 Task: Find connections with filter location Vernier with filter topic #lifecoach with filter profile language English with filter current company Infogain with filter school MIT Institute of Design with filter industry Conservation Programs with filter service category Growth Marketing with filter keywords title Marketing Research Analyst
Action: Mouse moved to (662, 98)
Screenshot: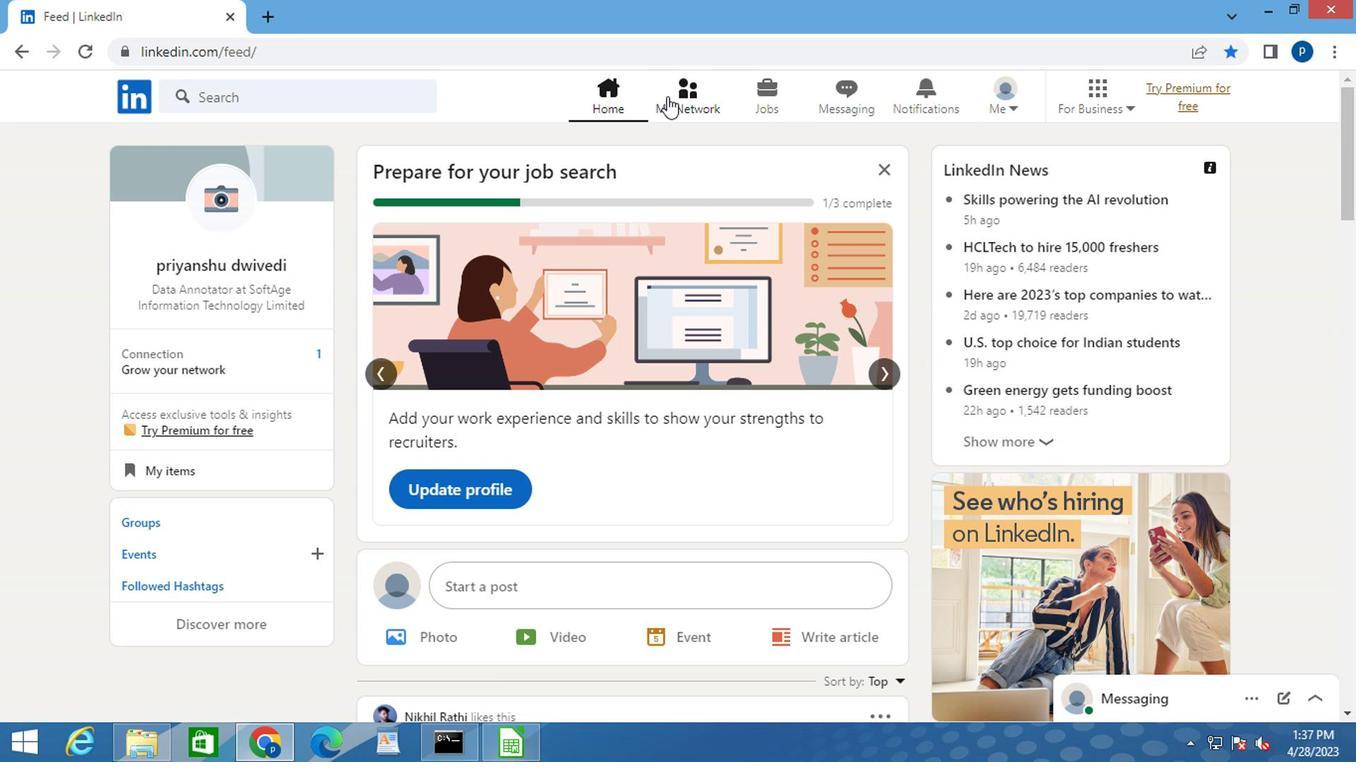 
Action: Mouse pressed left at (662, 98)
Screenshot: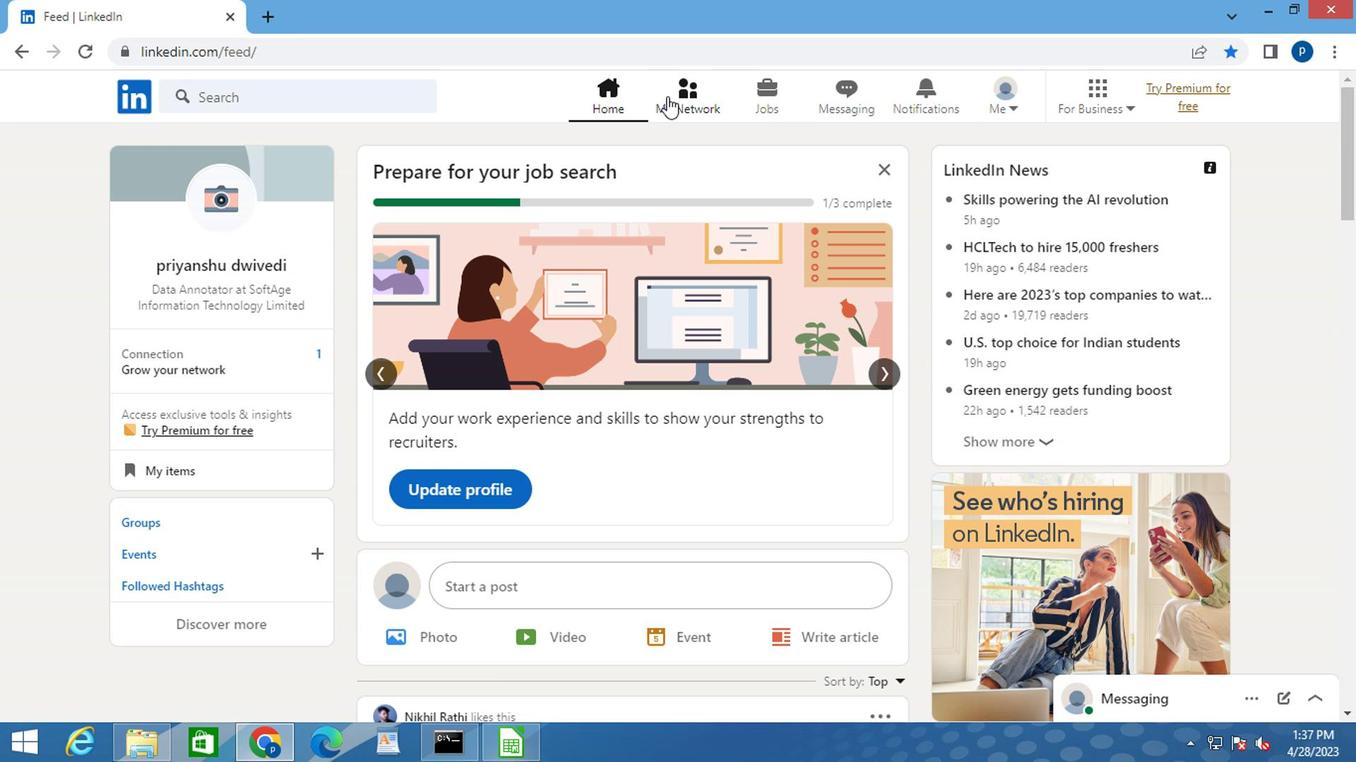 
Action: Mouse moved to (207, 211)
Screenshot: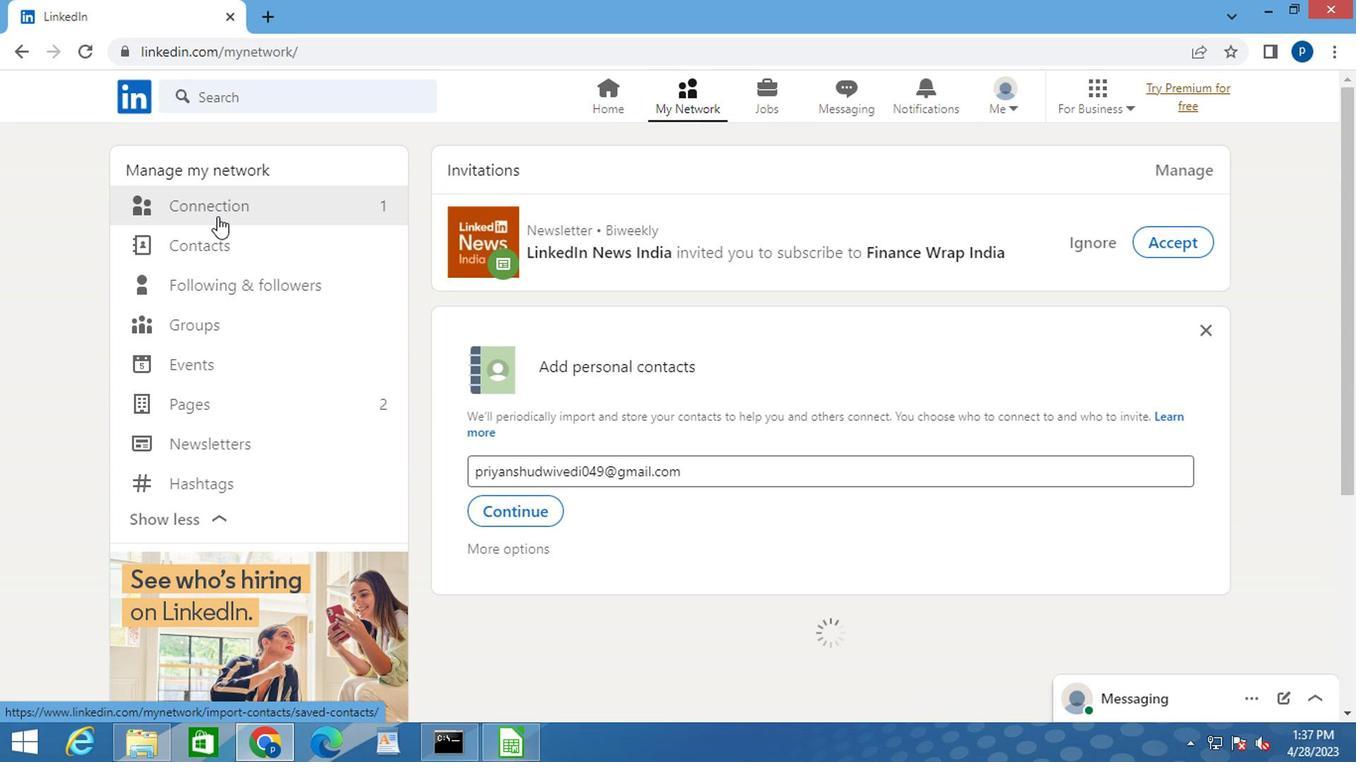 
Action: Mouse pressed left at (207, 211)
Screenshot: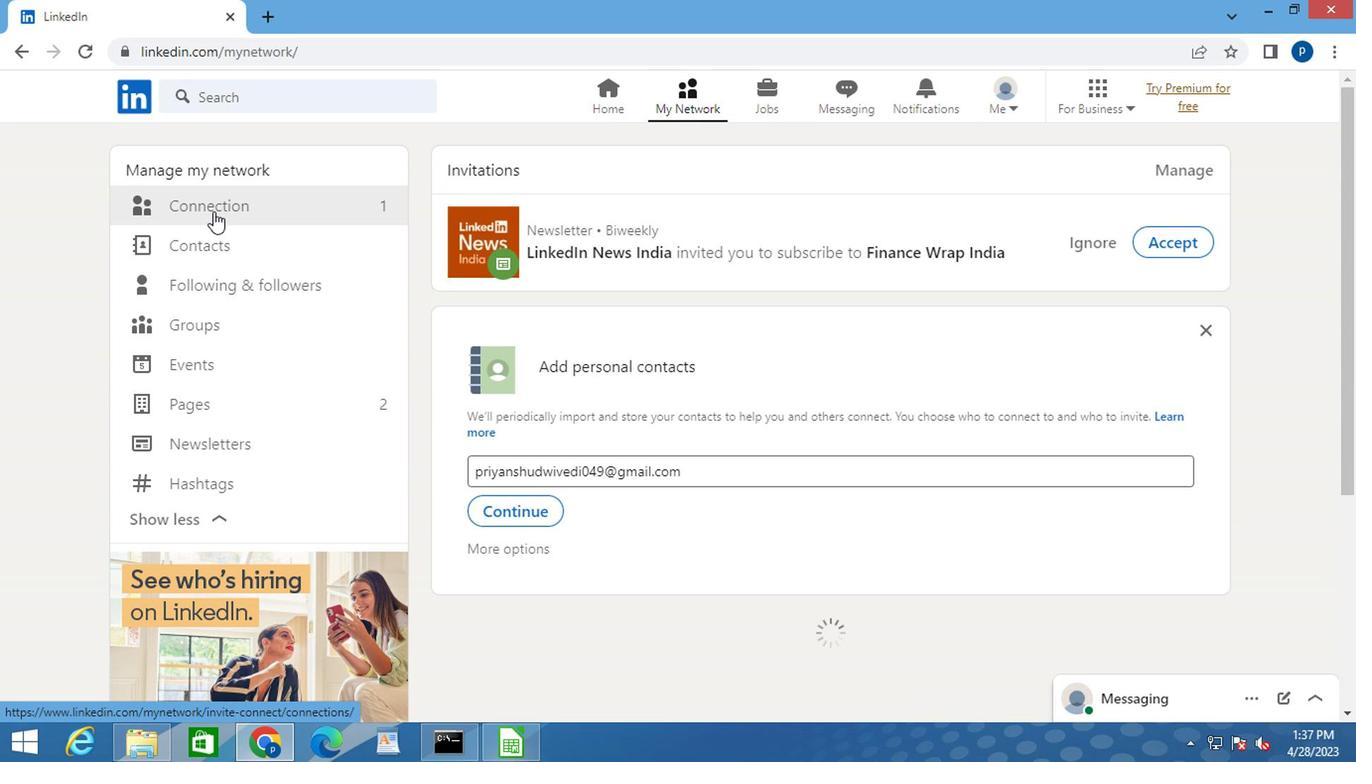 
Action: Mouse moved to (841, 213)
Screenshot: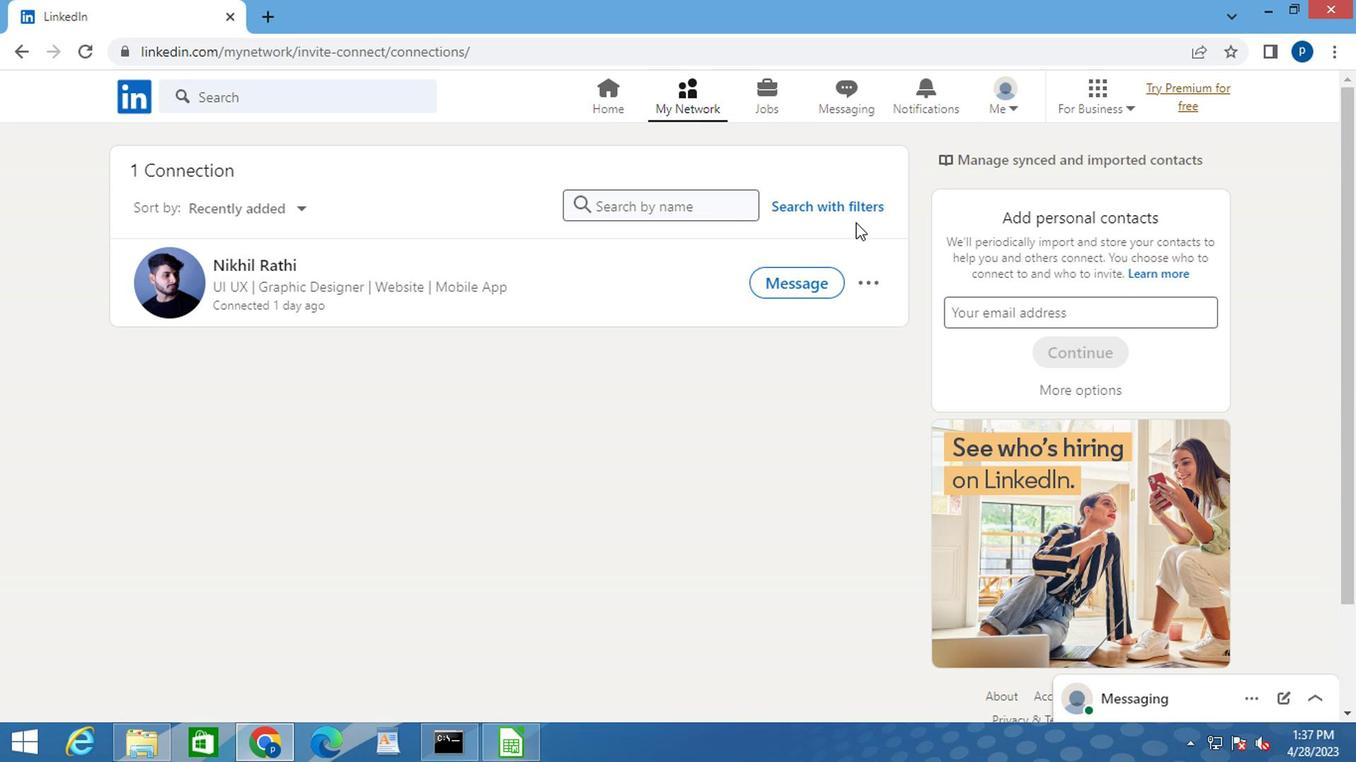 
Action: Mouse pressed left at (841, 213)
Screenshot: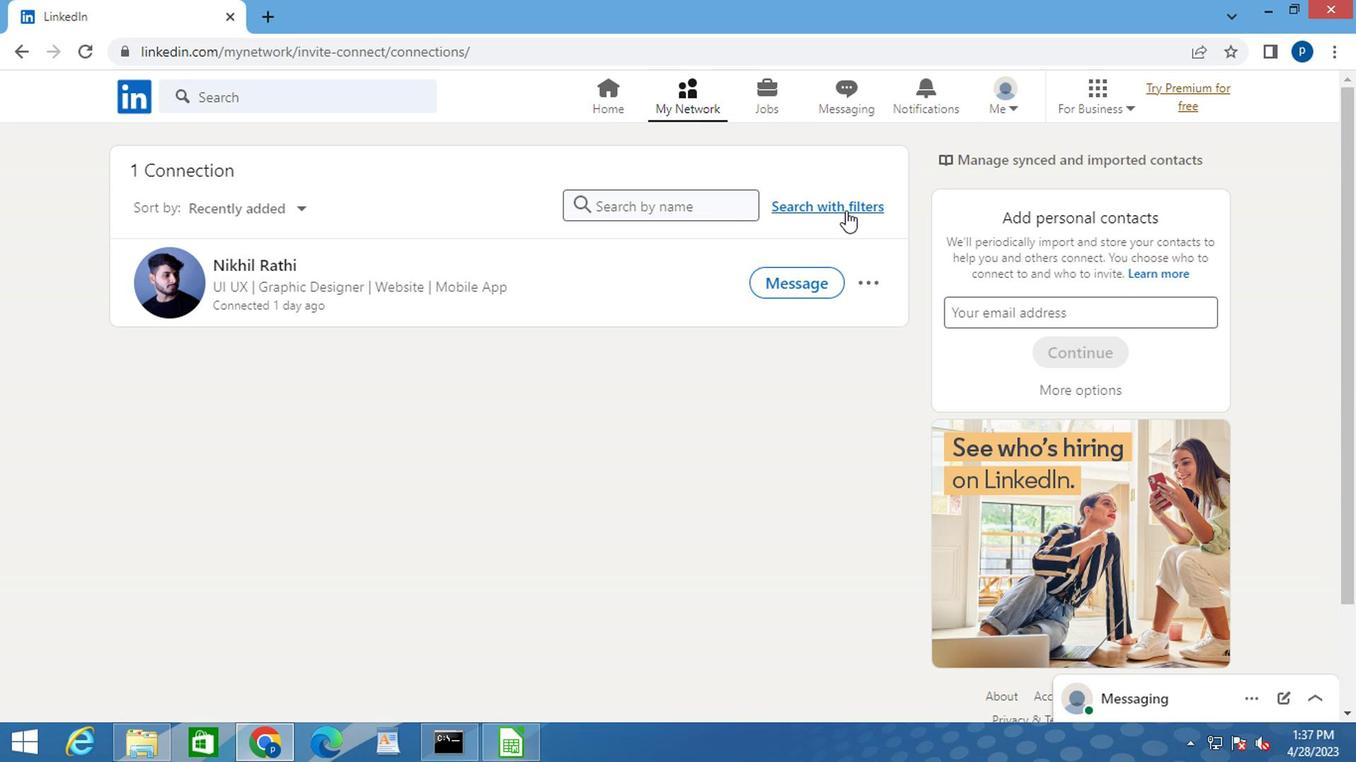 
Action: Mouse moved to (746, 158)
Screenshot: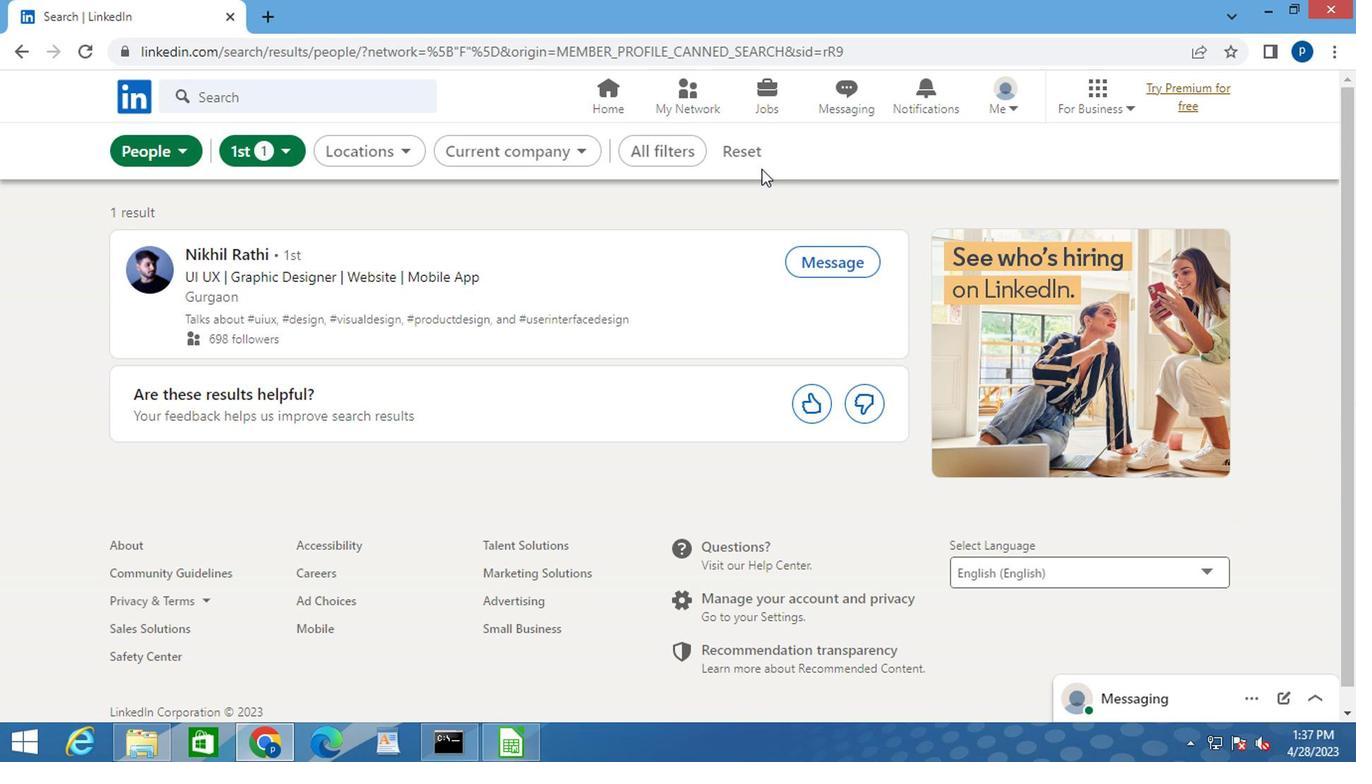 
Action: Mouse pressed left at (746, 158)
Screenshot: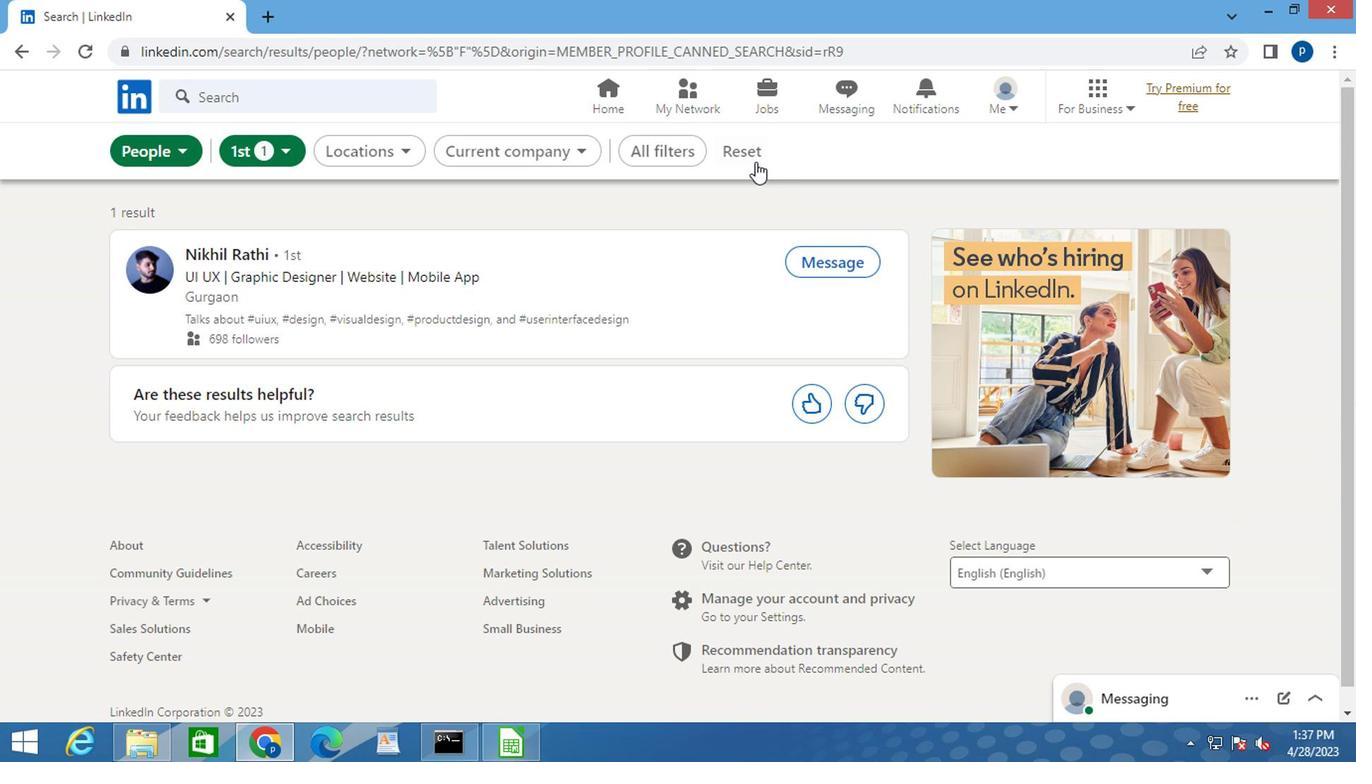 
Action: Mouse moved to (726, 158)
Screenshot: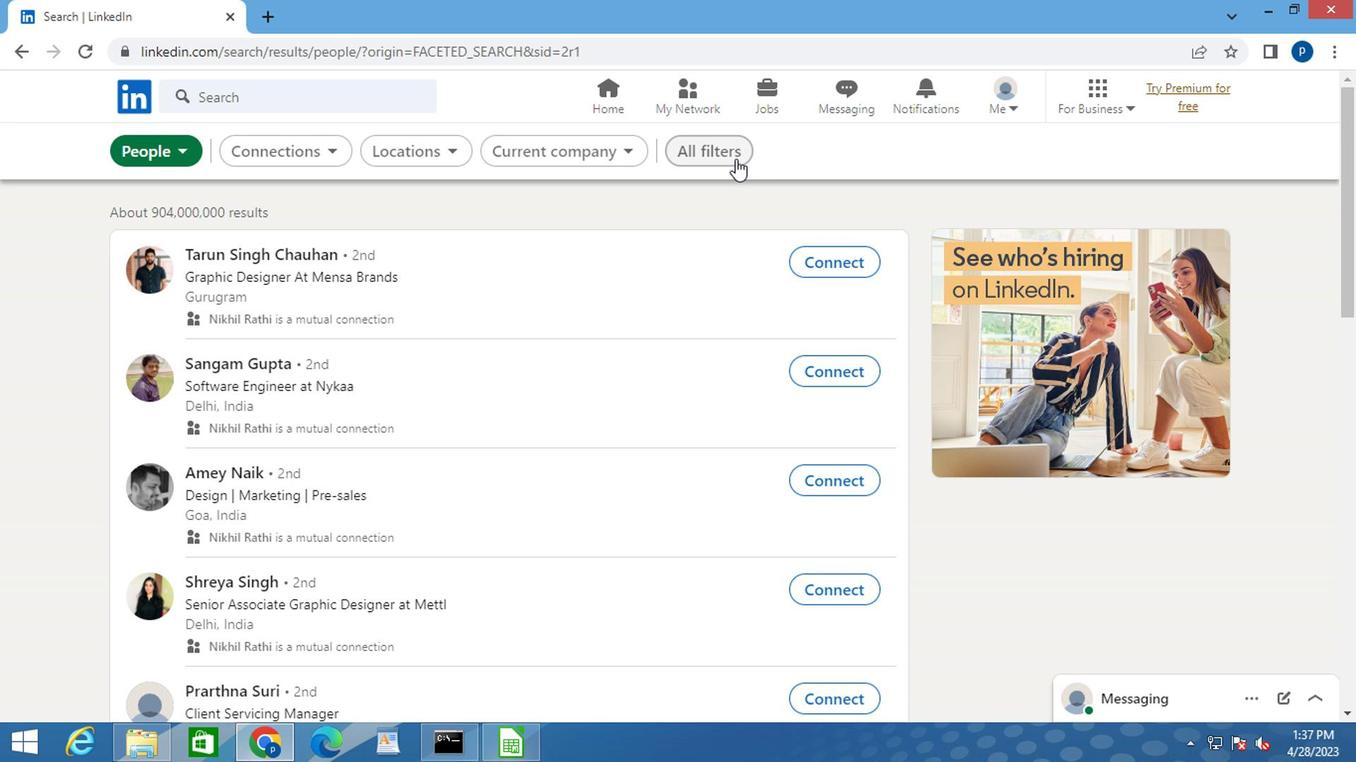 
Action: Mouse pressed left at (726, 158)
Screenshot: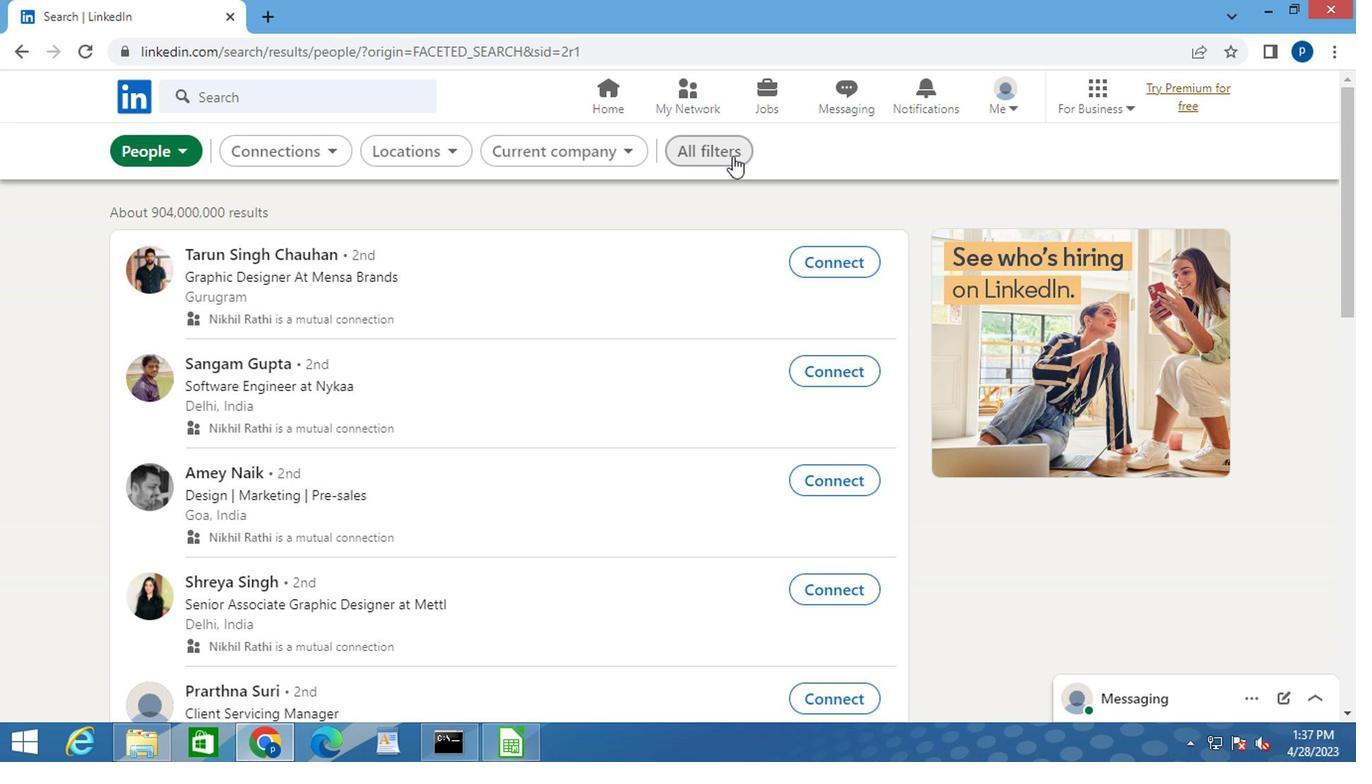 
Action: Mouse moved to (1030, 468)
Screenshot: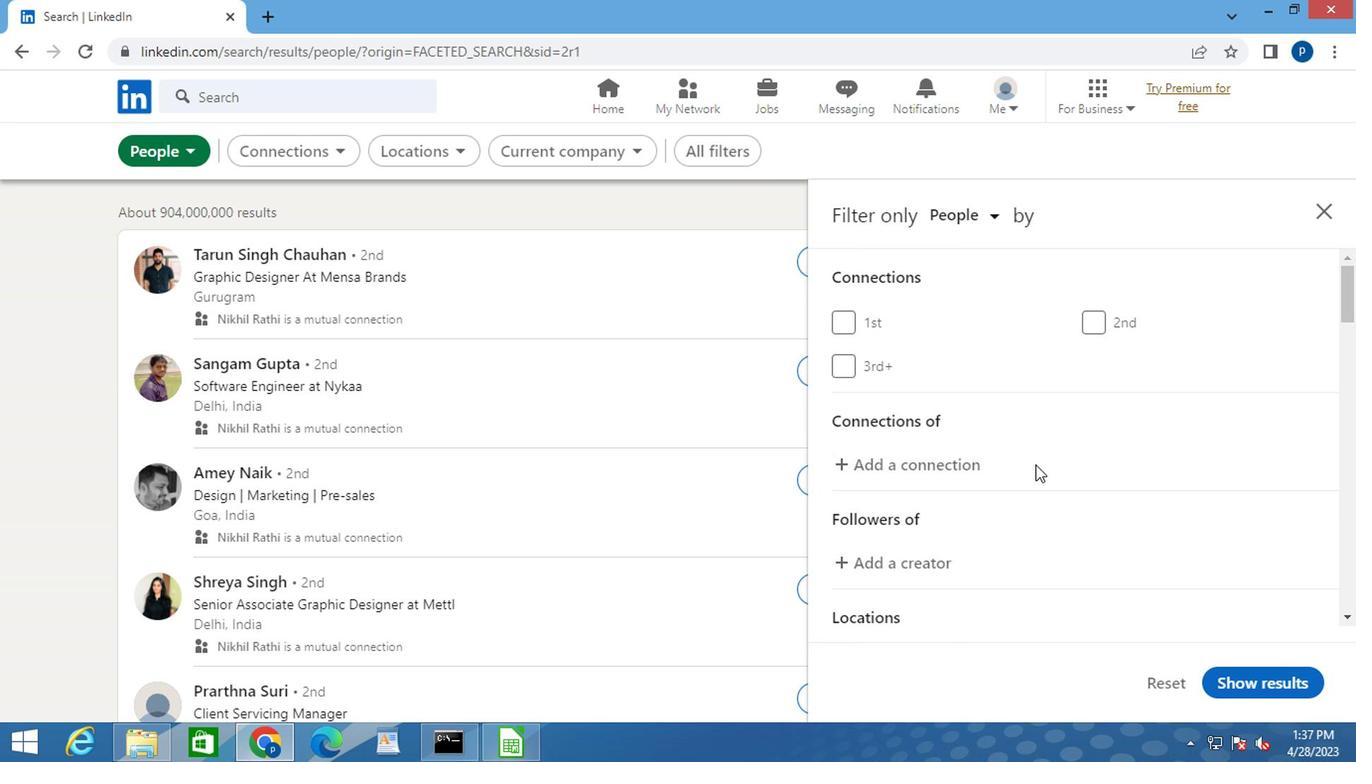 
Action: Mouse scrolled (1030, 466) with delta (0, -1)
Screenshot: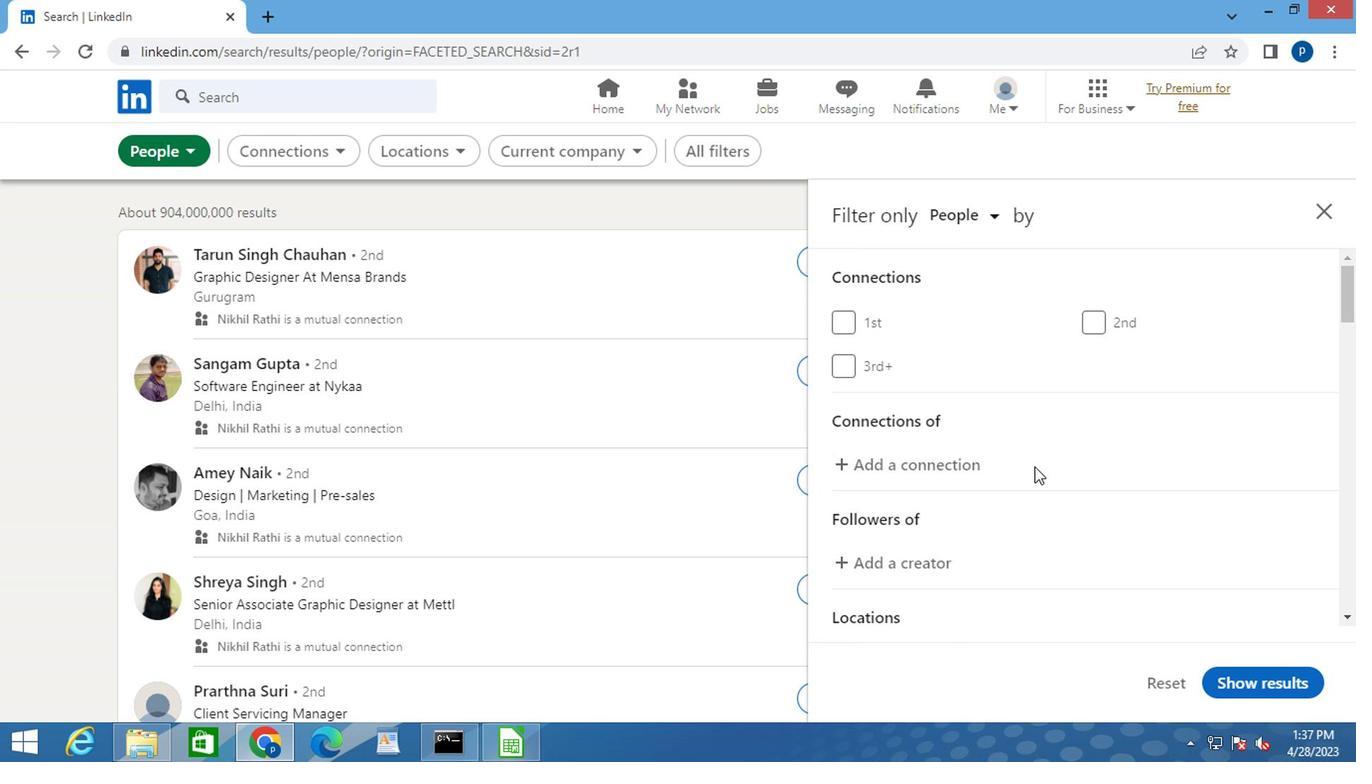 
Action: Mouse scrolled (1030, 466) with delta (0, -1)
Screenshot: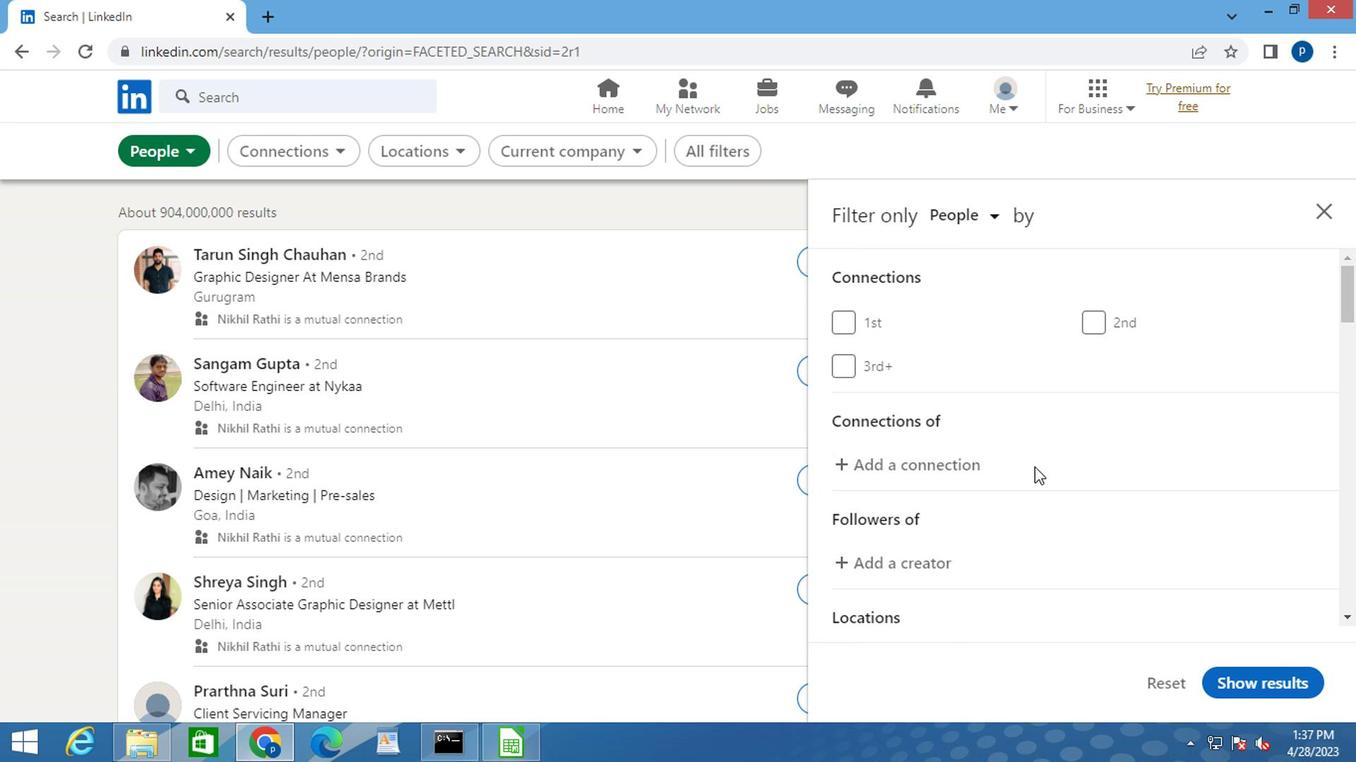 
Action: Mouse moved to (1028, 468)
Screenshot: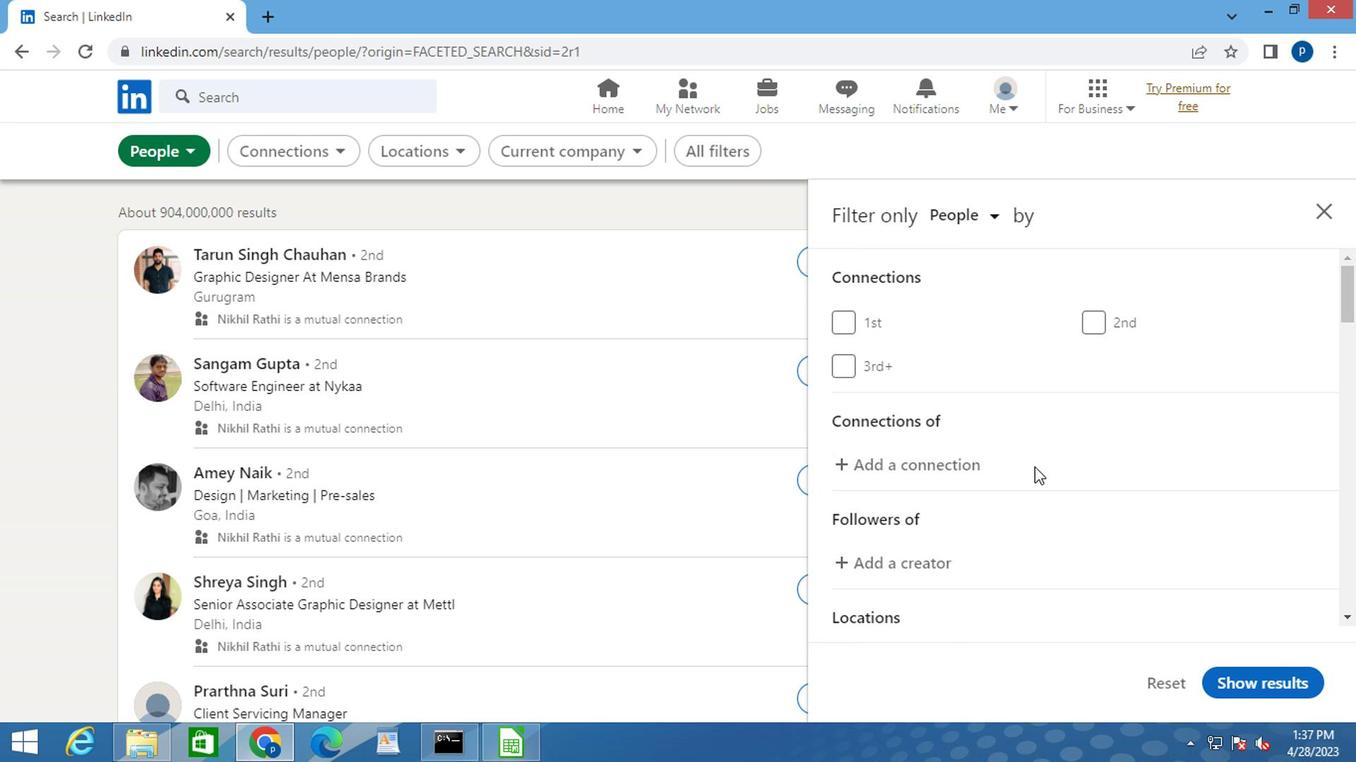 
Action: Mouse scrolled (1028, 468) with delta (0, 0)
Screenshot: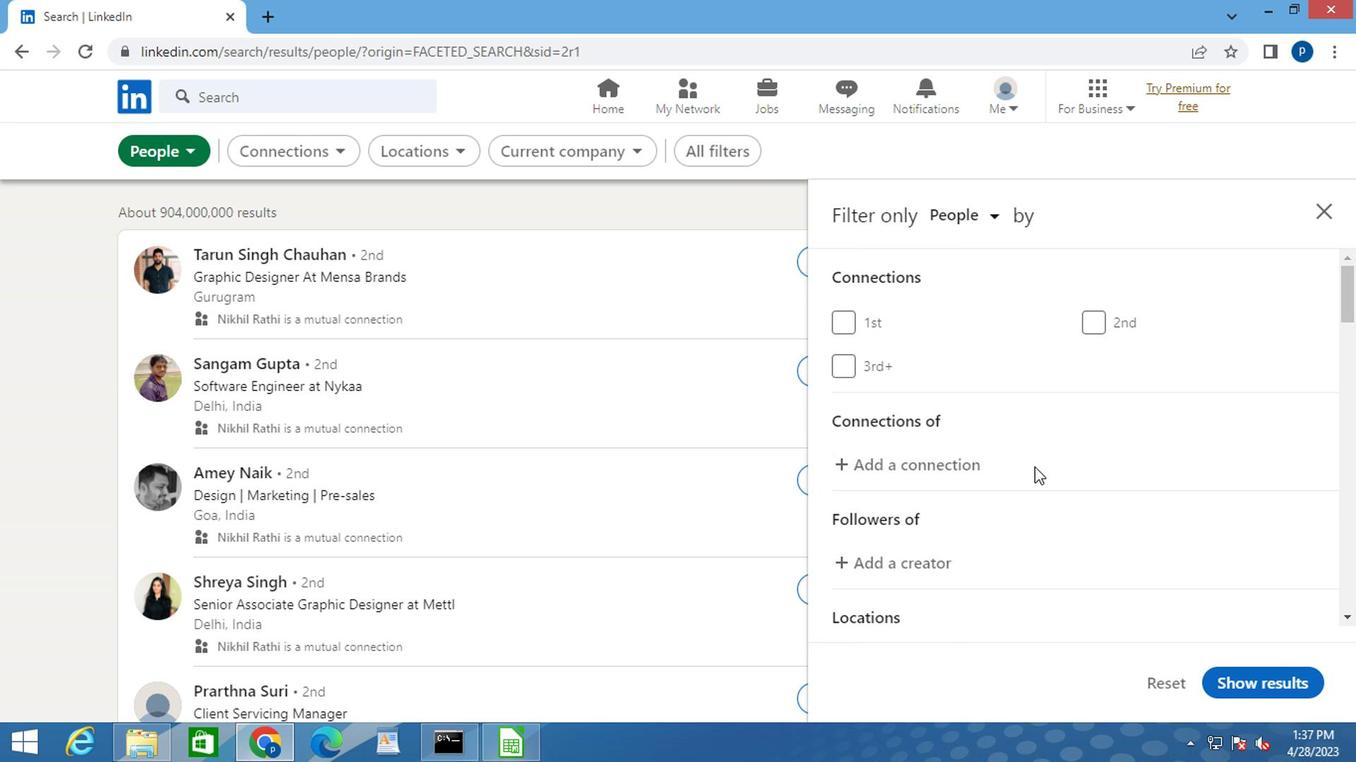 
Action: Mouse moved to (1117, 454)
Screenshot: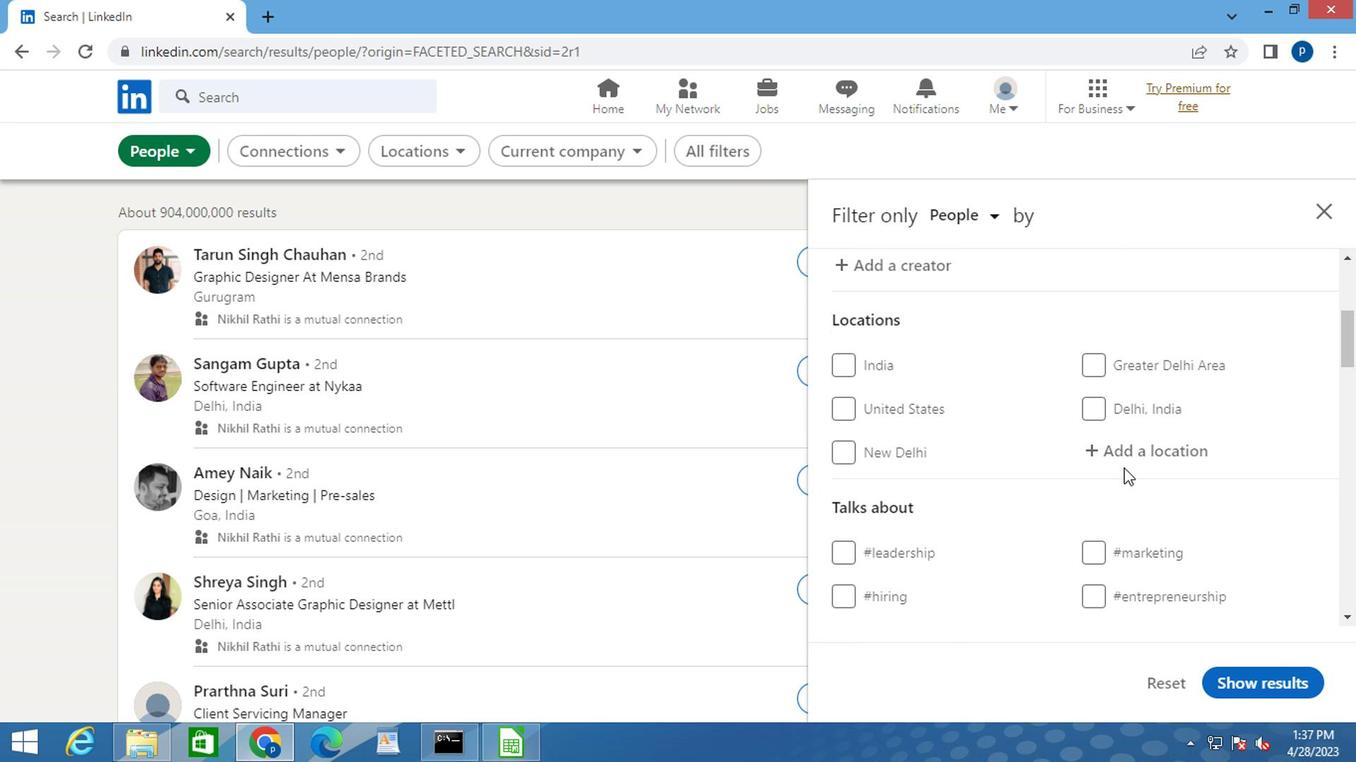 
Action: Mouse pressed left at (1117, 454)
Screenshot: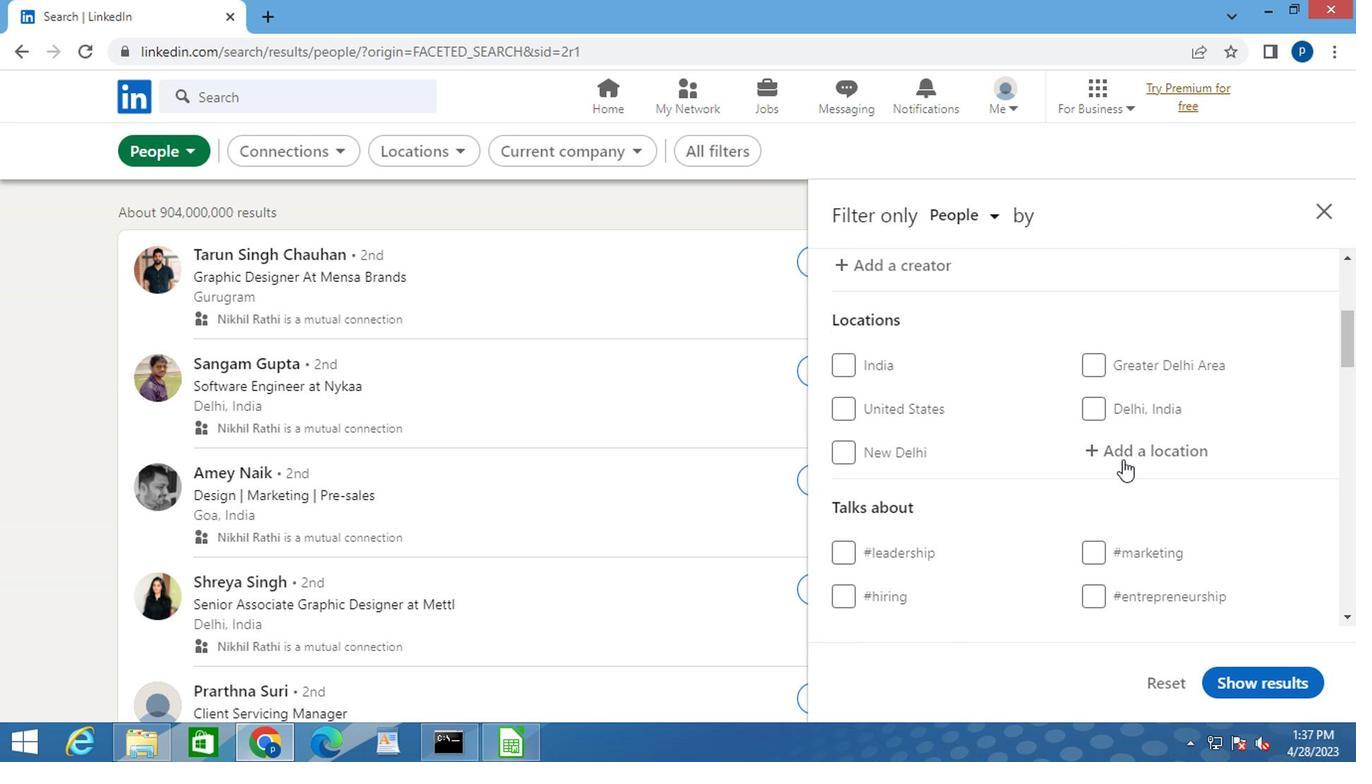 
Action: Key pressed v<Key.caps_lock>ernier
Screenshot: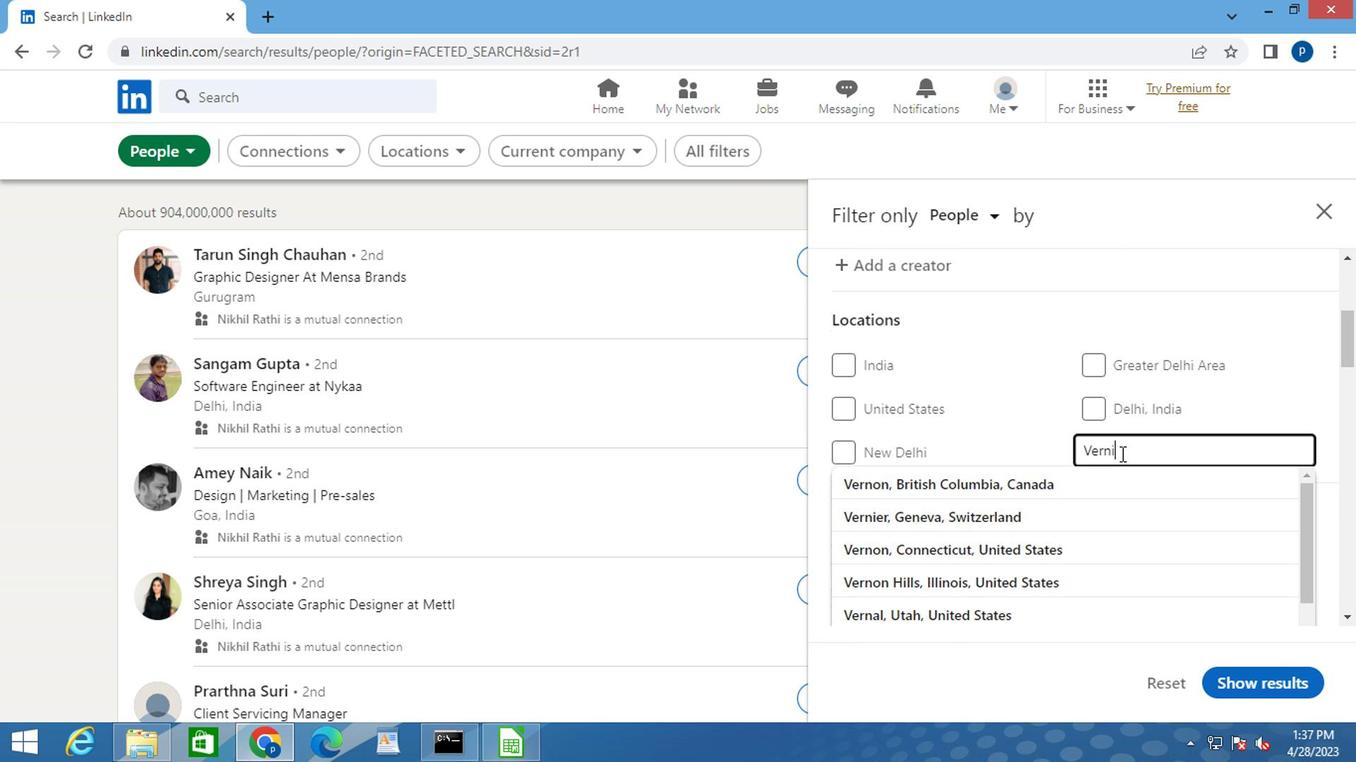 
Action: Mouse moved to (971, 485)
Screenshot: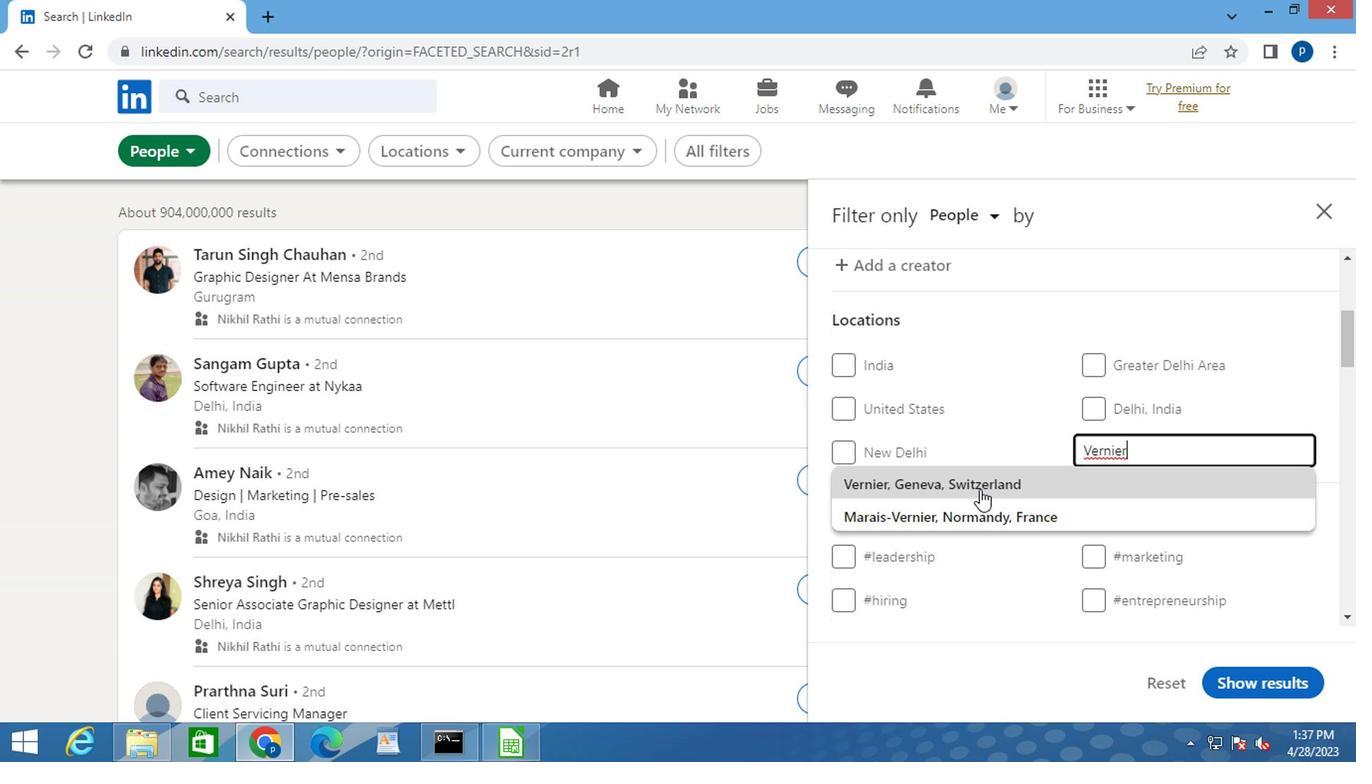 
Action: Mouse pressed left at (971, 485)
Screenshot: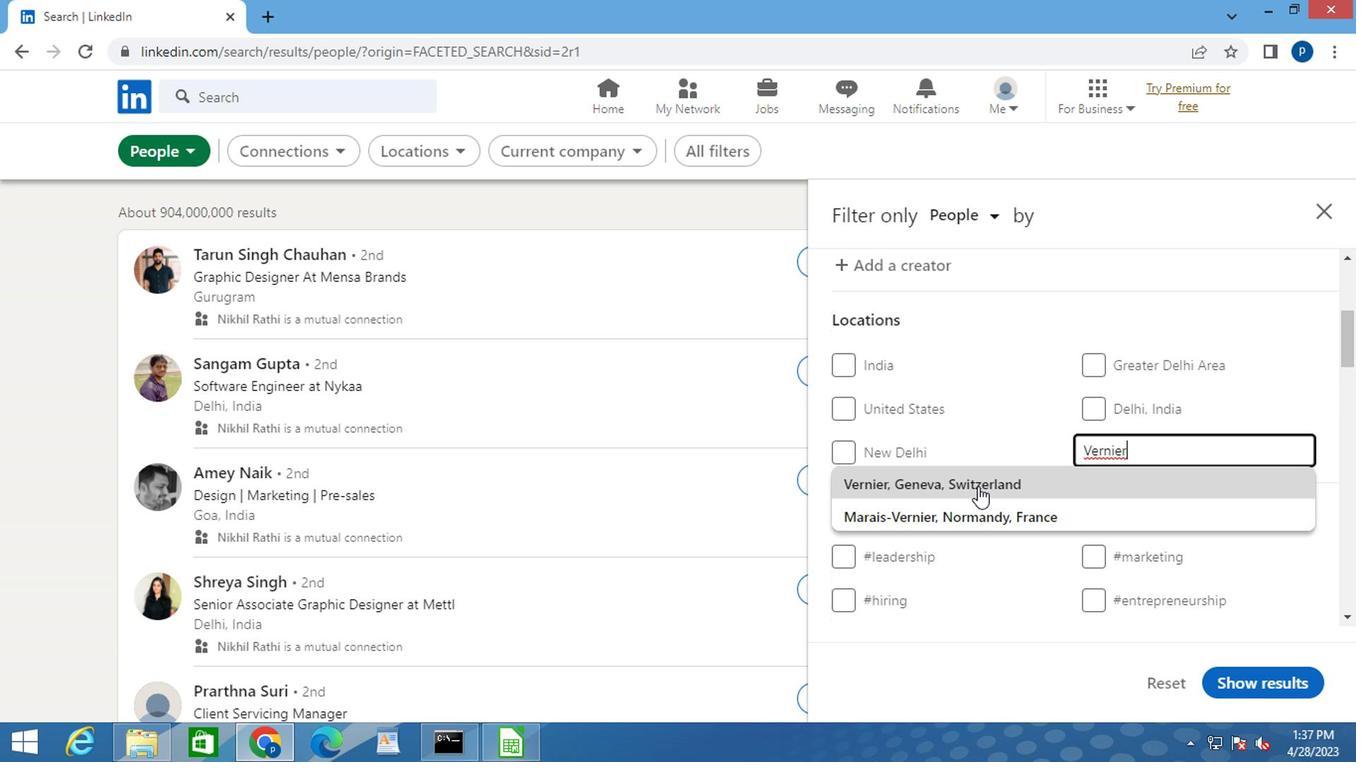 
Action: Mouse moved to (973, 485)
Screenshot: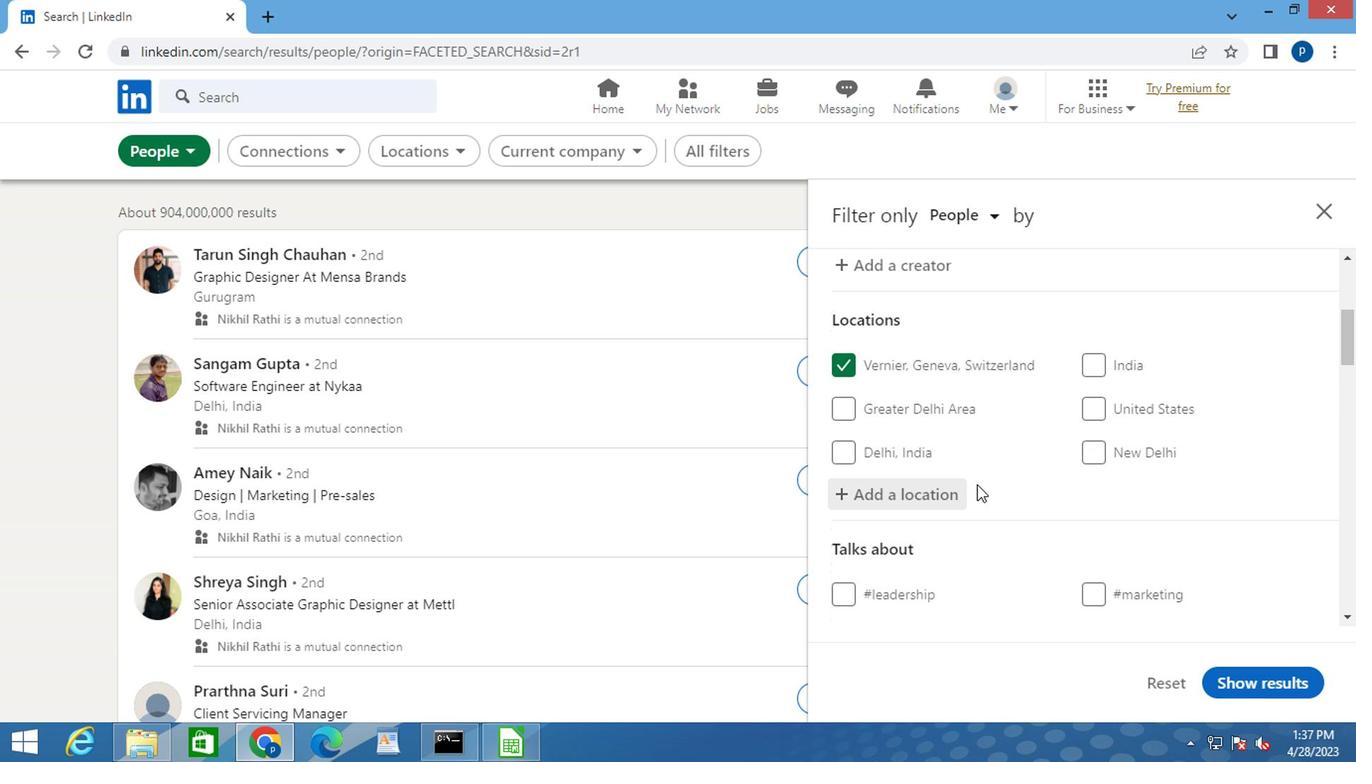 
Action: Mouse scrolled (973, 483) with delta (0, -1)
Screenshot: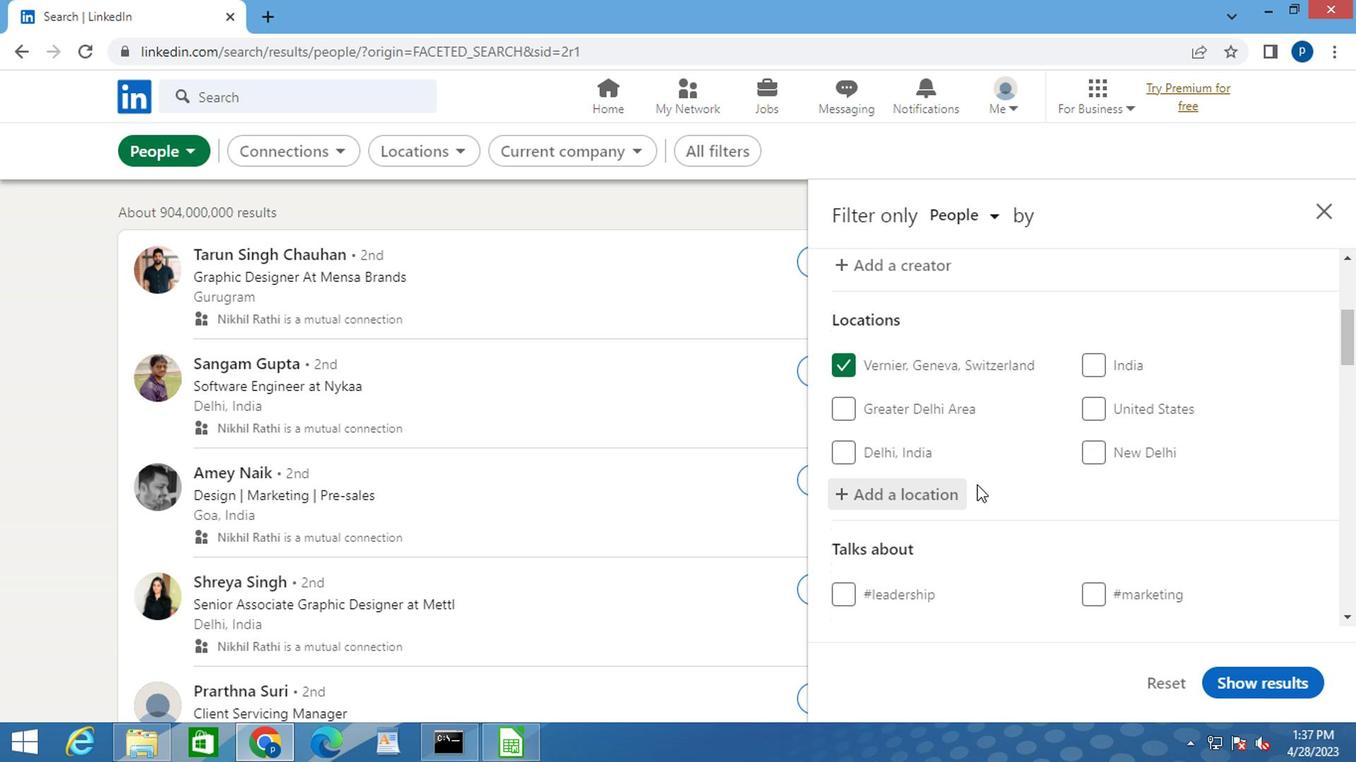 
Action: Mouse moved to (973, 485)
Screenshot: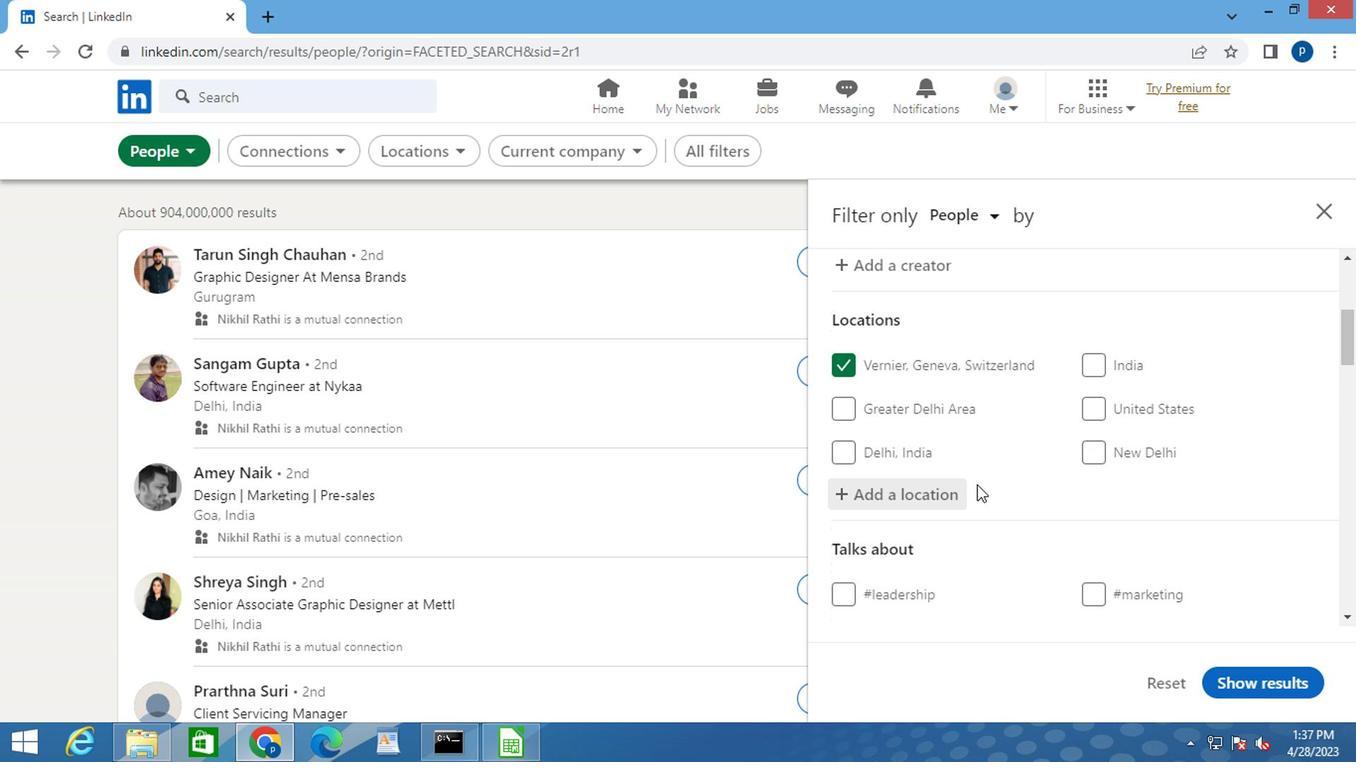 
Action: Mouse scrolled (973, 485) with delta (0, 0)
Screenshot: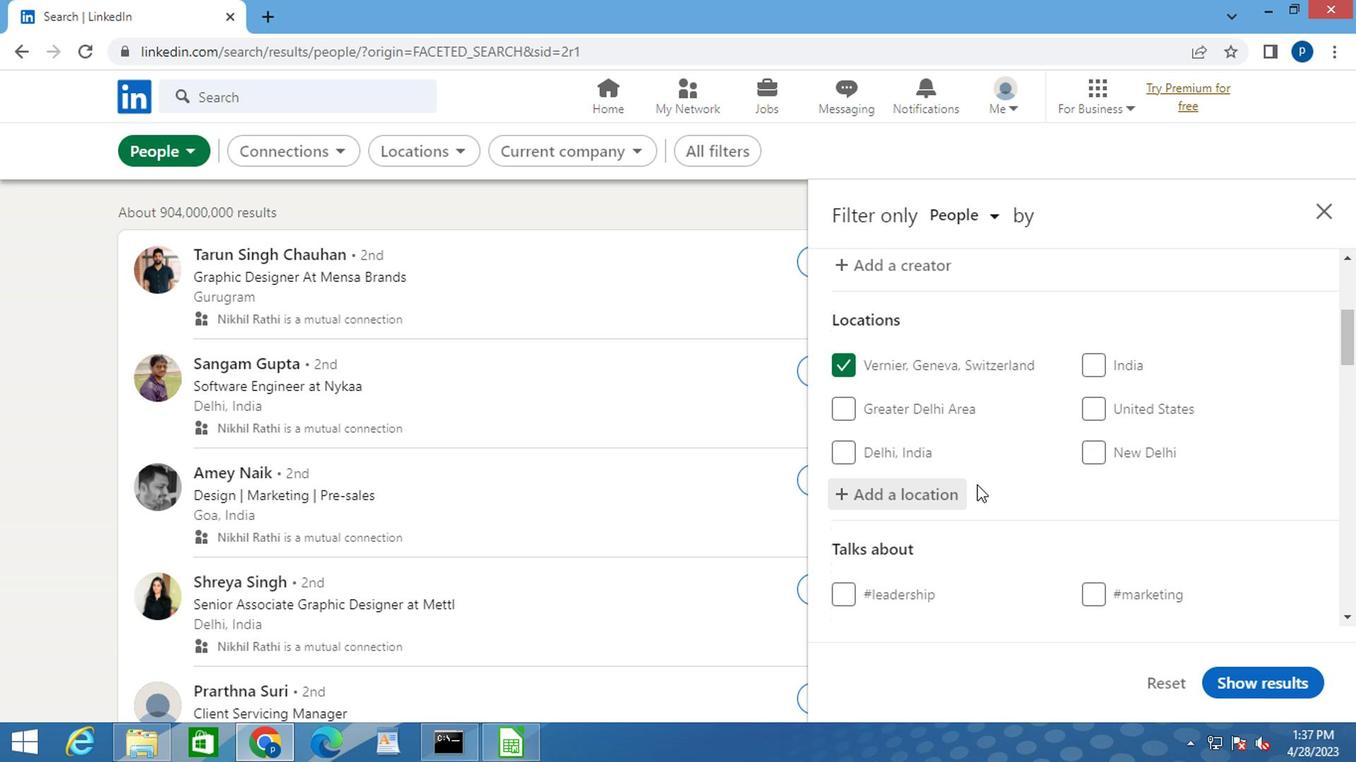 
Action: Mouse moved to (1108, 488)
Screenshot: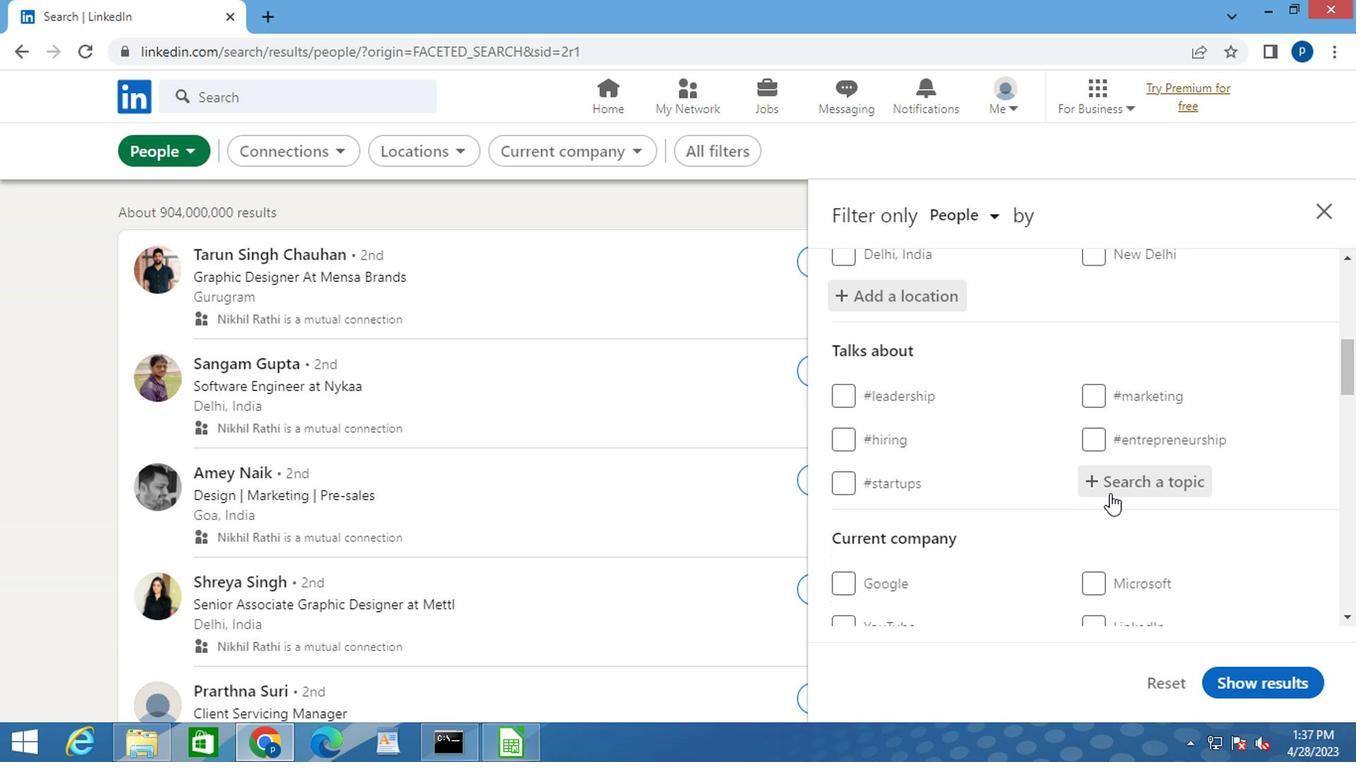 
Action: Mouse pressed left at (1108, 488)
Screenshot: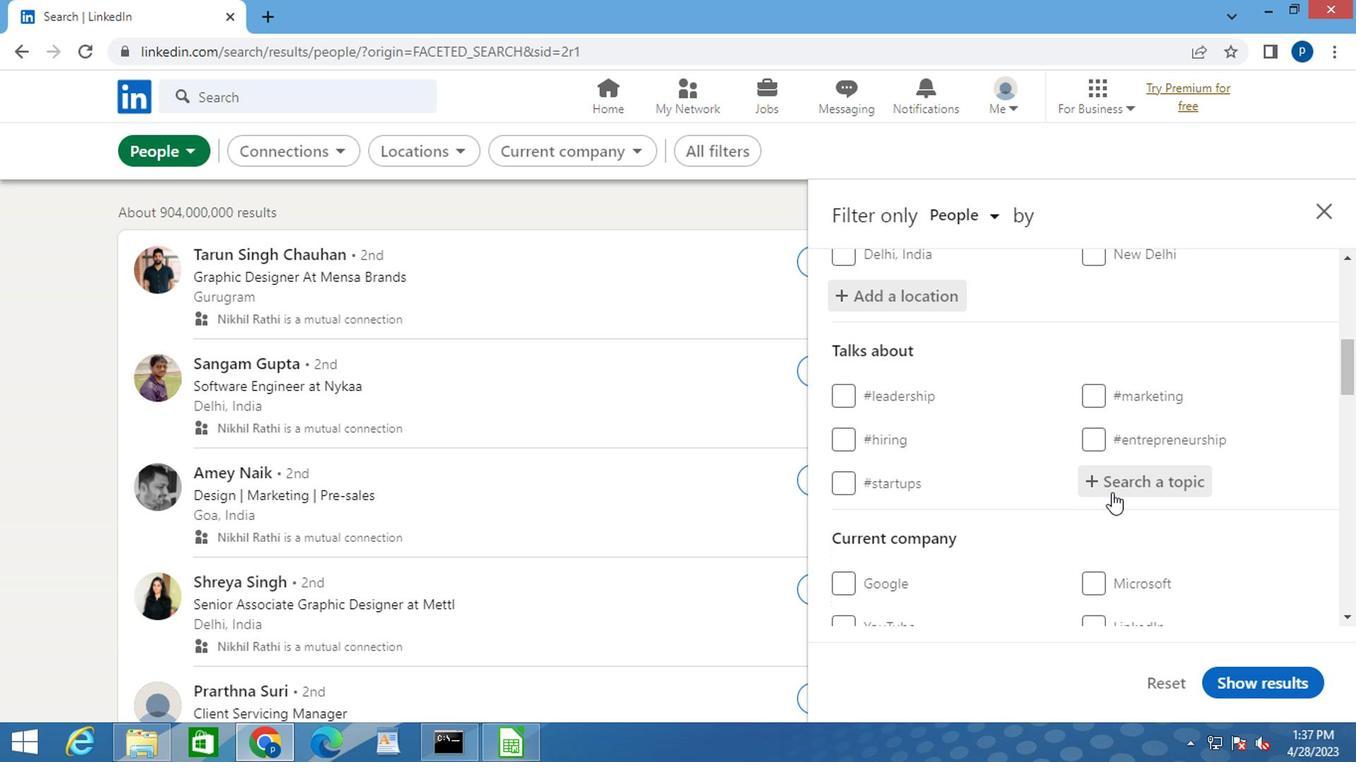 
Action: Key pressed <Key.shift>#LIFECOACH
Screenshot: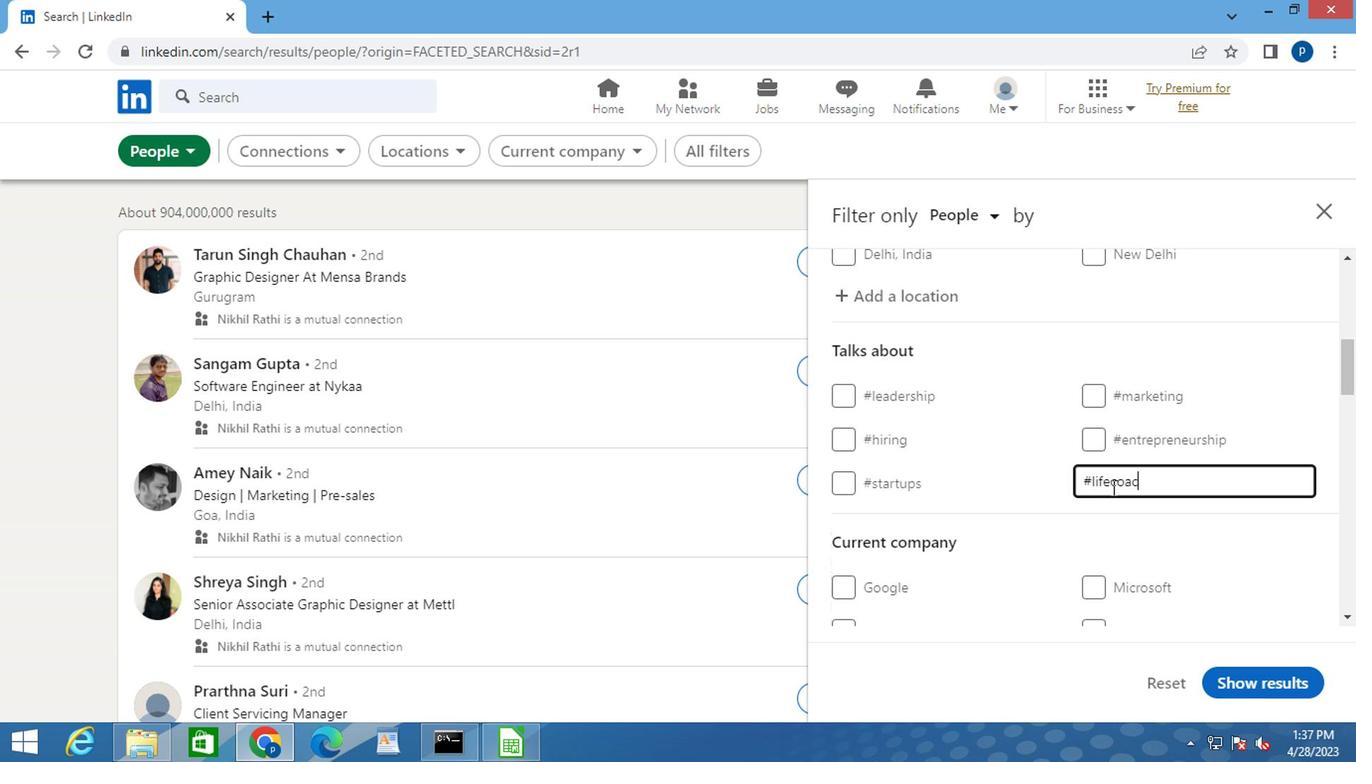 
Action: Mouse moved to (959, 520)
Screenshot: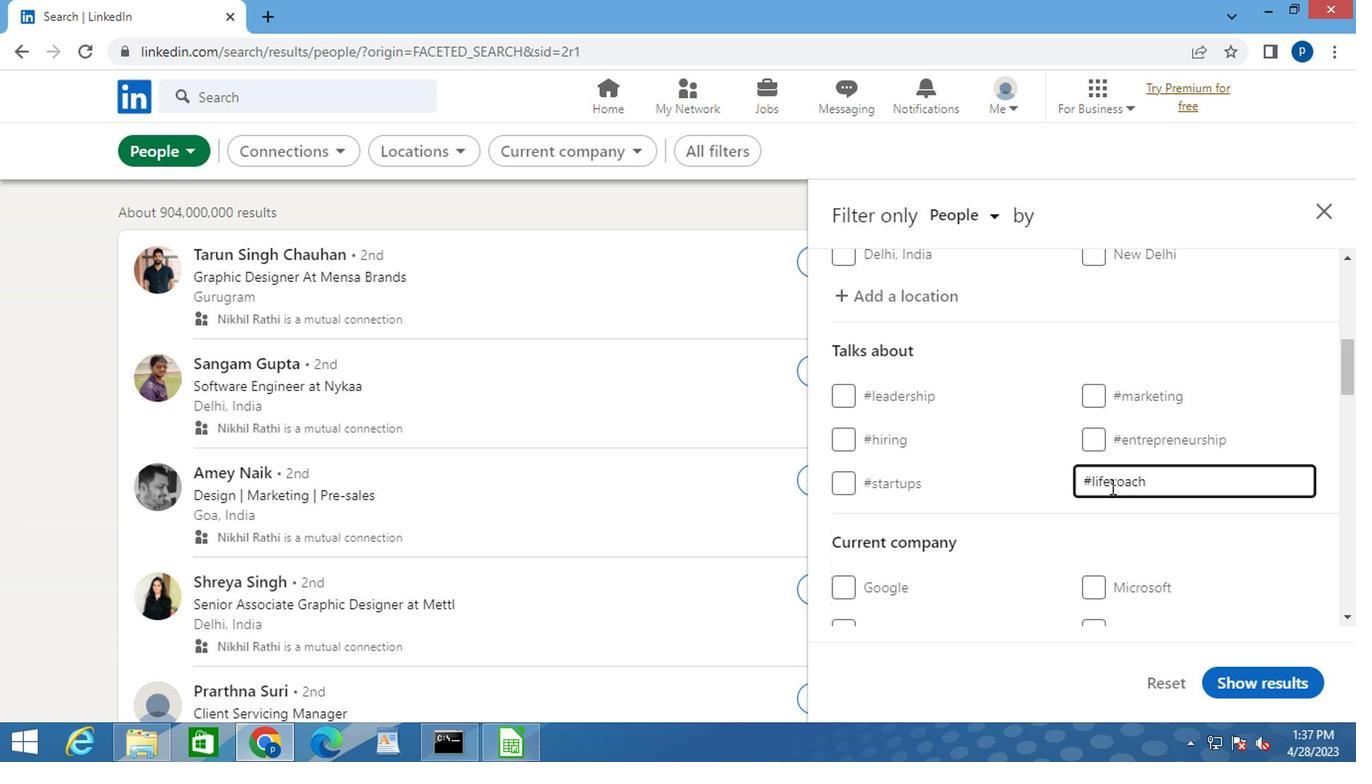 
Action: Mouse scrolled (959, 519) with delta (0, -1)
Screenshot: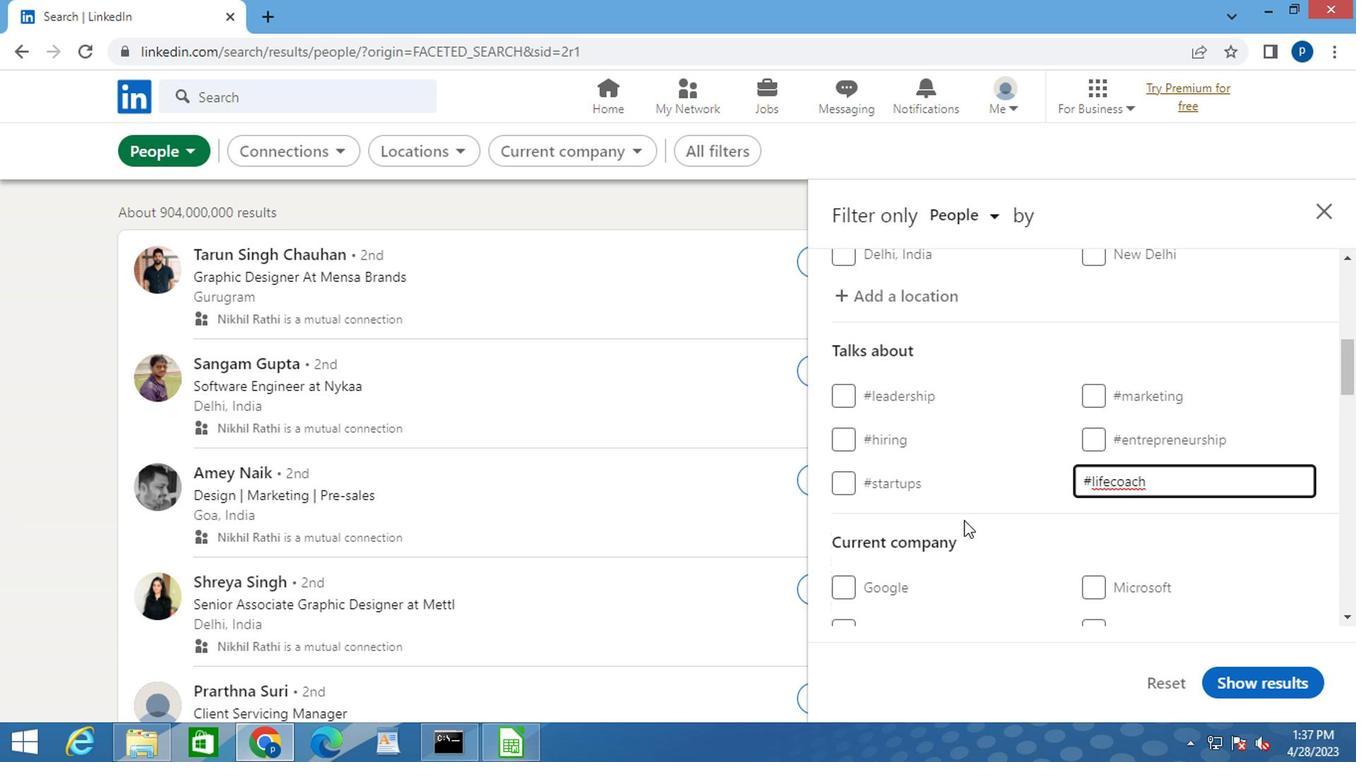 
Action: Mouse scrolled (959, 519) with delta (0, -1)
Screenshot: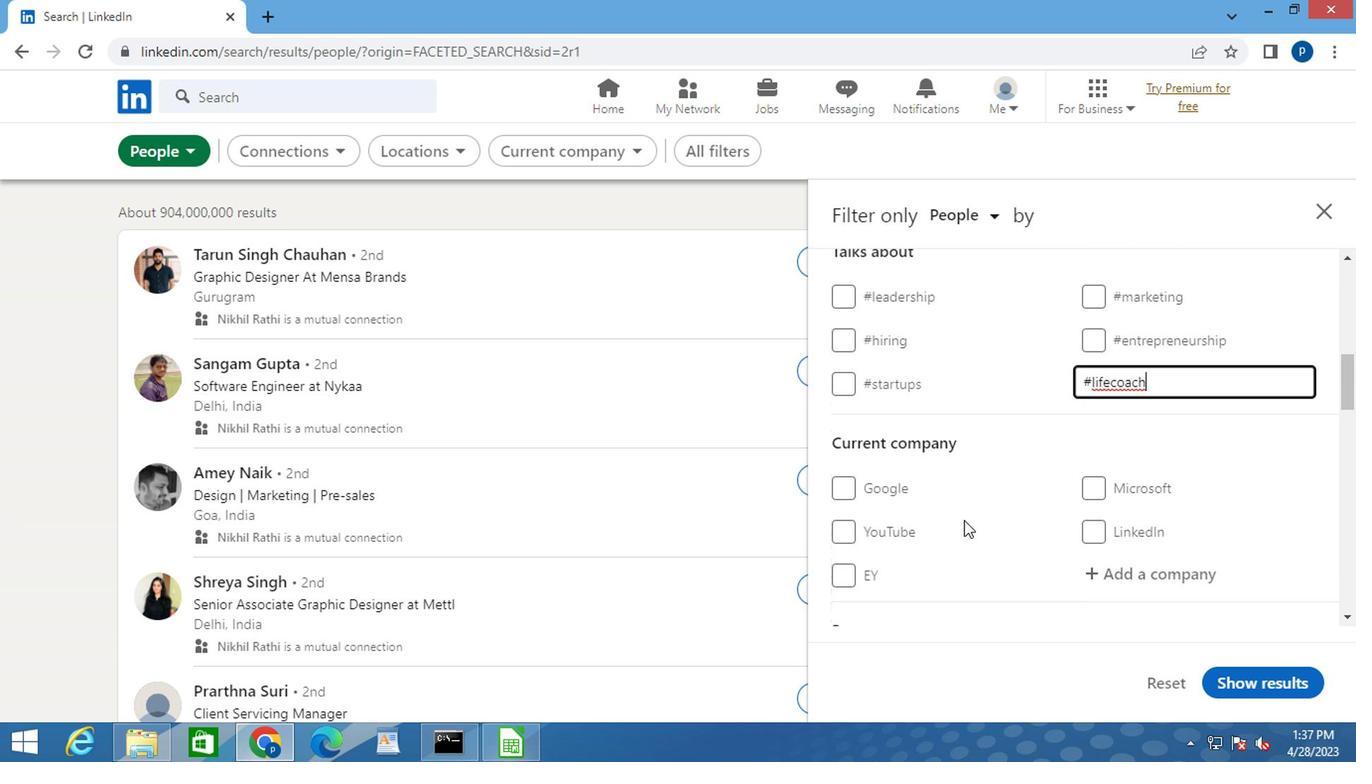 
Action: Mouse scrolled (959, 519) with delta (0, -1)
Screenshot: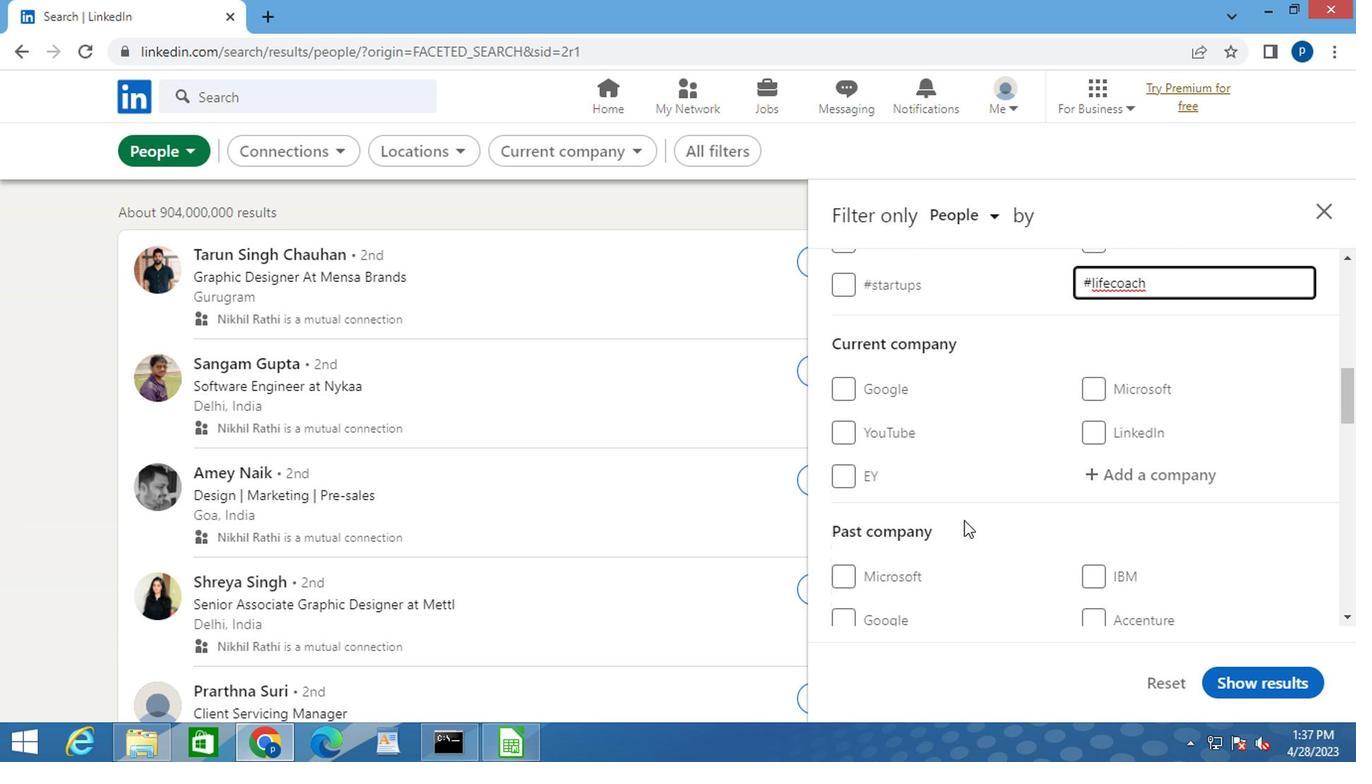 
Action: Mouse scrolled (959, 519) with delta (0, -1)
Screenshot: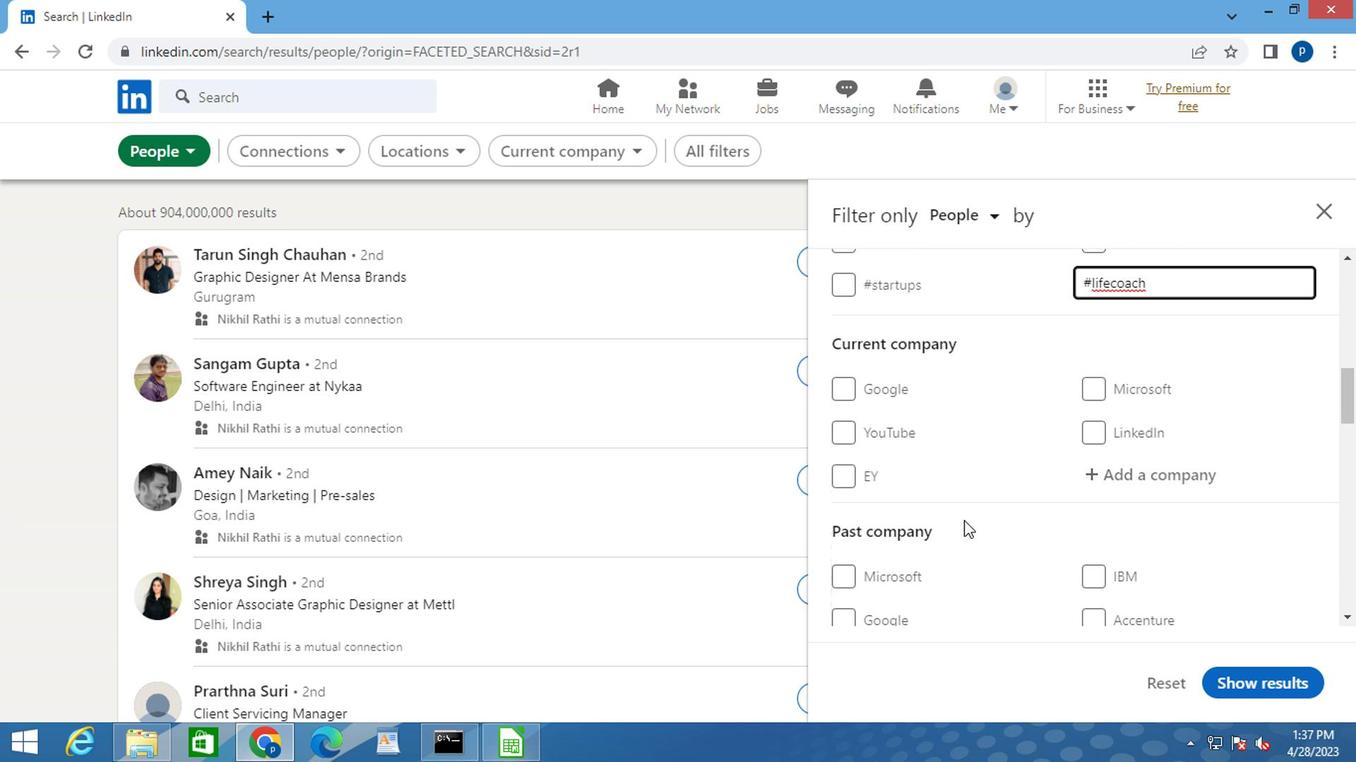 
Action: Mouse scrolled (959, 519) with delta (0, -1)
Screenshot: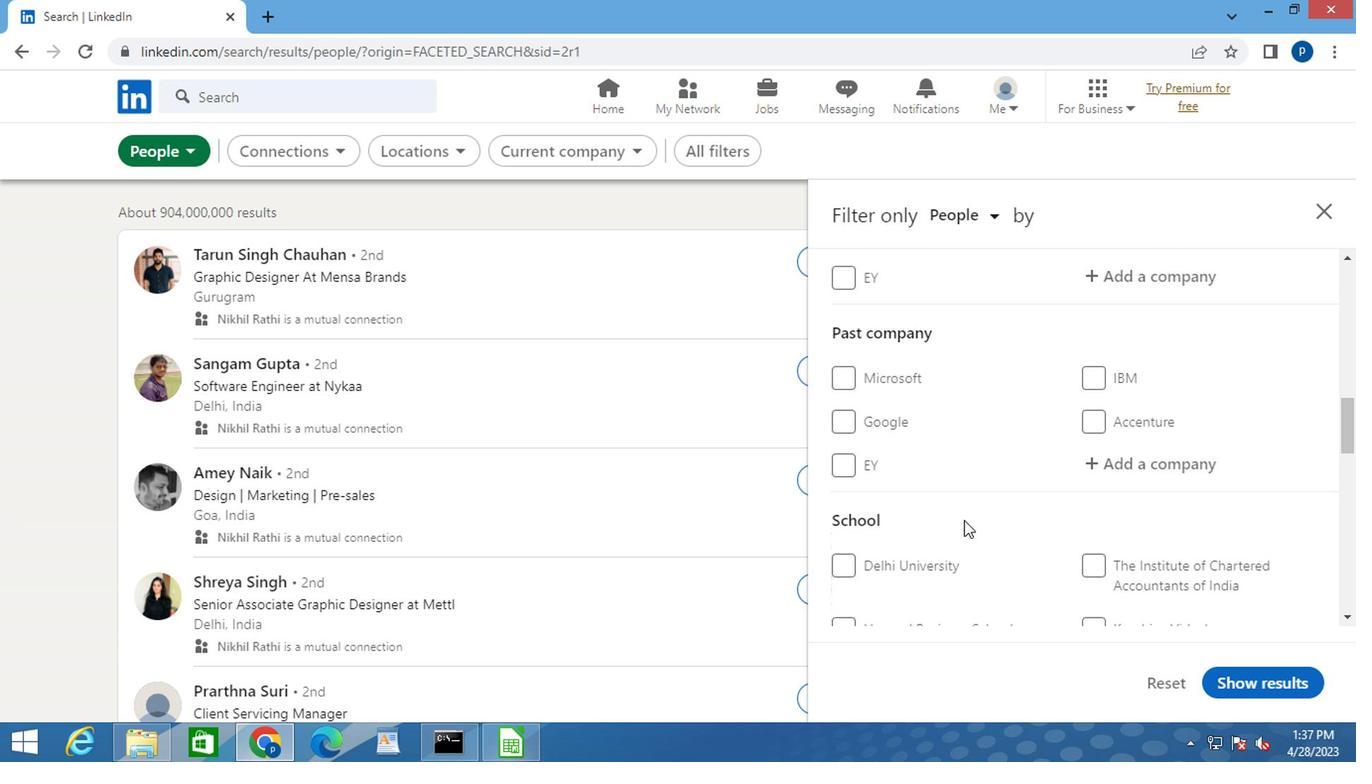 
Action: Mouse moved to (959, 516)
Screenshot: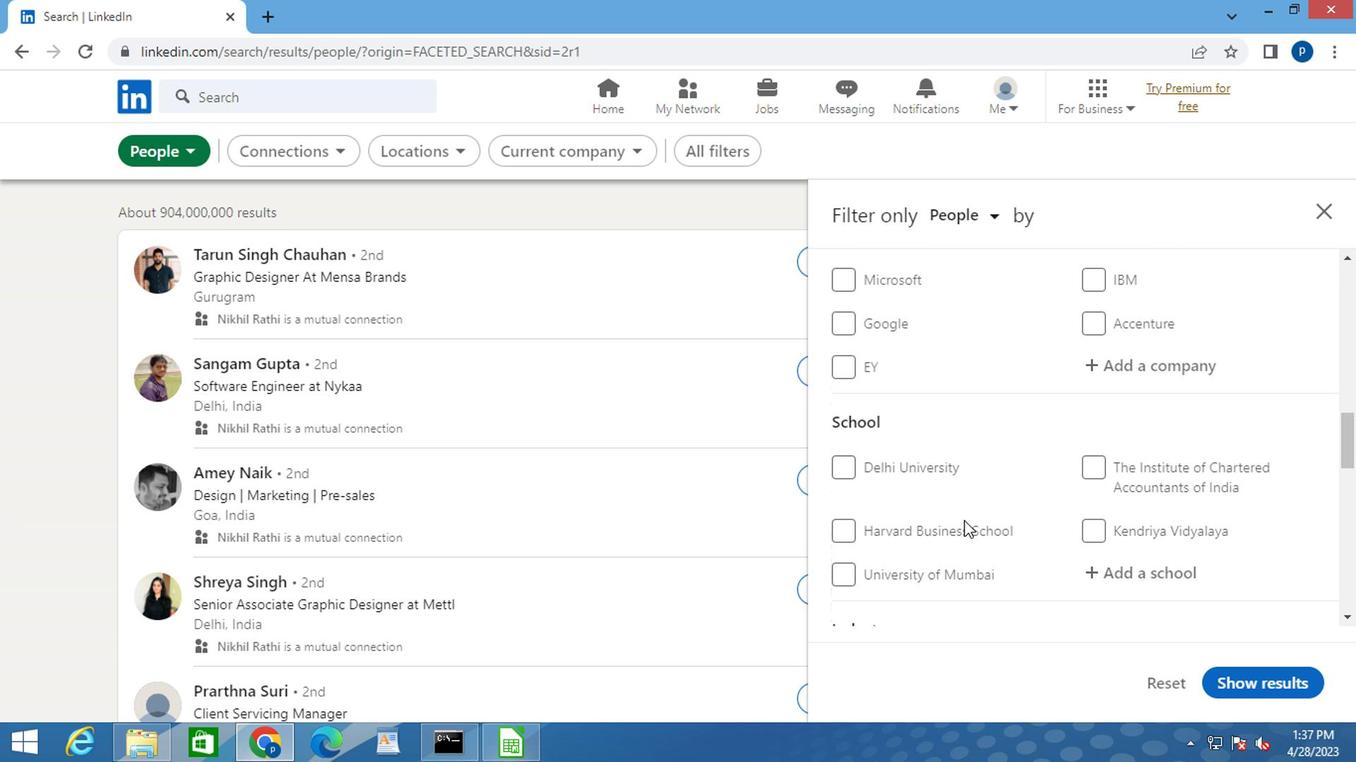 
Action: Mouse scrolled (959, 515) with delta (0, 0)
Screenshot: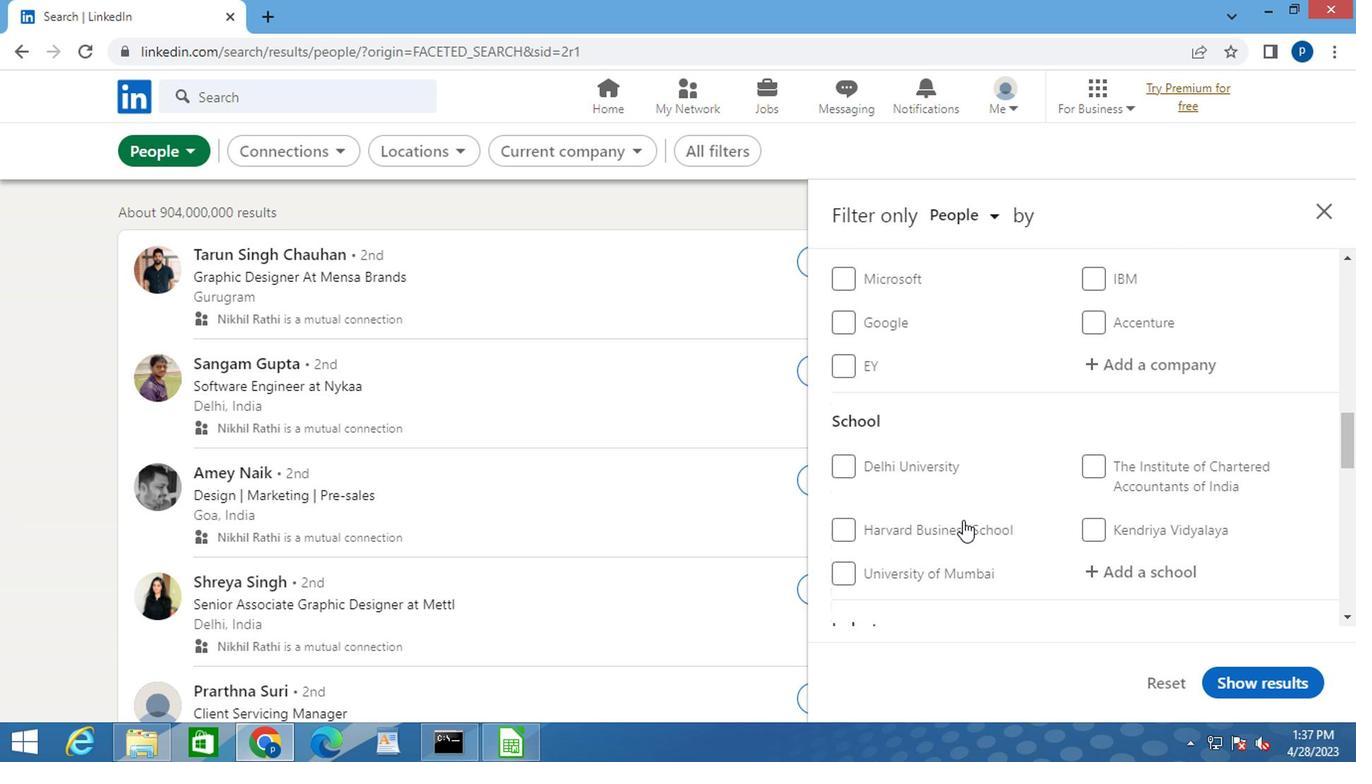 
Action: Mouse scrolled (959, 515) with delta (0, 0)
Screenshot: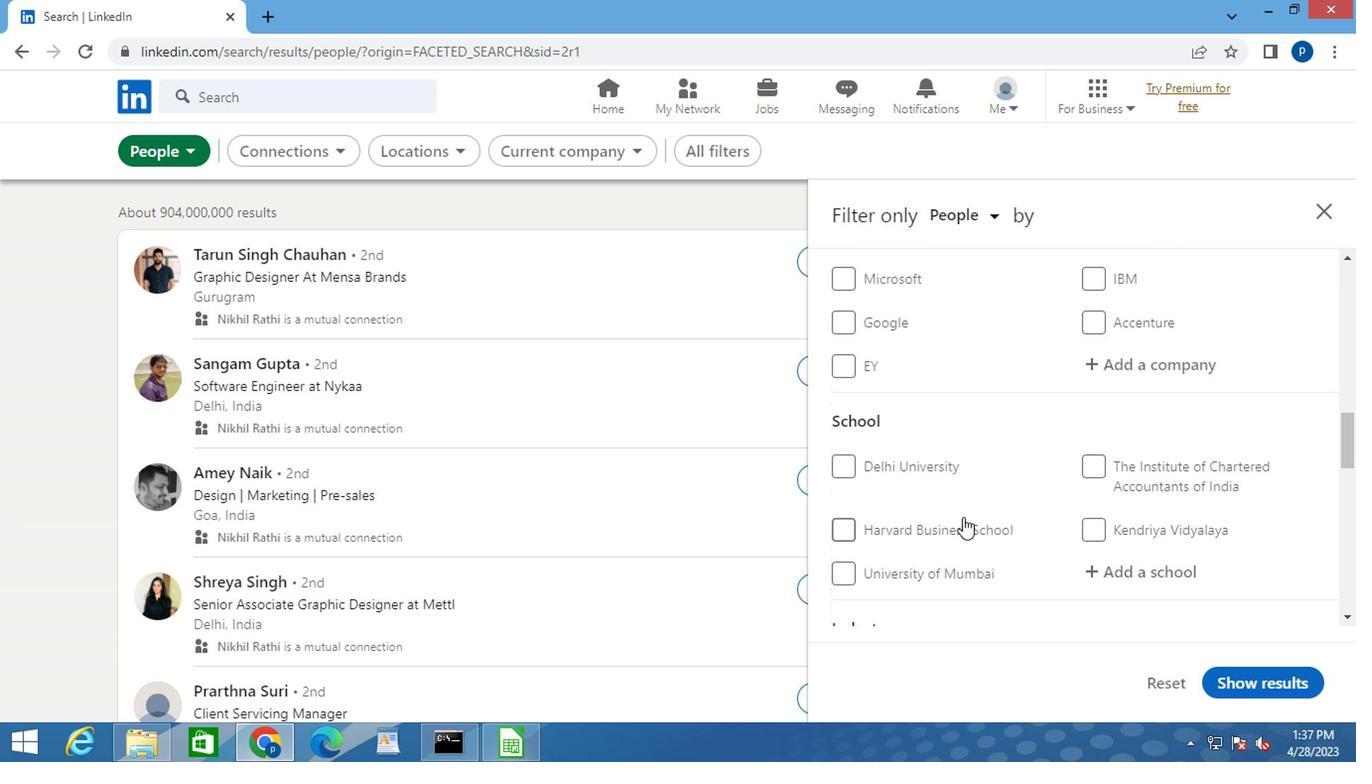 
Action: Mouse scrolled (959, 515) with delta (0, 0)
Screenshot: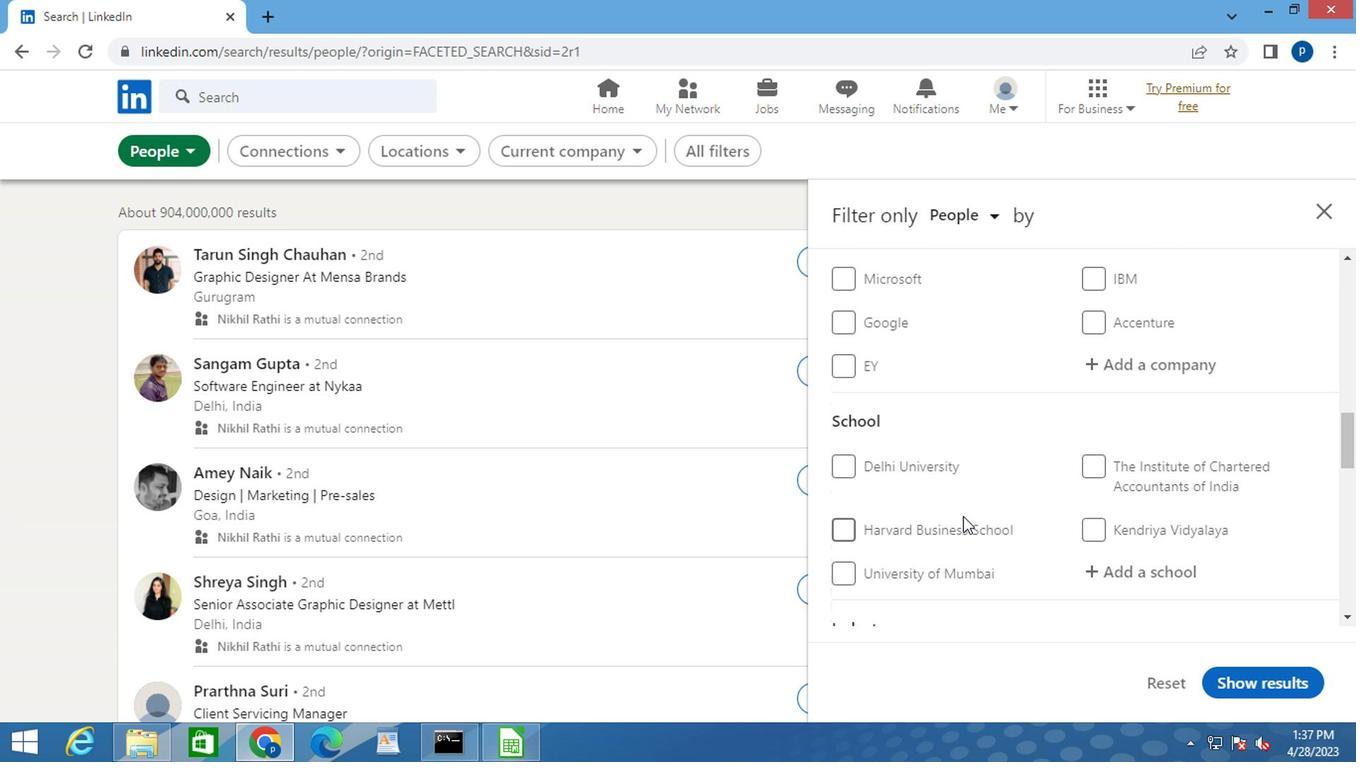 
Action: Mouse moved to (849, 596)
Screenshot: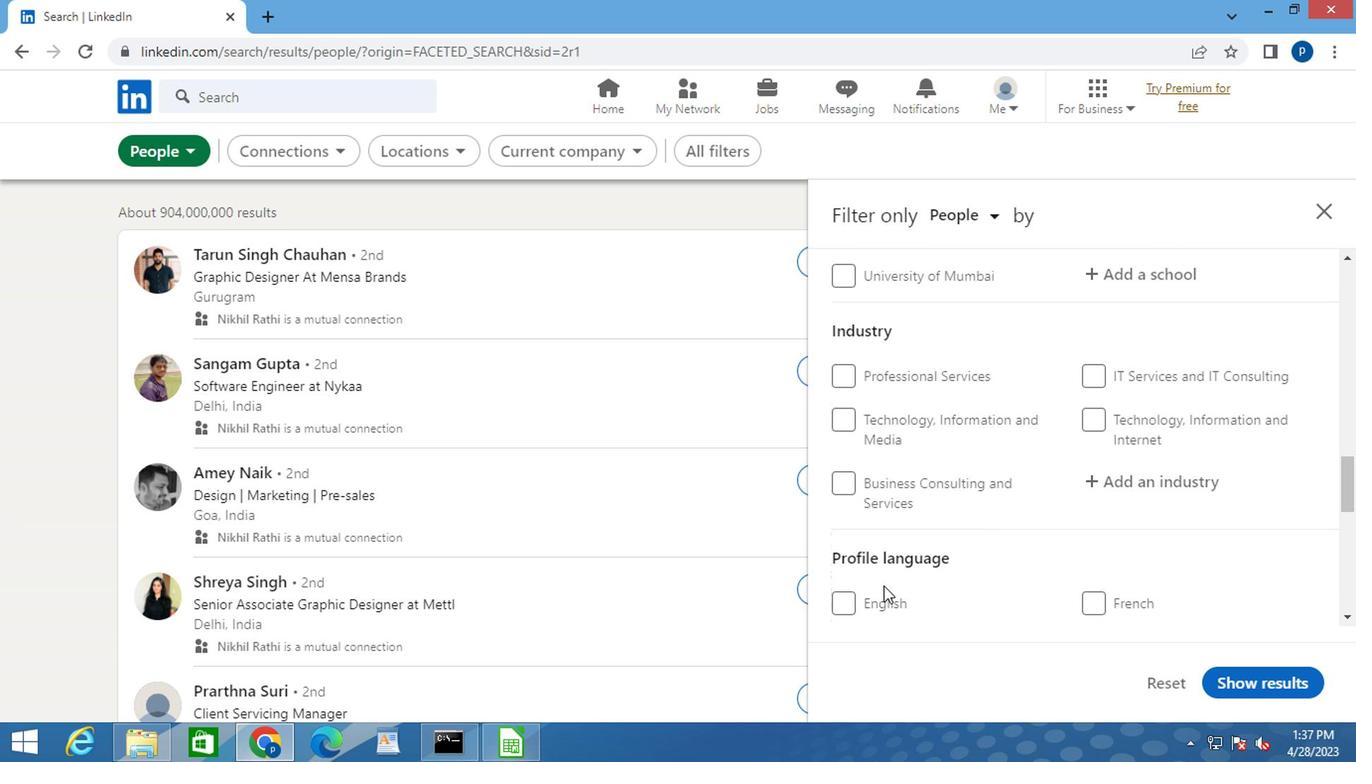 
Action: Mouse pressed left at (849, 596)
Screenshot: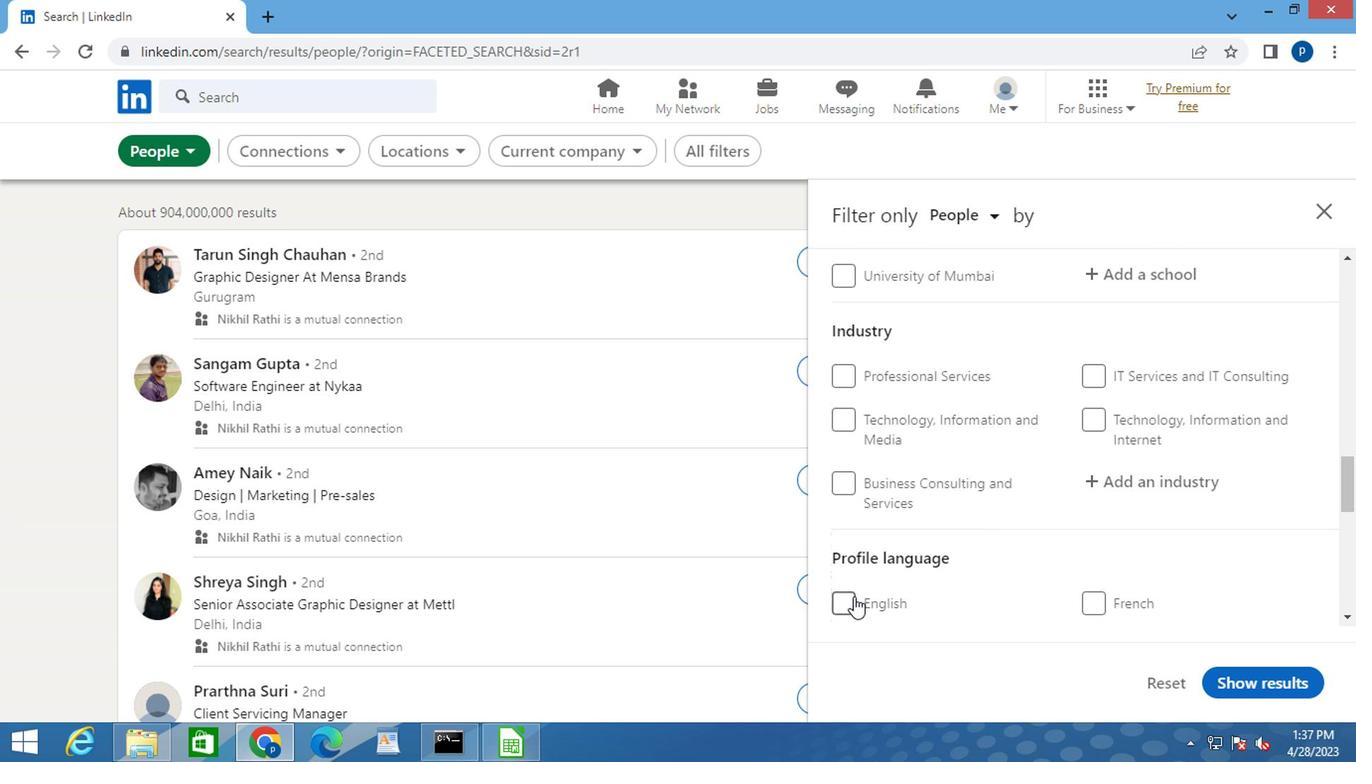 
Action: Mouse moved to (932, 526)
Screenshot: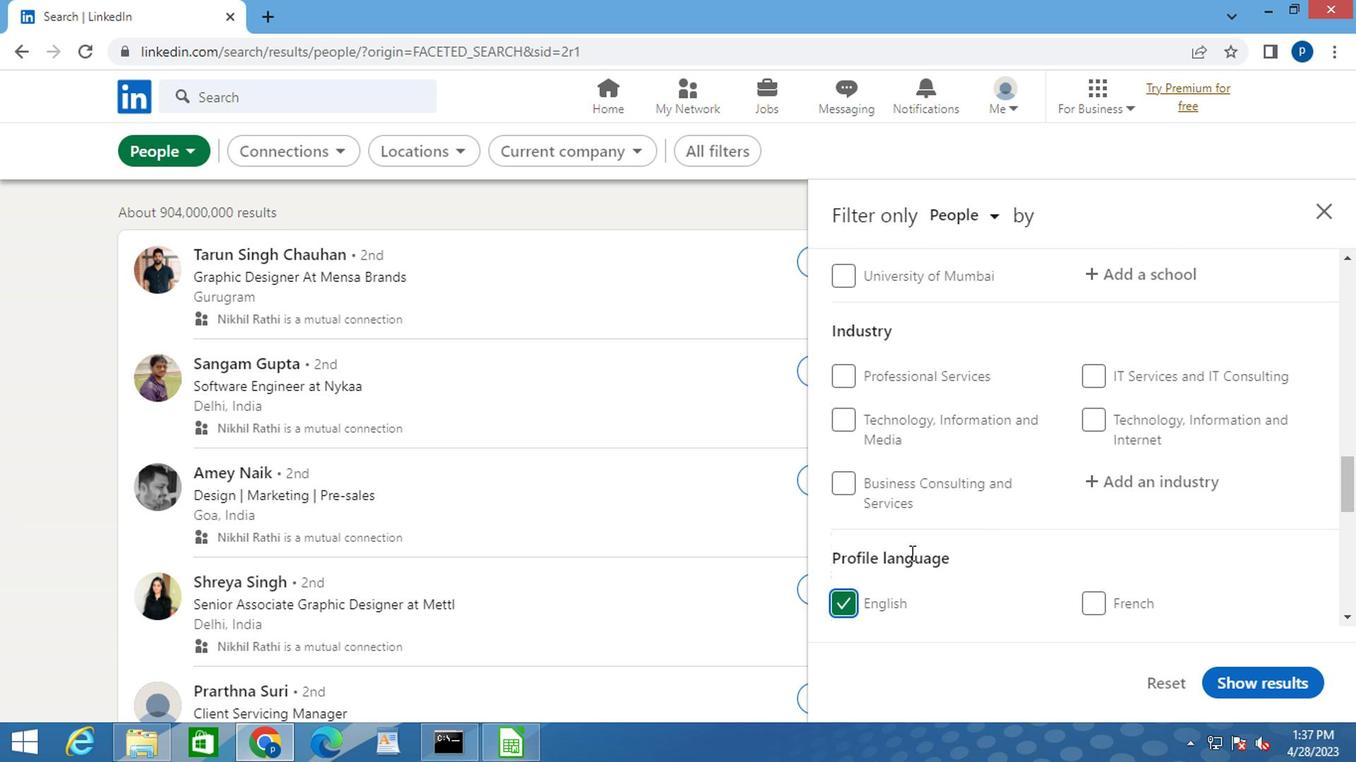 
Action: Mouse scrolled (932, 528) with delta (0, 1)
Screenshot: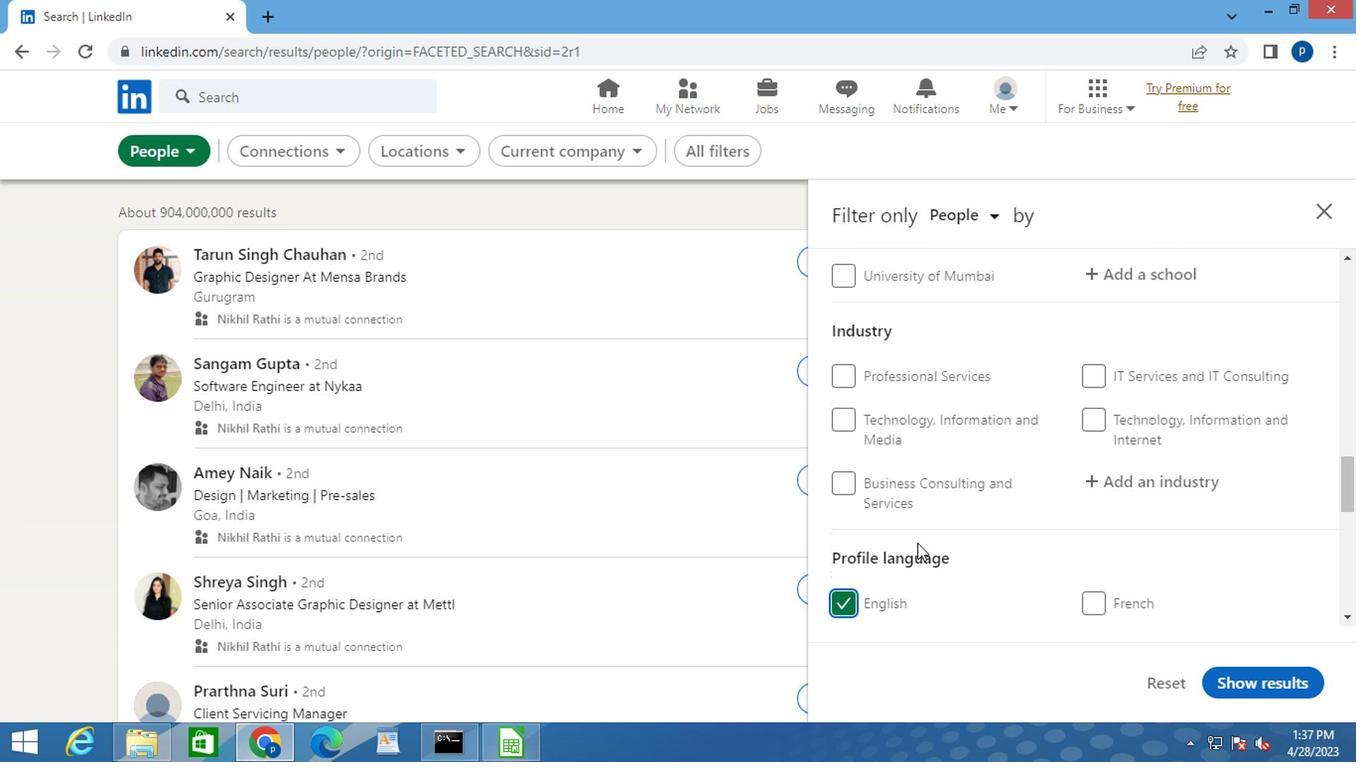 
Action: Mouse scrolled (932, 528) with delta (0, 1)
Screenshot: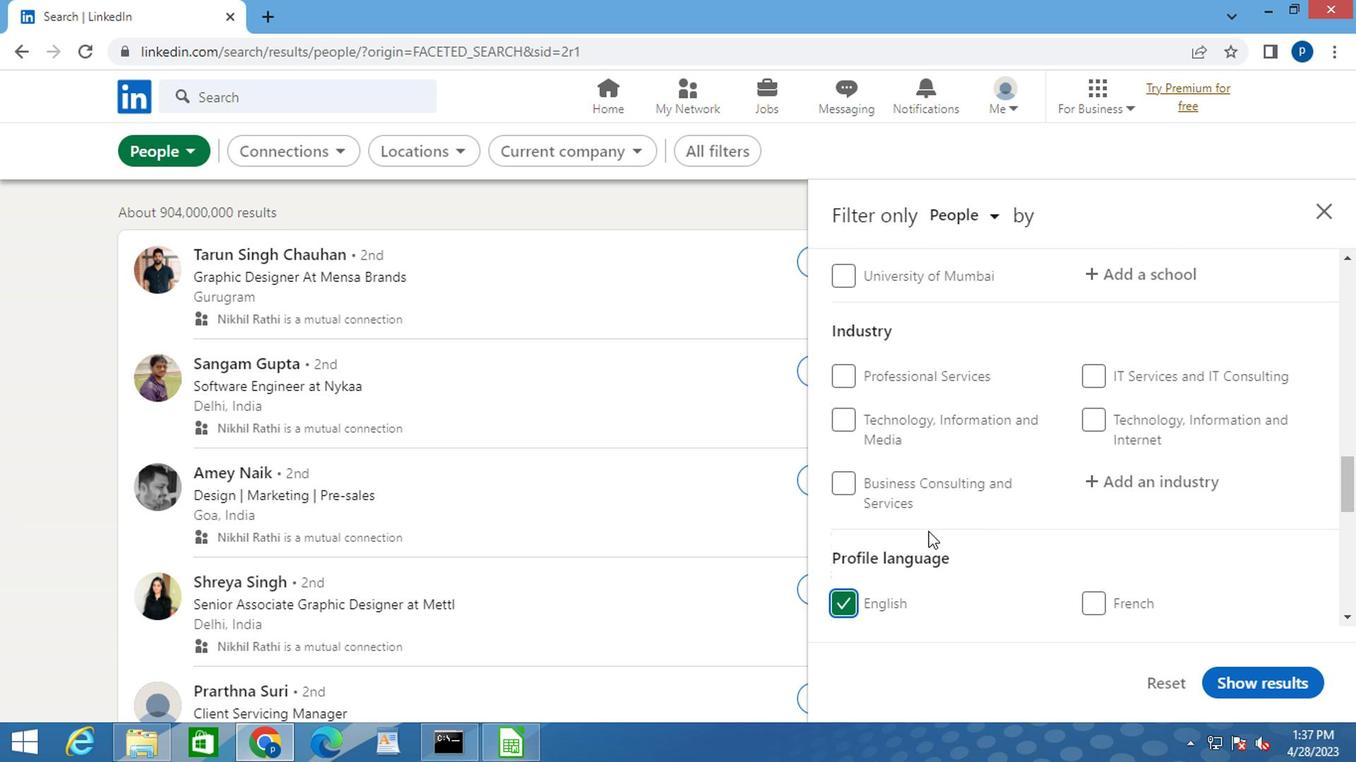 
Action: Mouse moved to (993, 515)
Screenshot: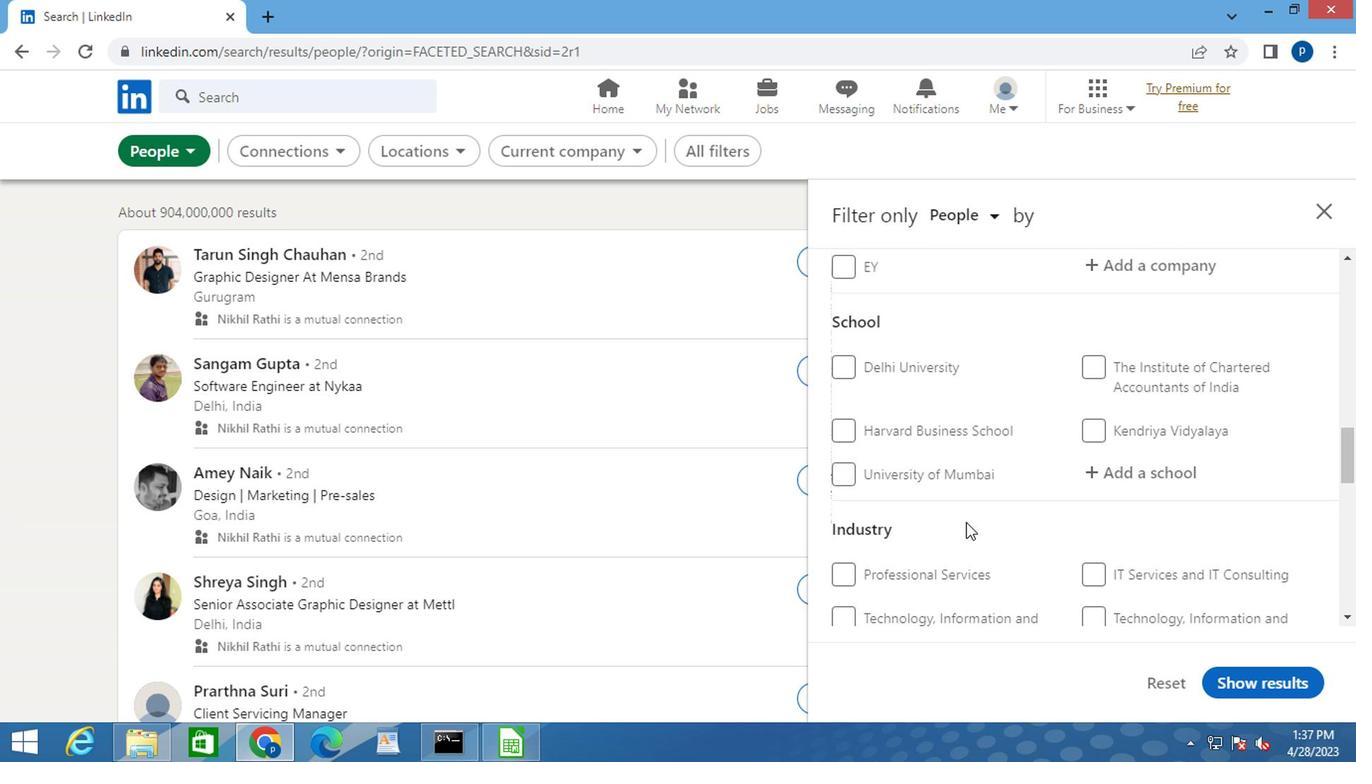 
Action: Mouse scrolled (993, 516) with delta (0, 0)
Screenshot: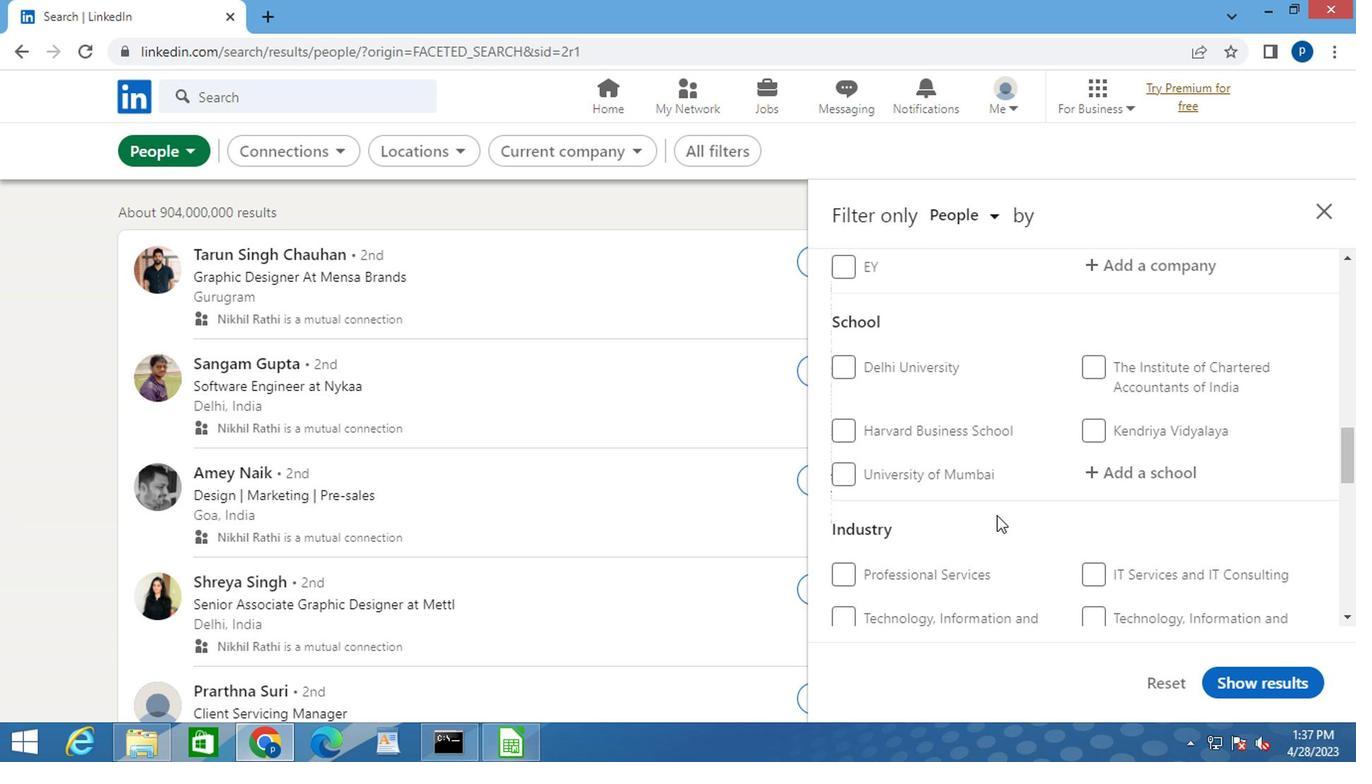 
Action: Mouse scrolled (993, 516) with delta (0, 0)
Screenshot: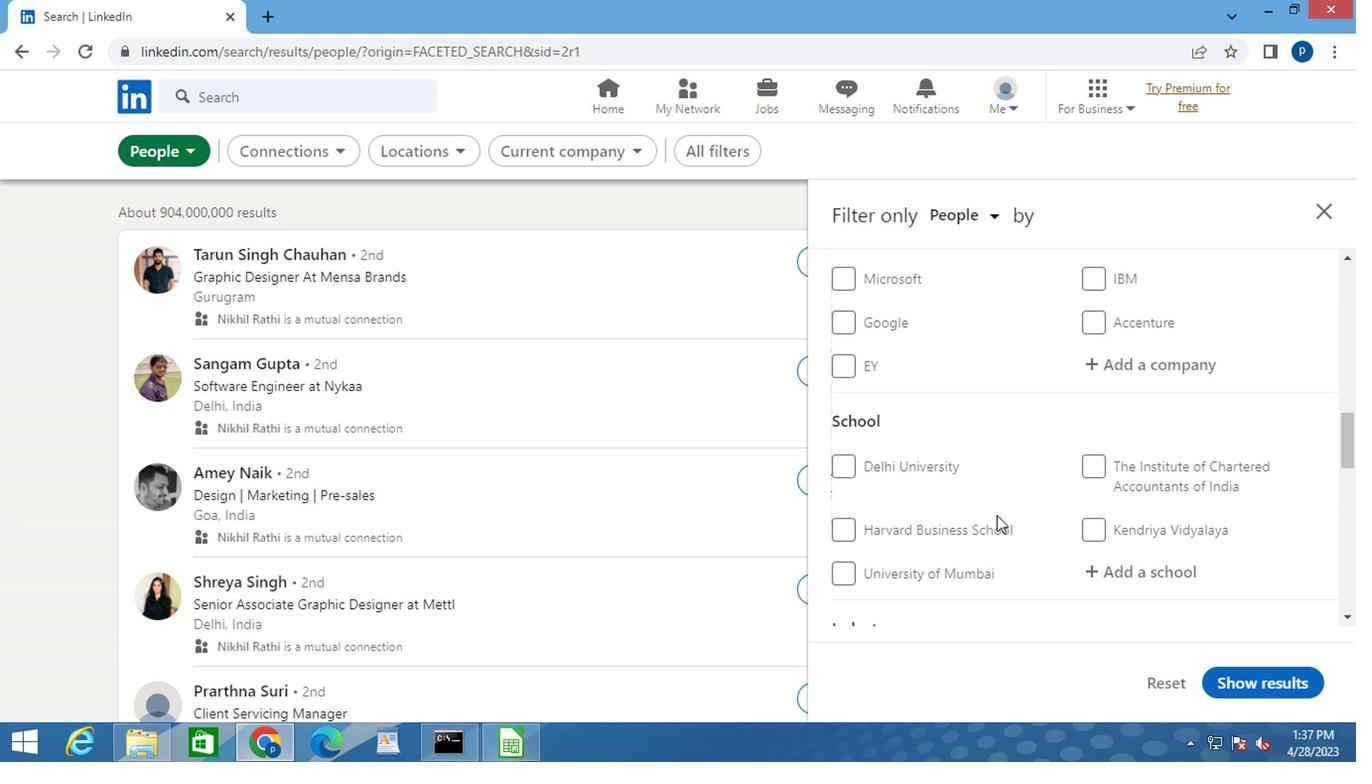 
Action: Mouse scrolled (993, 516) with delta (0, 0)
Screenshot: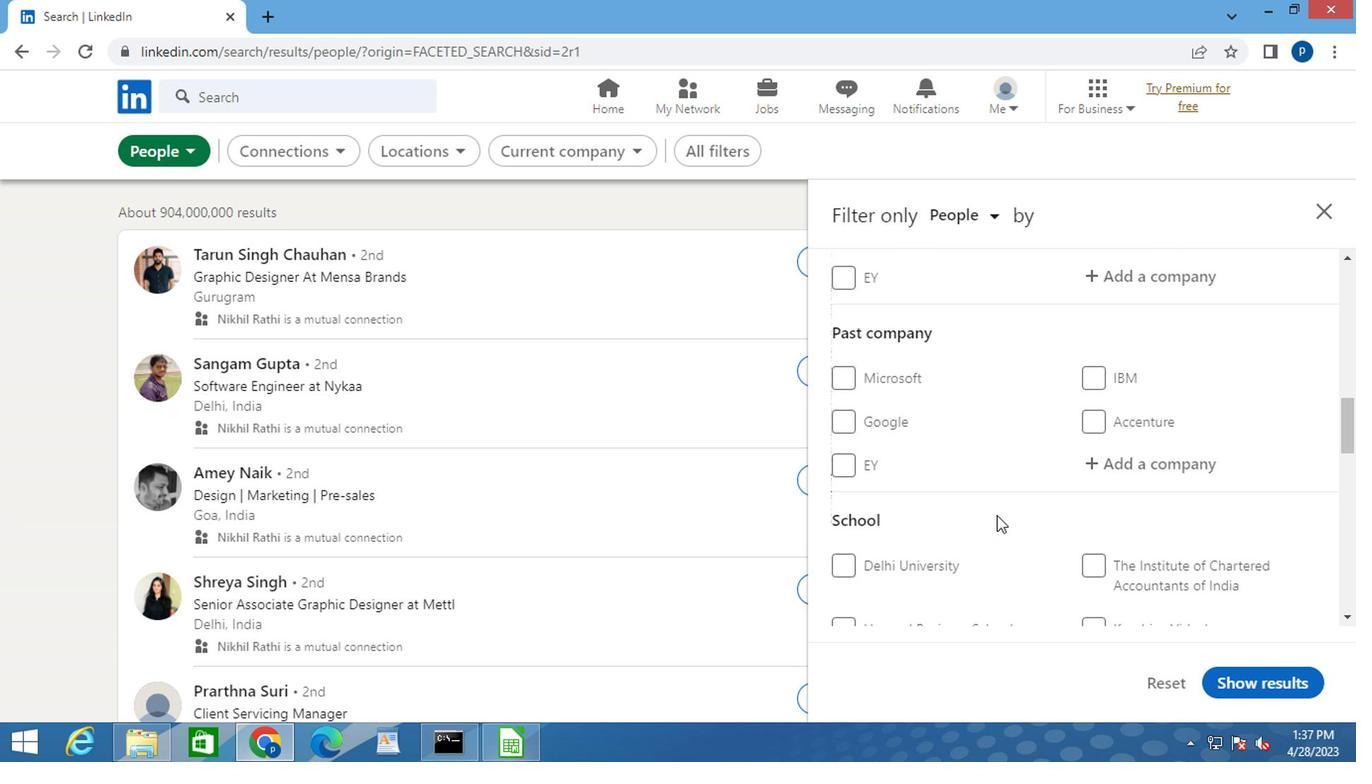 
Action: Mouse scrolled (993, 516) with delta (0, 0)
Screenshot: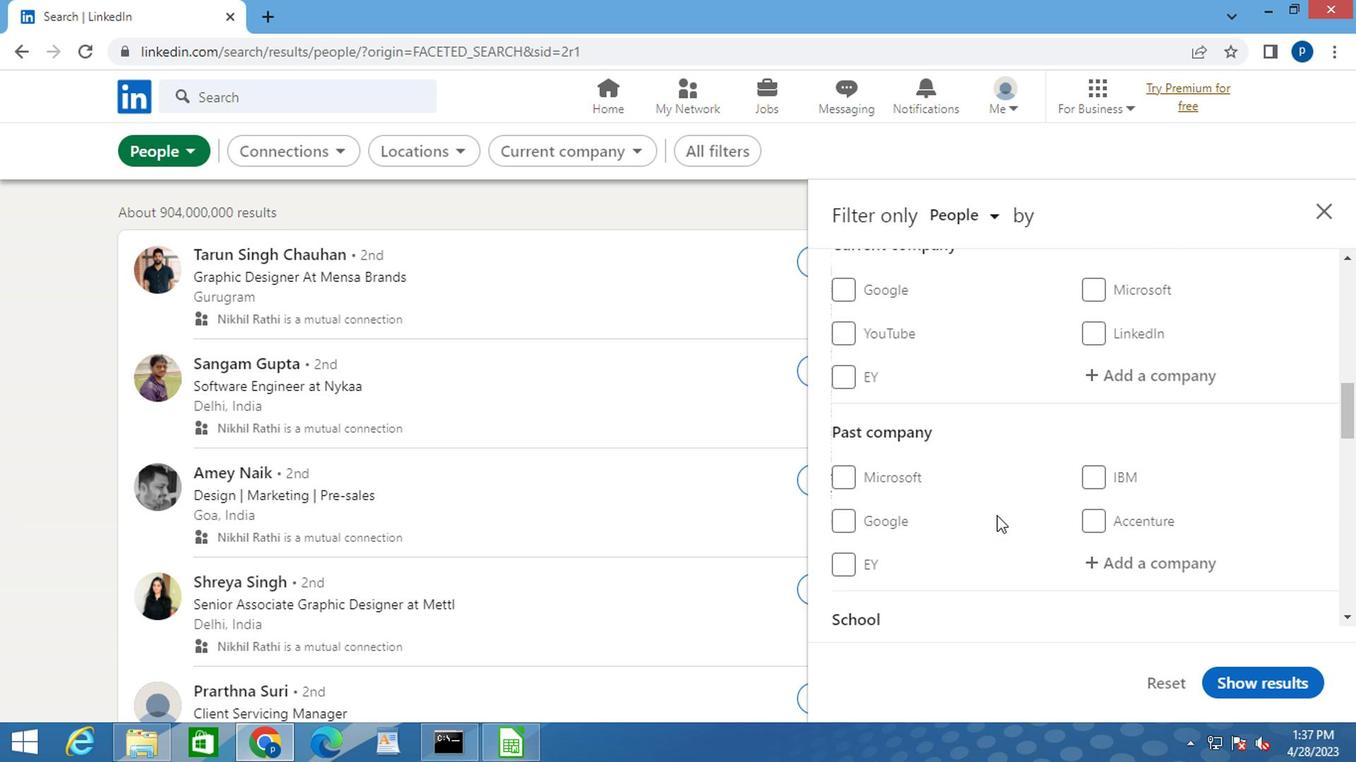 
Action: Mouse moved to (1113, 470)
Screenshot: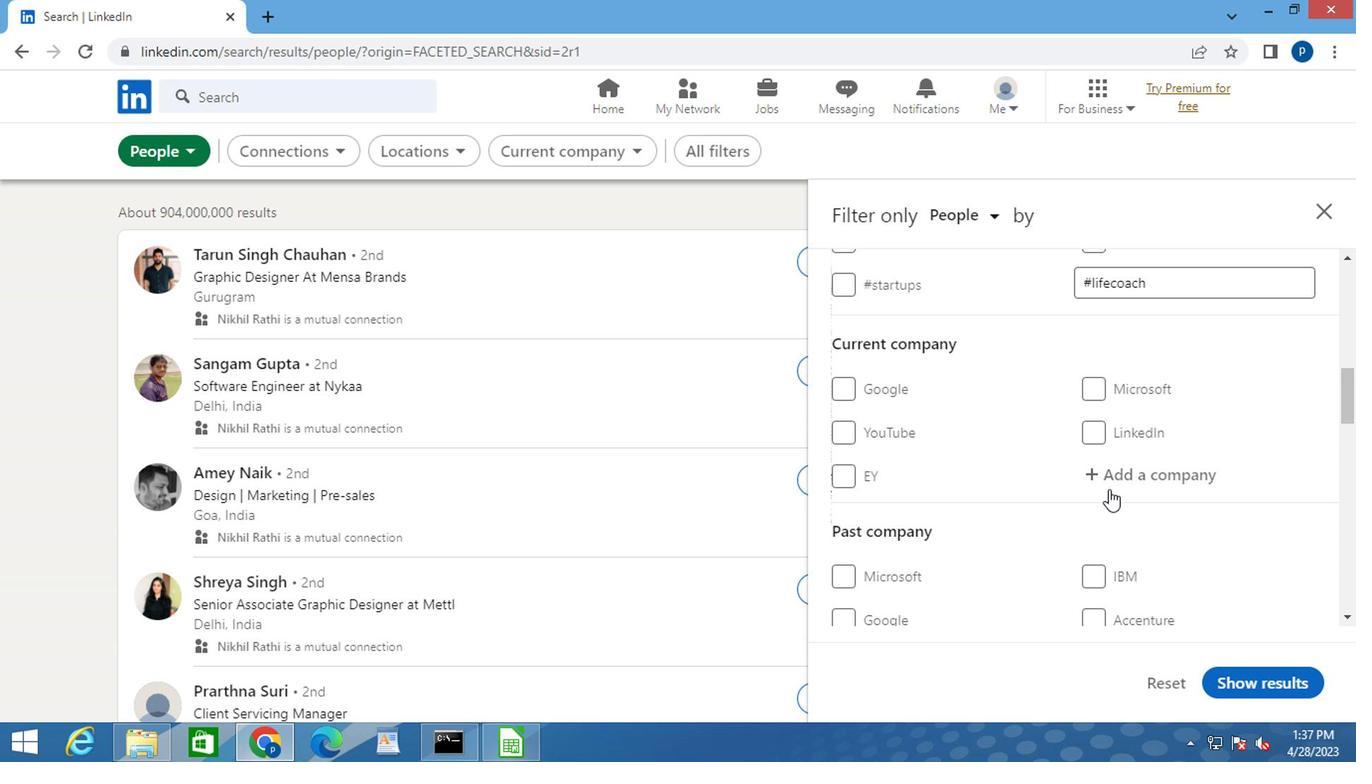 
Action: Mouse pressed left at (1113, 470)
Screenshot: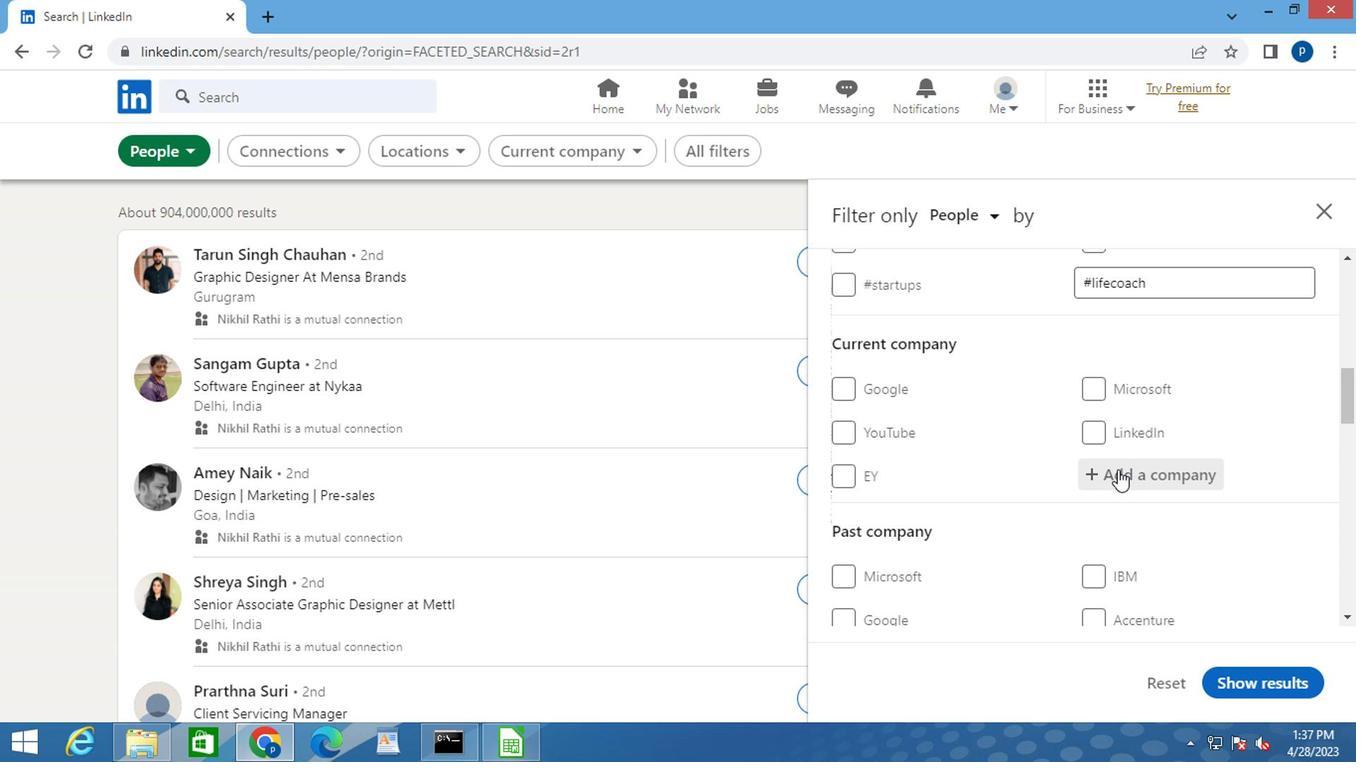 
Action: Key pressed <Key.caps_lock>I<Key.caps_lock>NFOGAIN
Screenshot: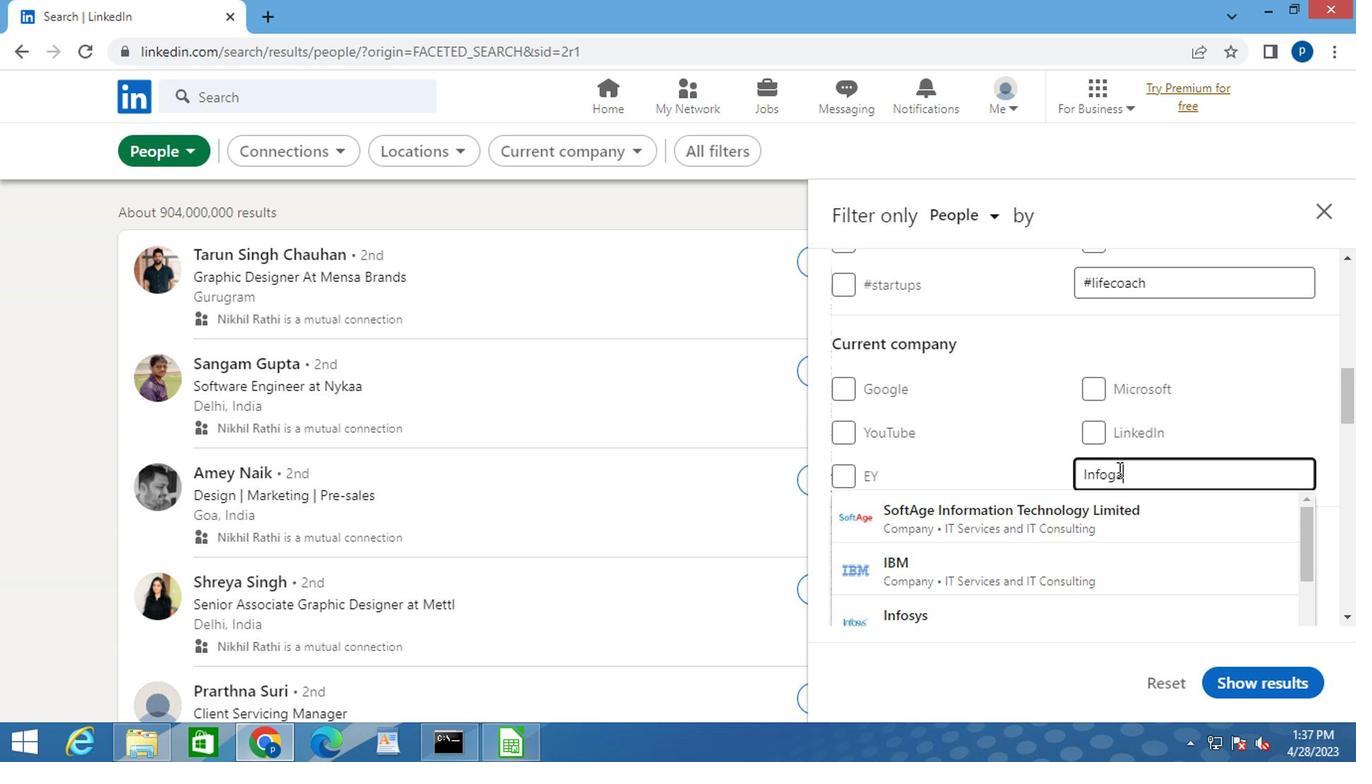 
Action: Mouse moved to (990, 523)
Screenshot: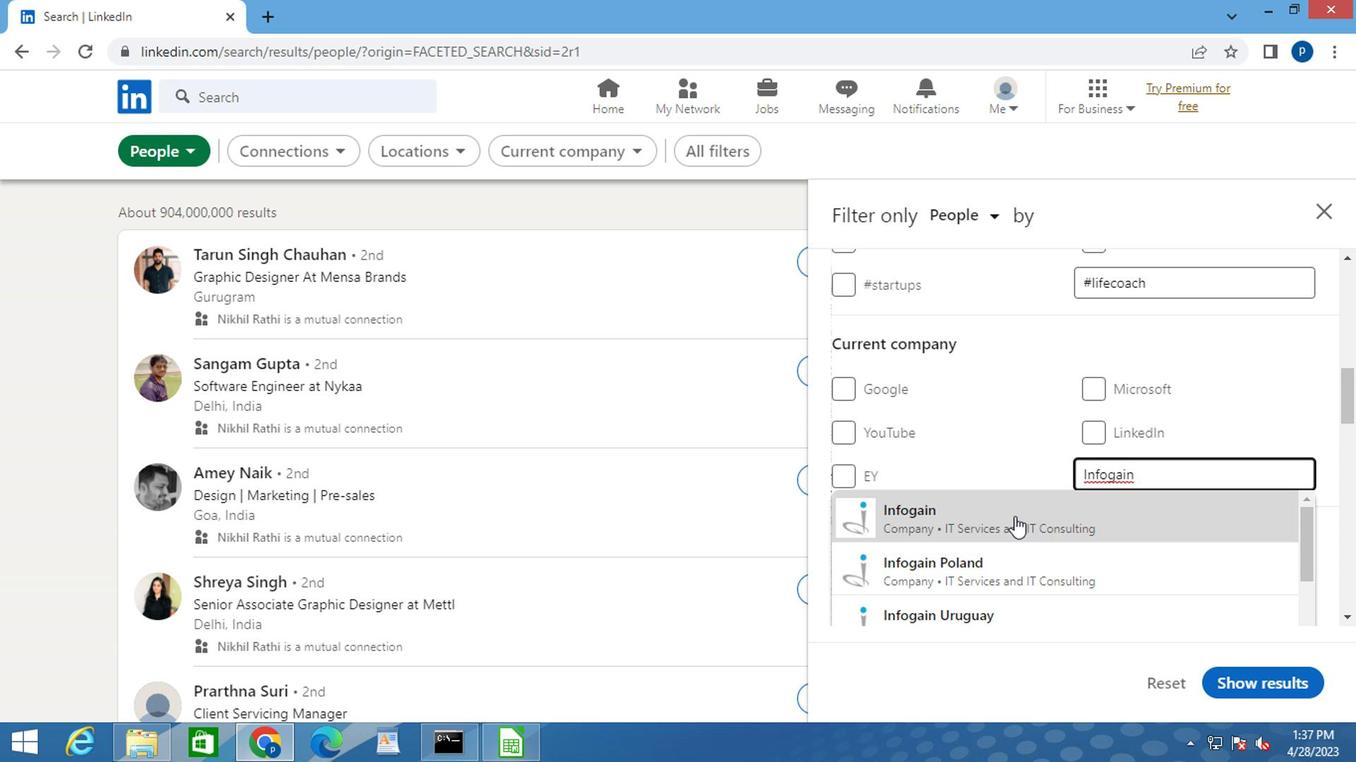 
Action: Mouse pressed left at (990, 523)
Screenshot: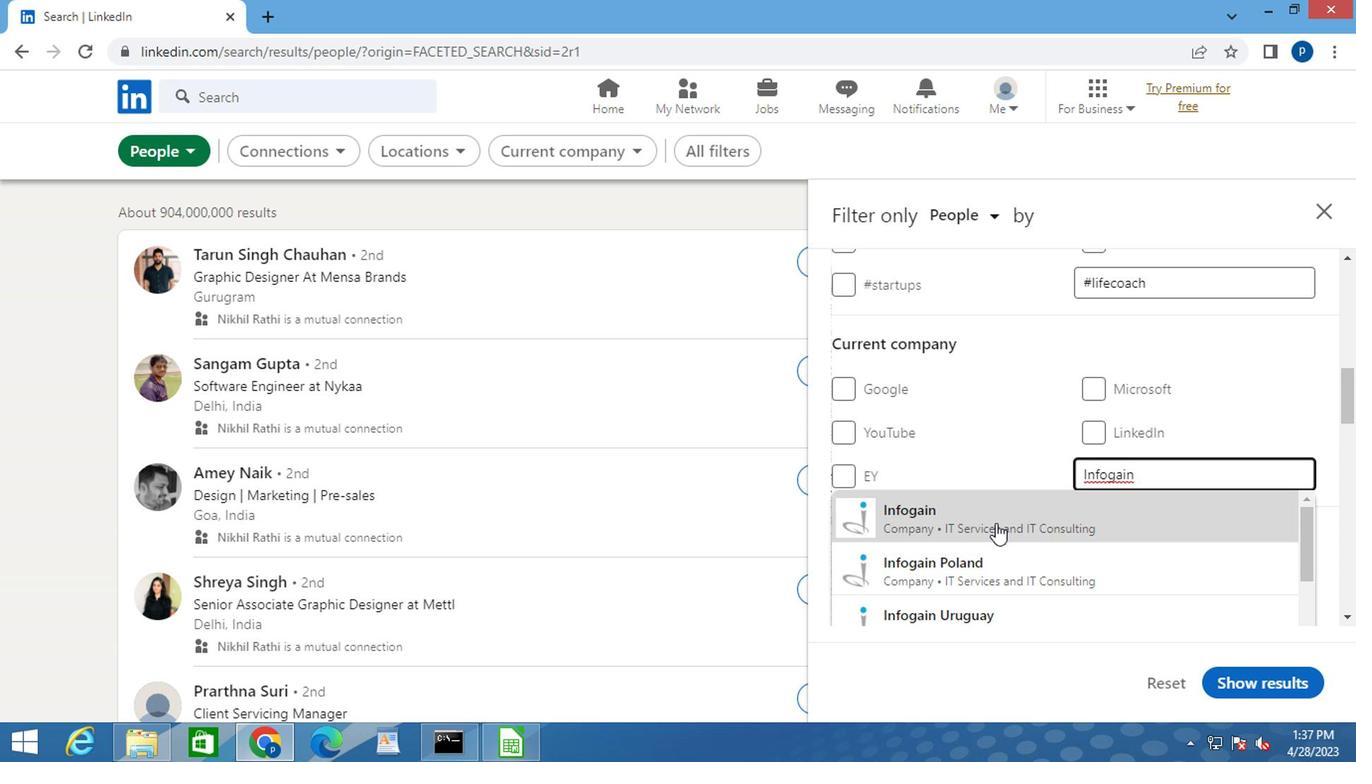 
Action: Mouse moved to (991, 498)
Screenshot: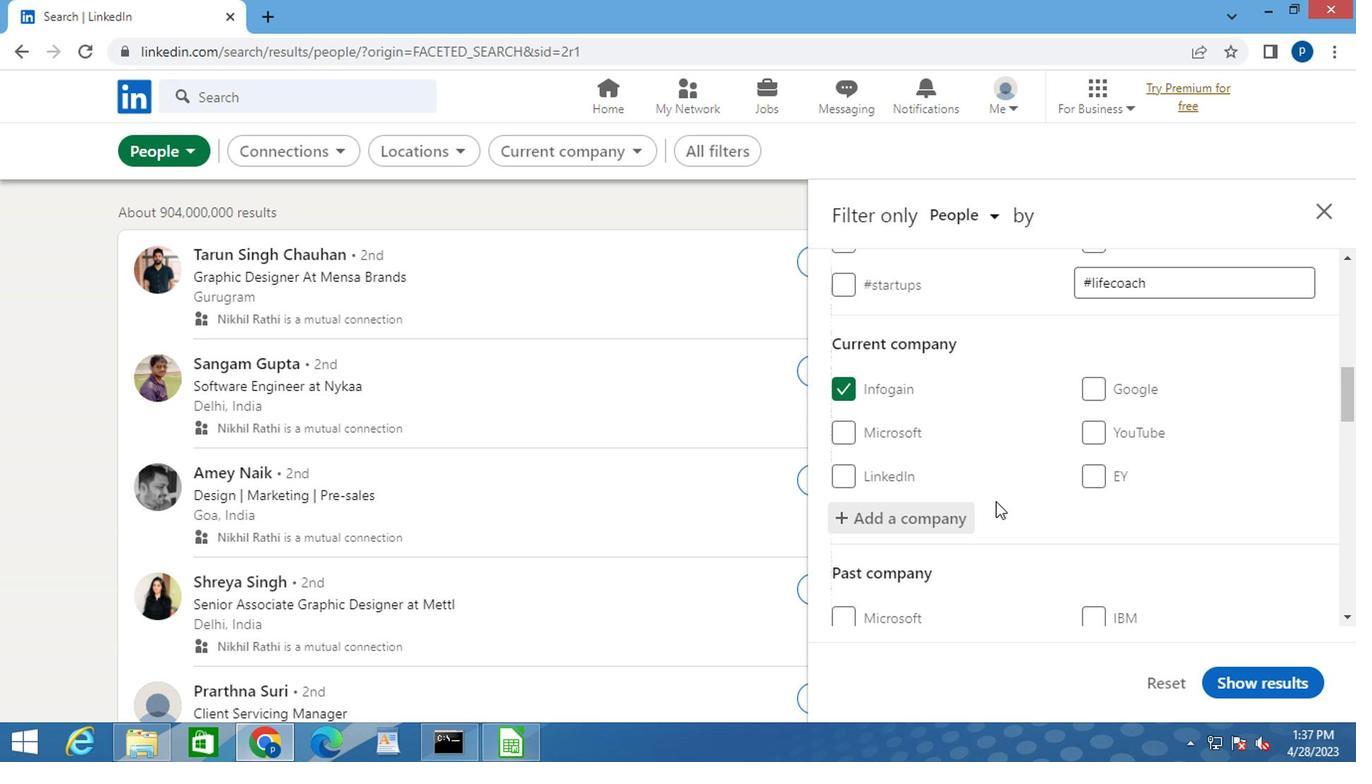 
Action: Mouse scrolled (991, 497) with delta (0, 0)
Screenshot: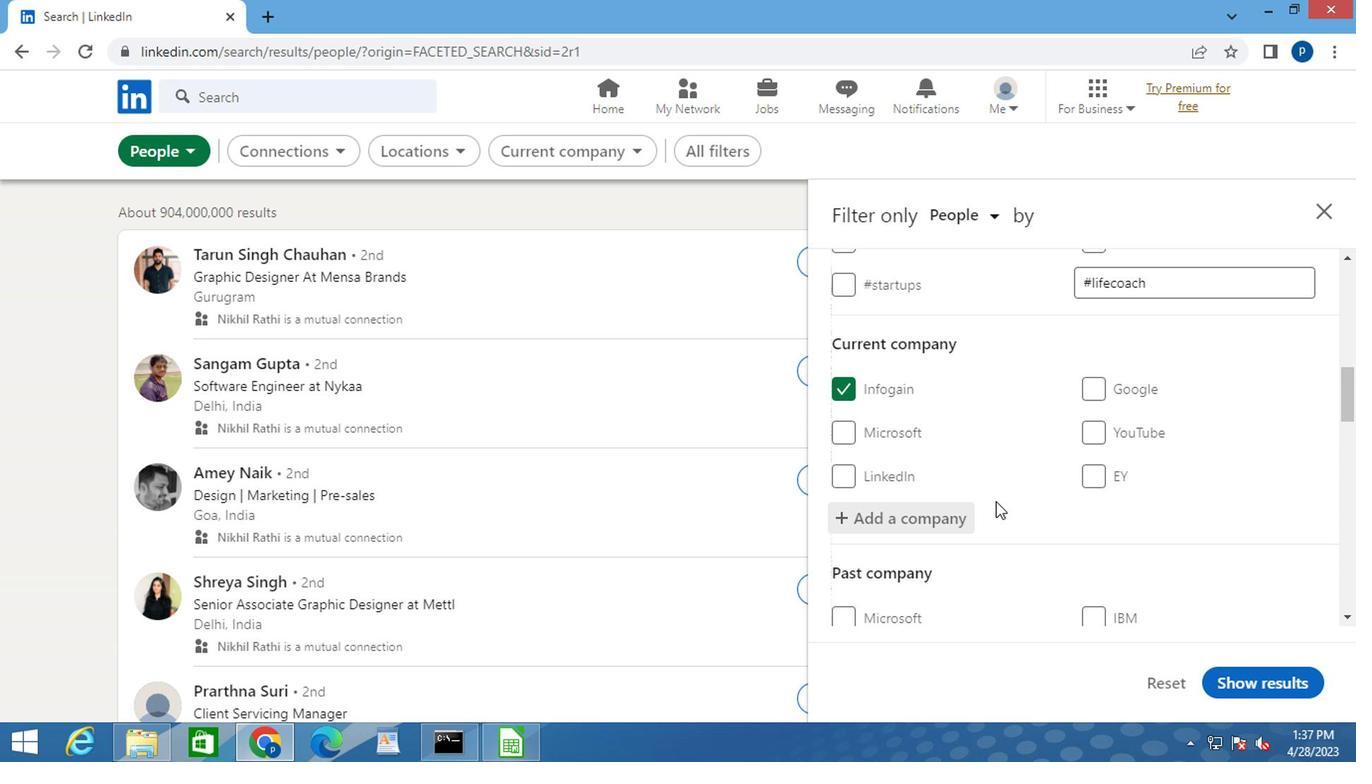 
Action: Mouse scrolled (991, 497) with delta (0, 0)
Screenshot: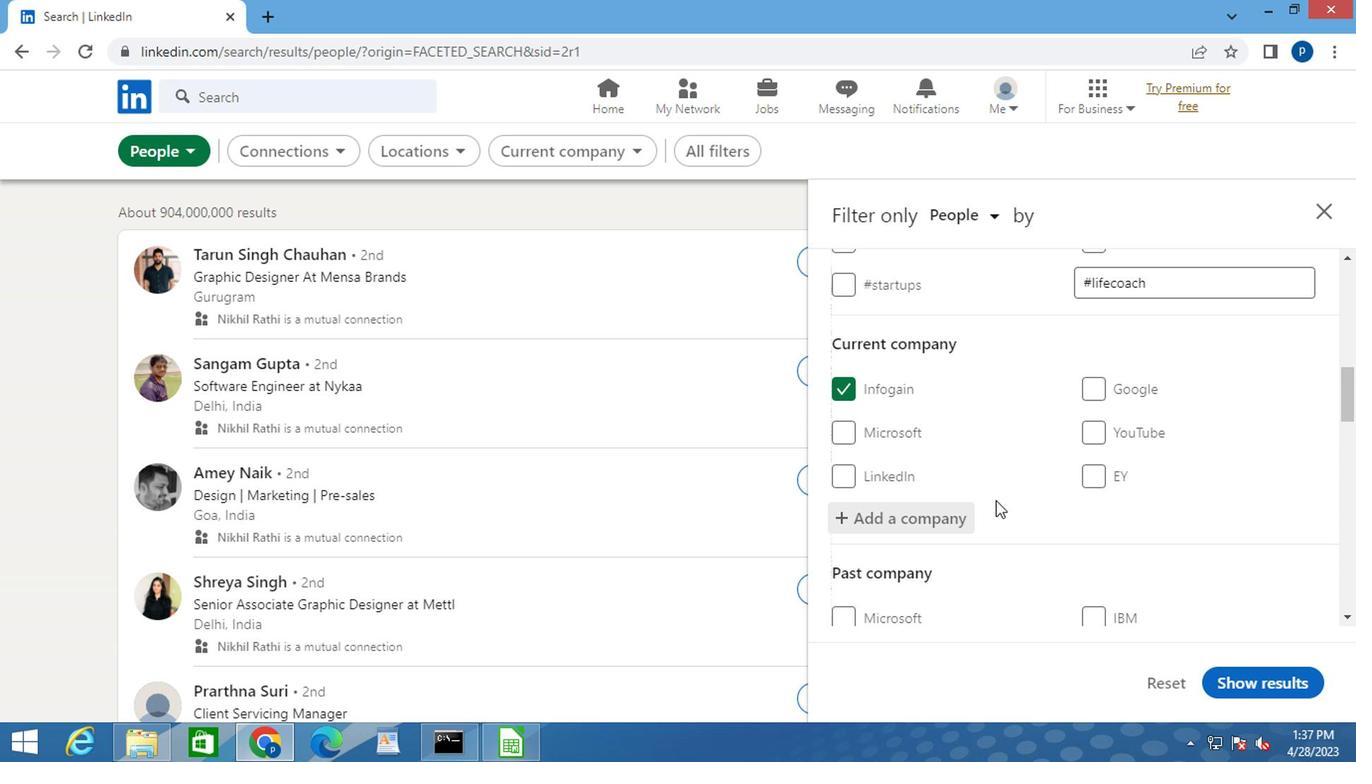 
Action: Mouse moved to (1040, 485)
Screenshot: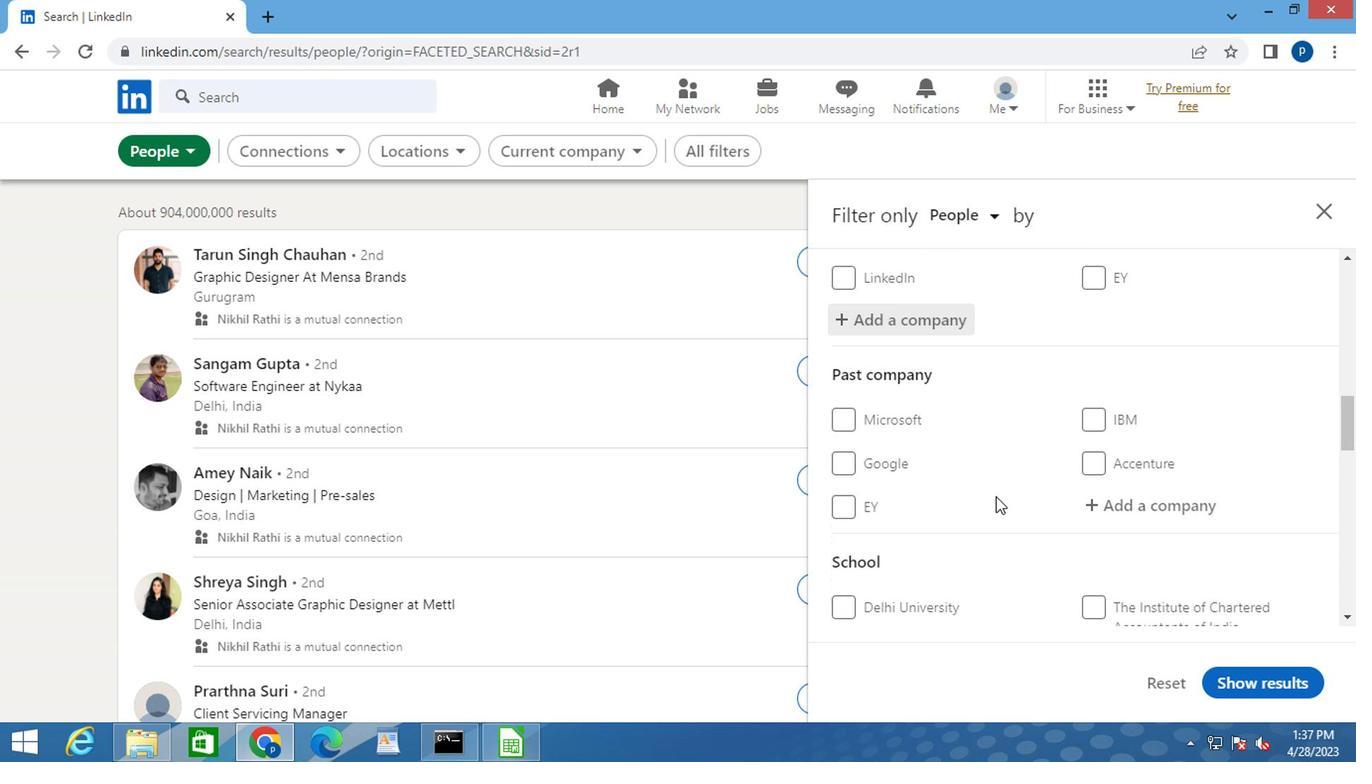 
Action: Mouse scrolled (1040, 485) with delta (0, 0)
Screenshot: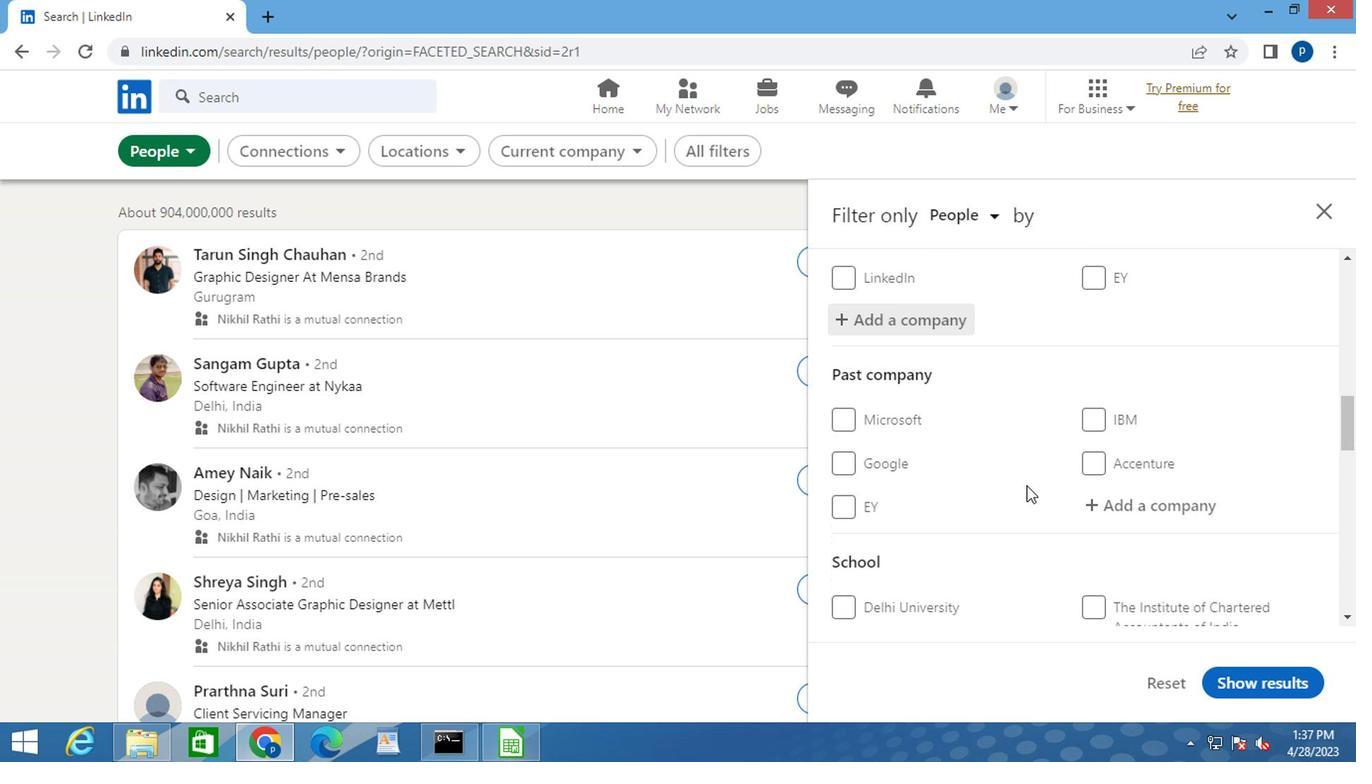 
Action: Mouse moved to (1130, 589)
Screenshot: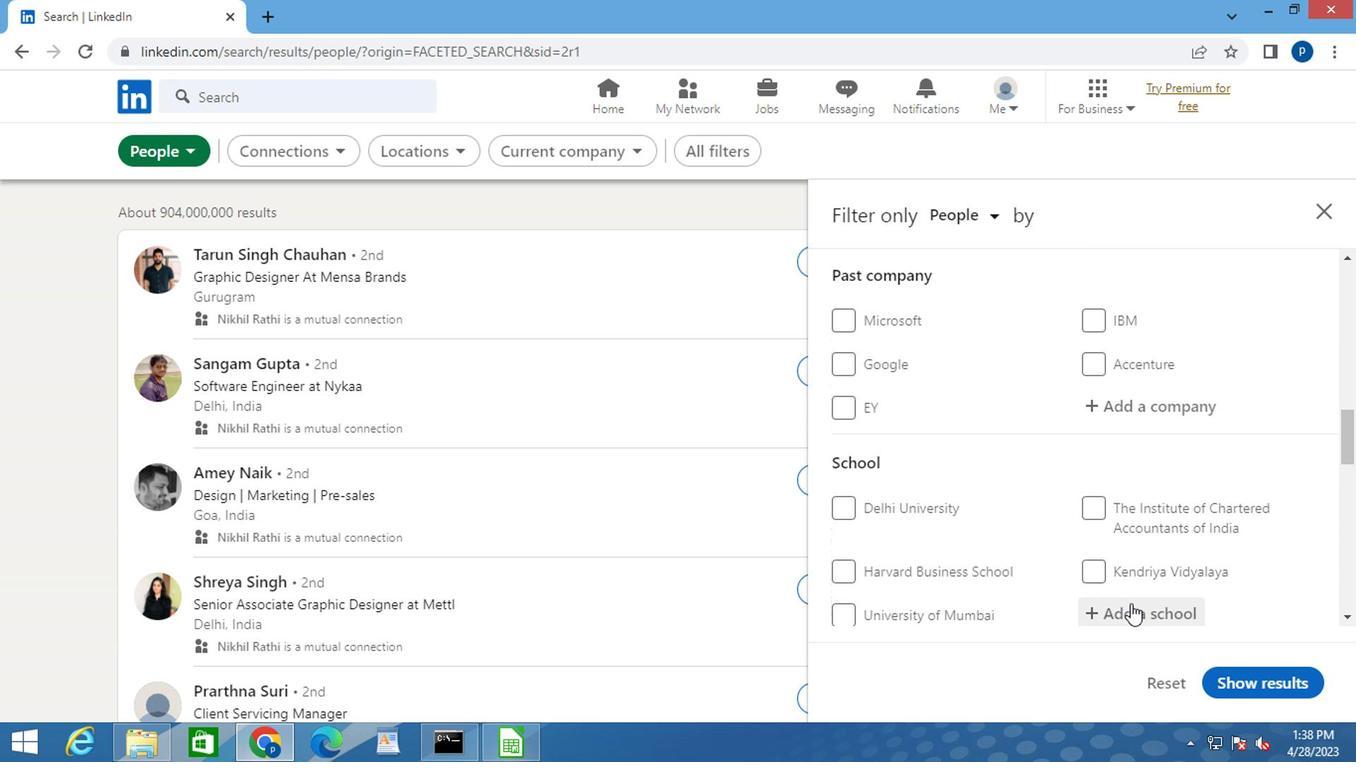 
Action: Mouse scrolled (1130, 588) with delta (0, 0)
Screenshot: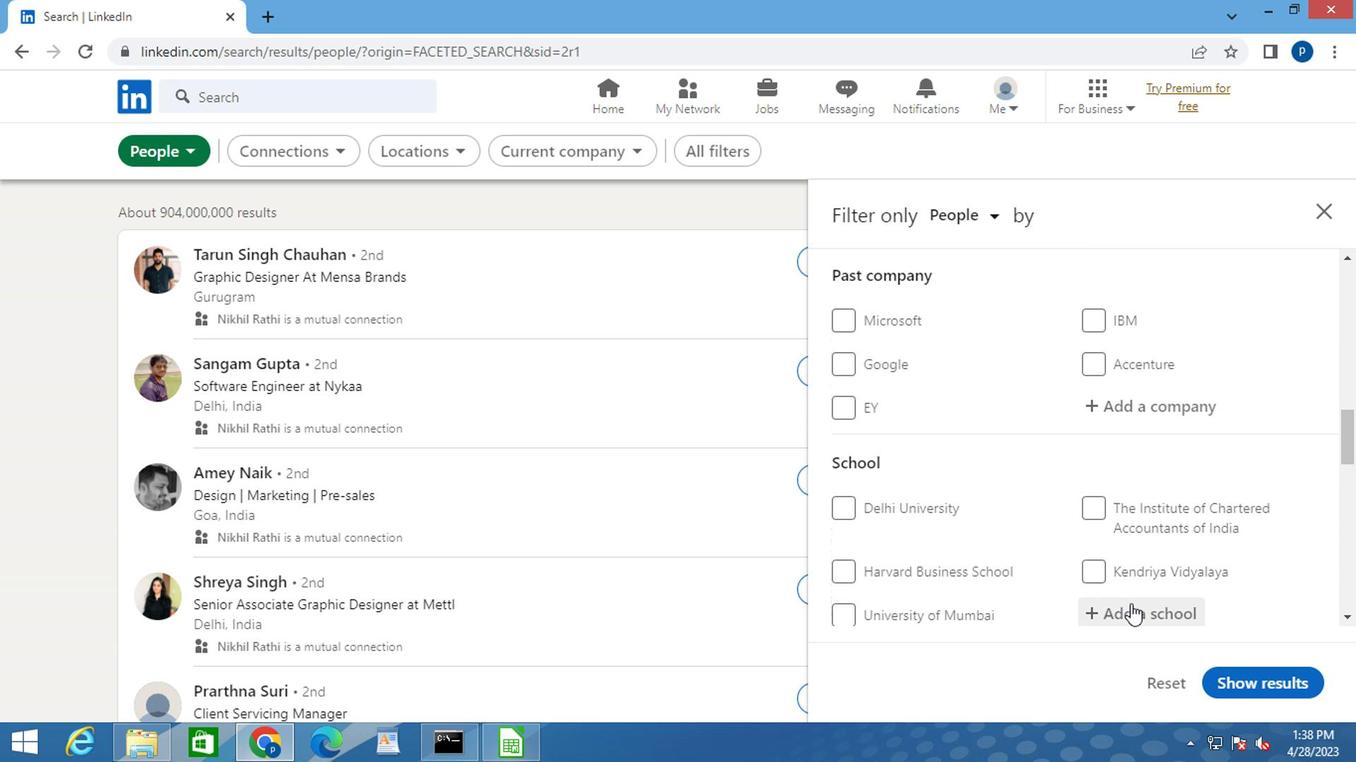 
Action: Mouse moved to (1134, 508)
Screenshot: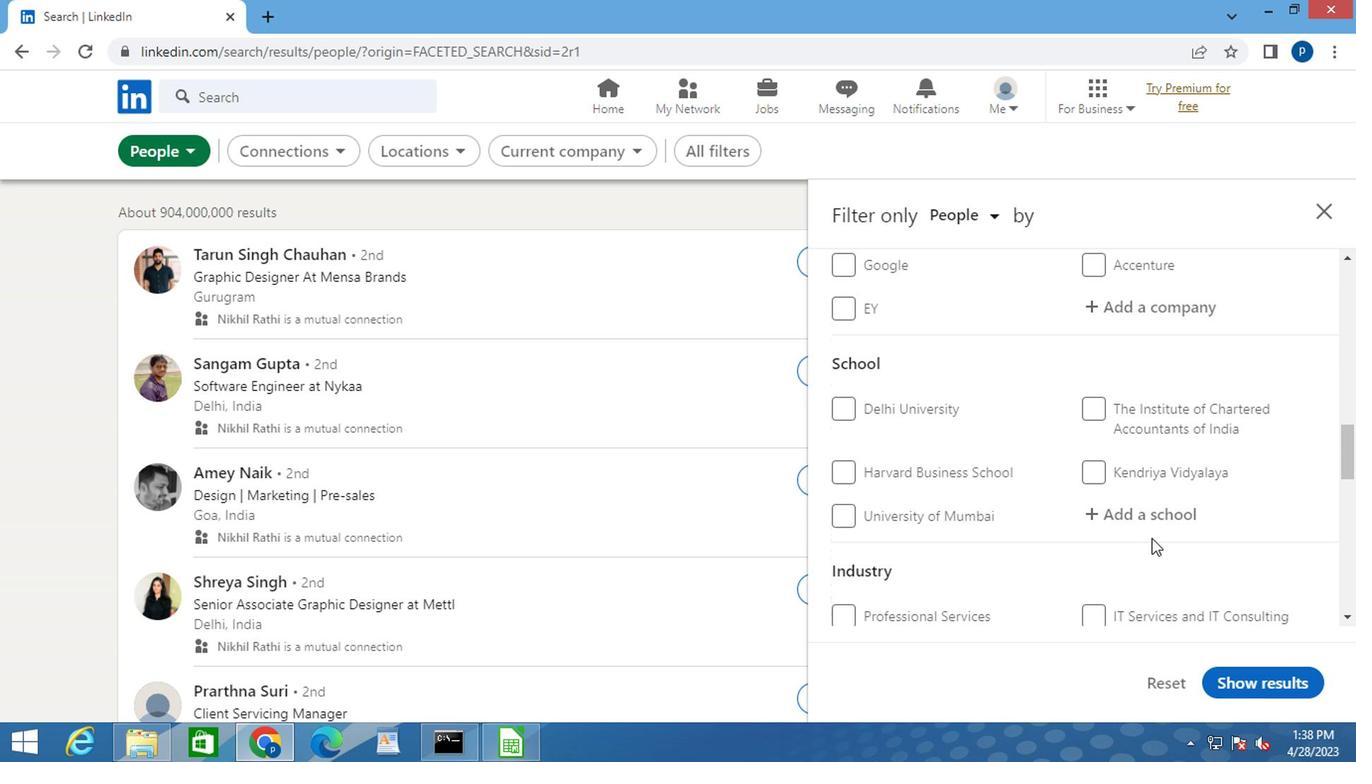 
Action: Mouse pressed left at (1134, 508)
Screenshot: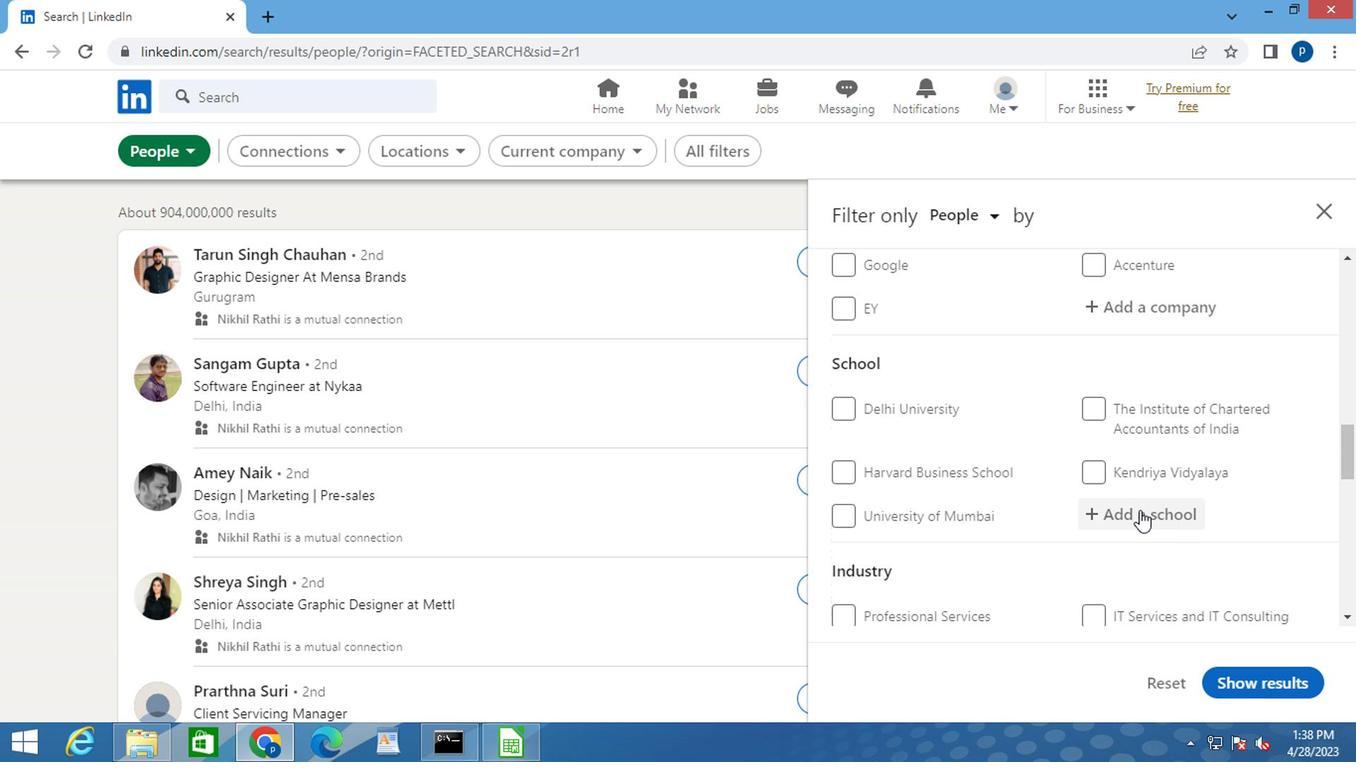 
Action: Key pressed <Key.caps_lock>MIT<Key.space>I<Key.caps_lock>NSTITUTE<Key.space>OF<Key.space><Key.caps_lock>D<Key.caps_lock>ESIGN
Screenshot: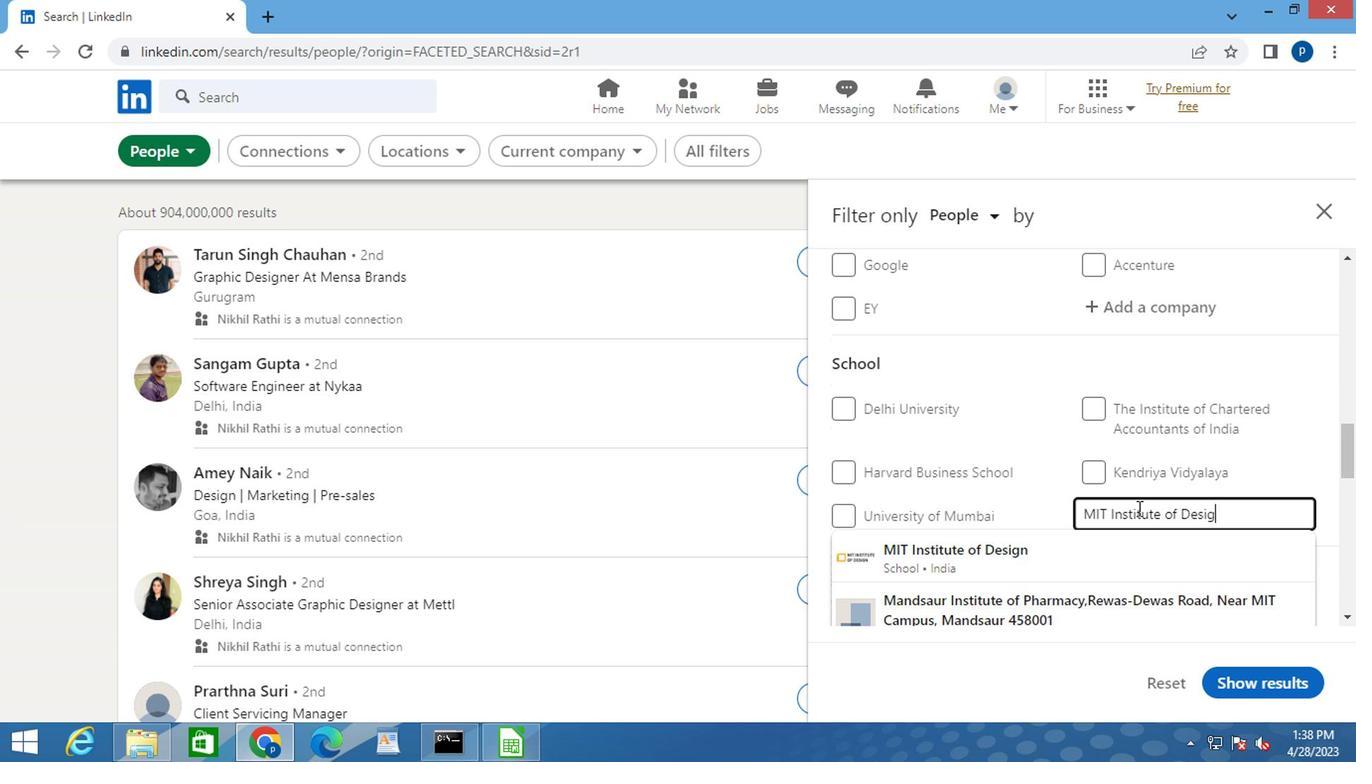 
Action: Mouse moved to (1005, 557)
Screenshot: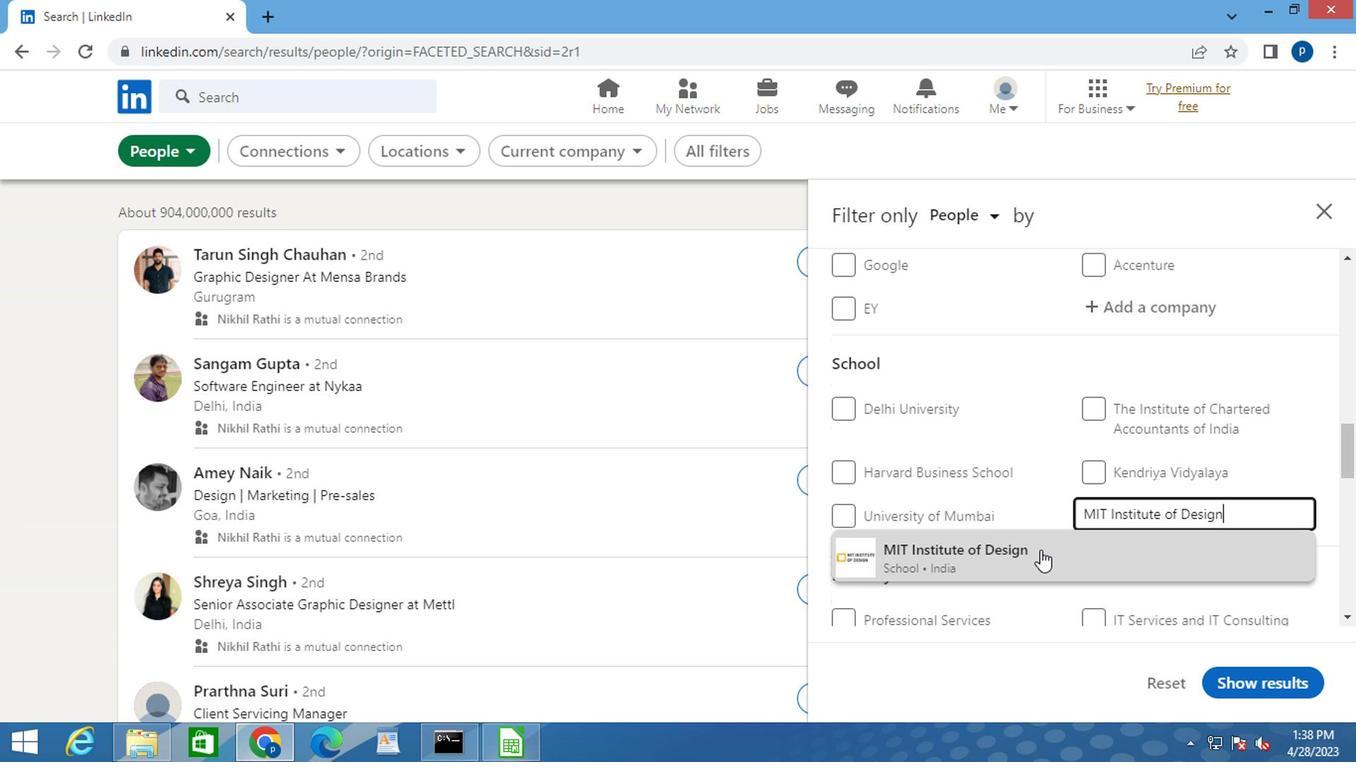 
Action: Mouse pressed left at (1005, 557)
Screenshot: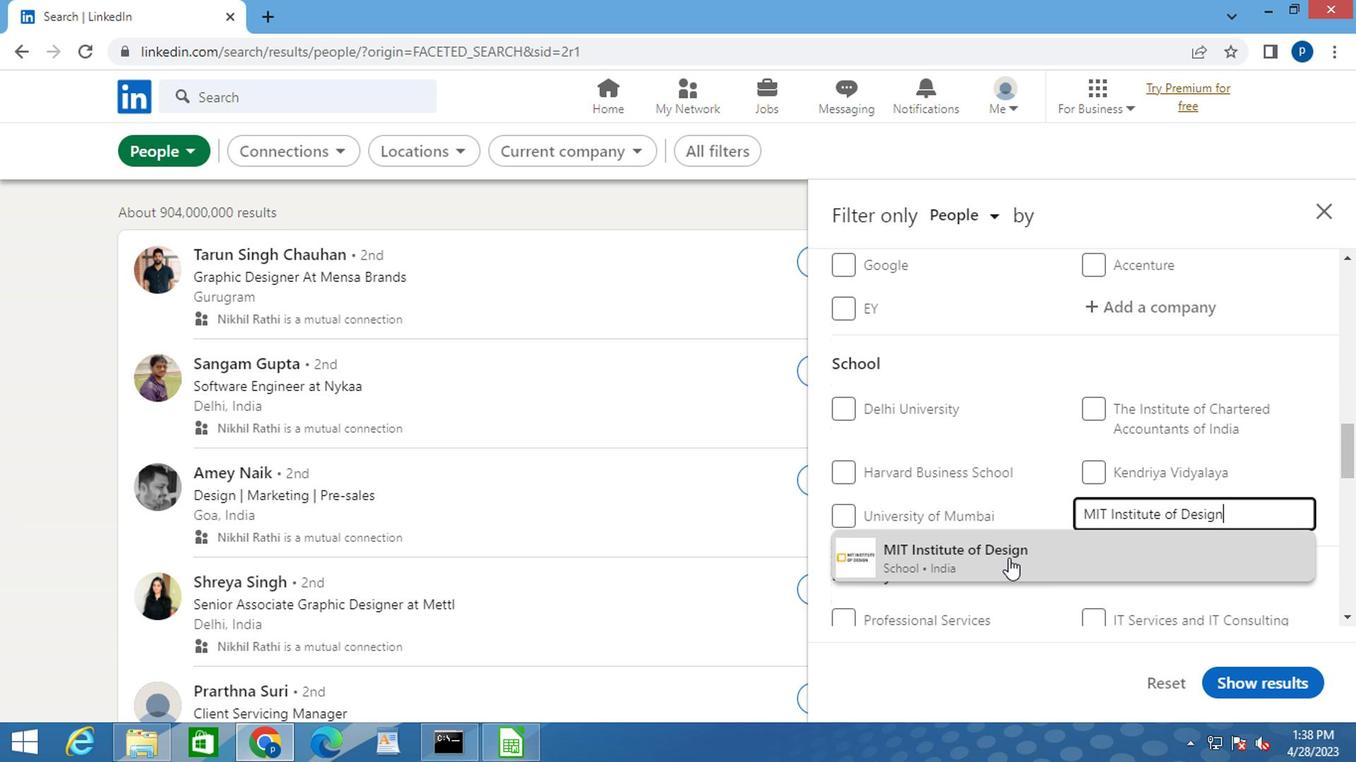 
Action: Mouse moved to (978, 526)
Screenshot: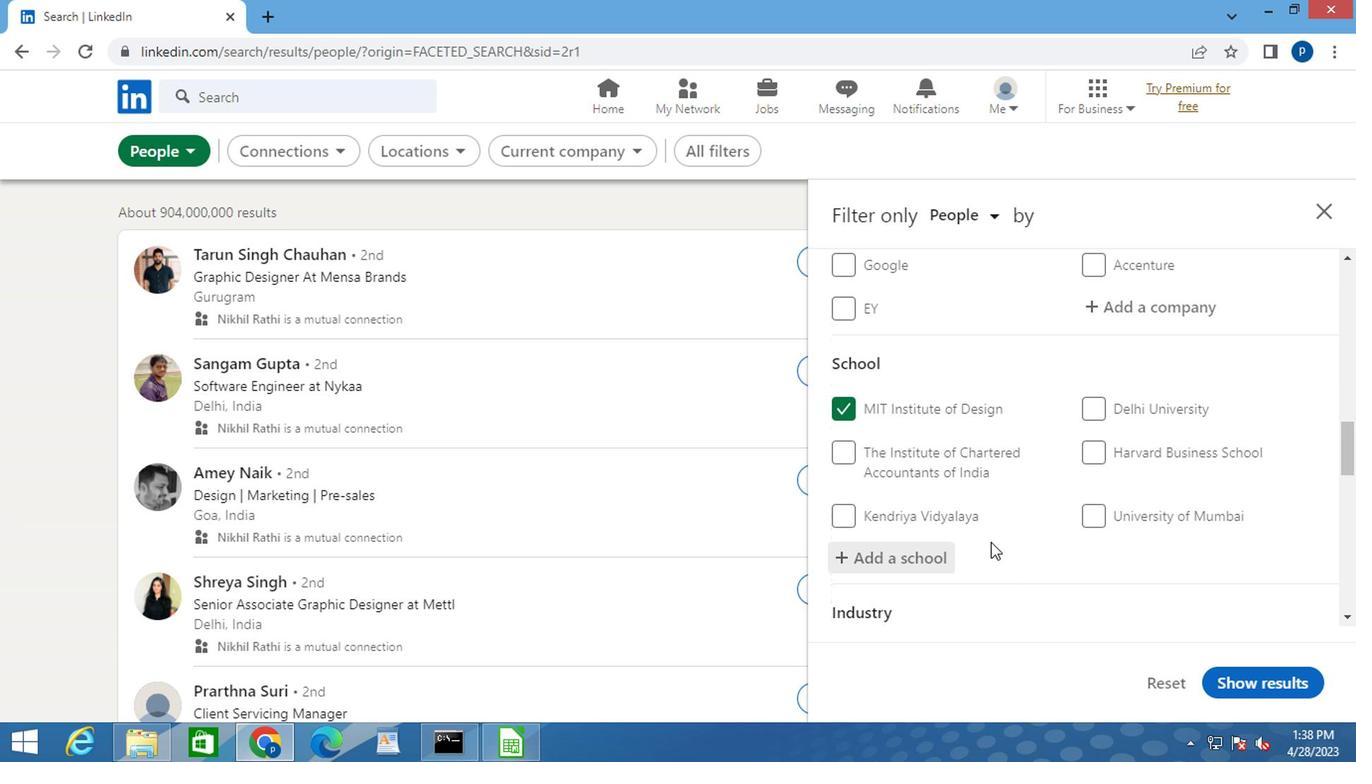 
Action: Mouse scrolled (978, 525) with delta (0, 0)
Screenshot: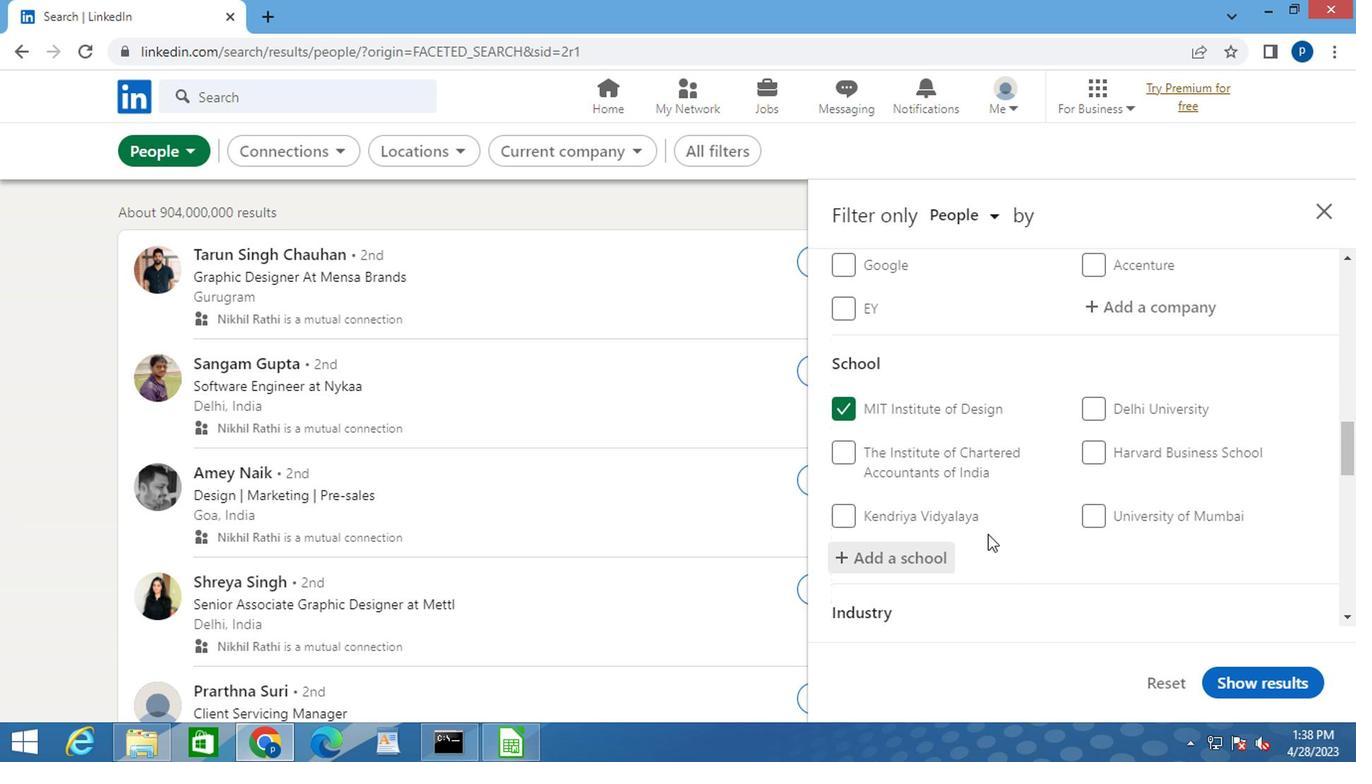 
Action: Mouse scrolled (978, 525) with delta (0, 0)
Screenshot: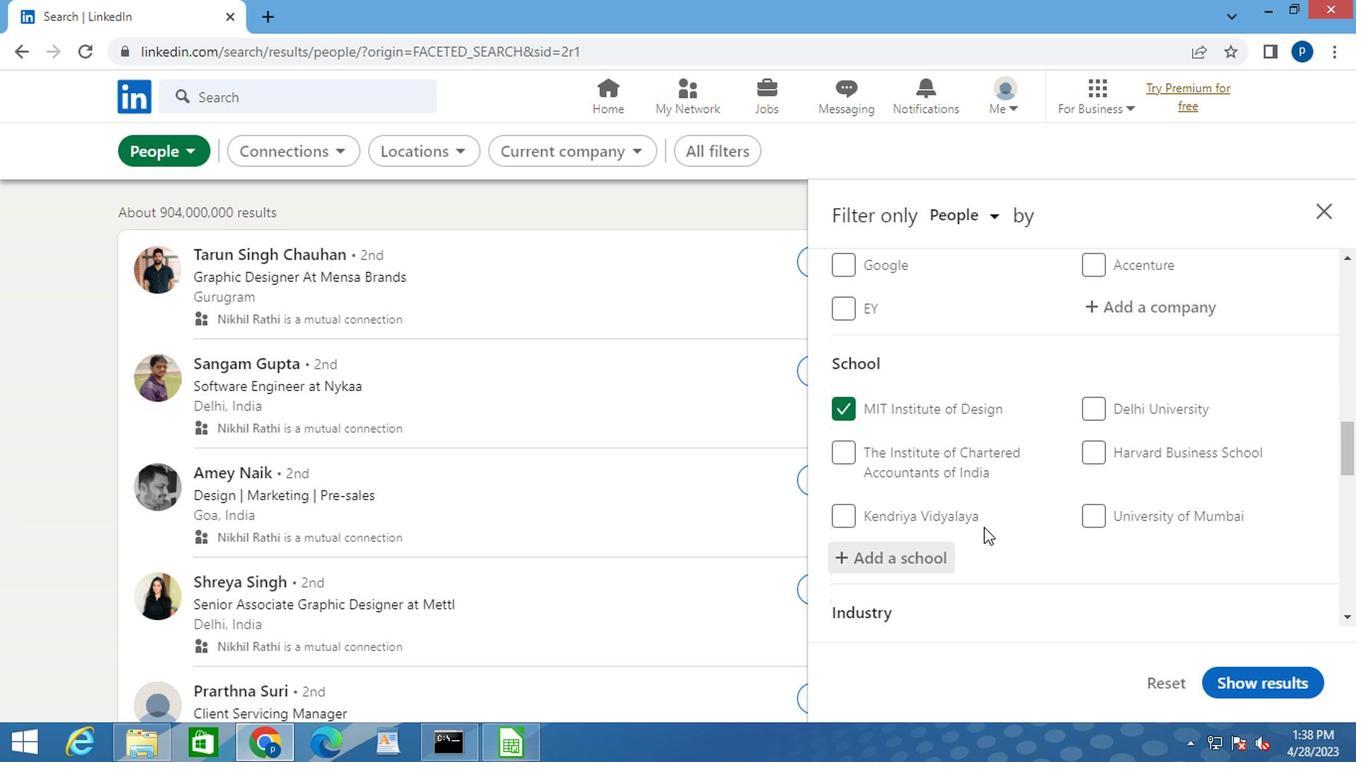 
Action: Mouse moved to (1113, 561)
Screenshot: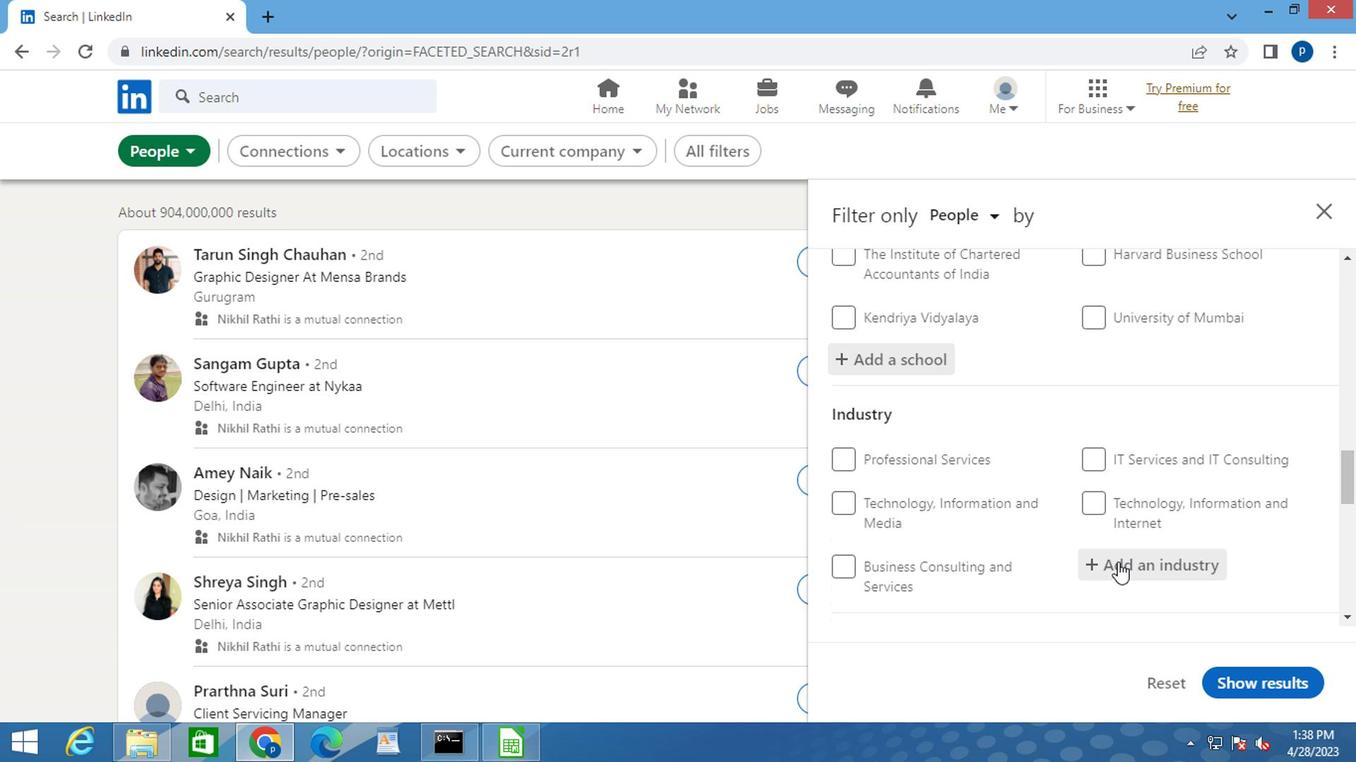 
Action: Mouse pressed left at (1113, 561)
Screenshot: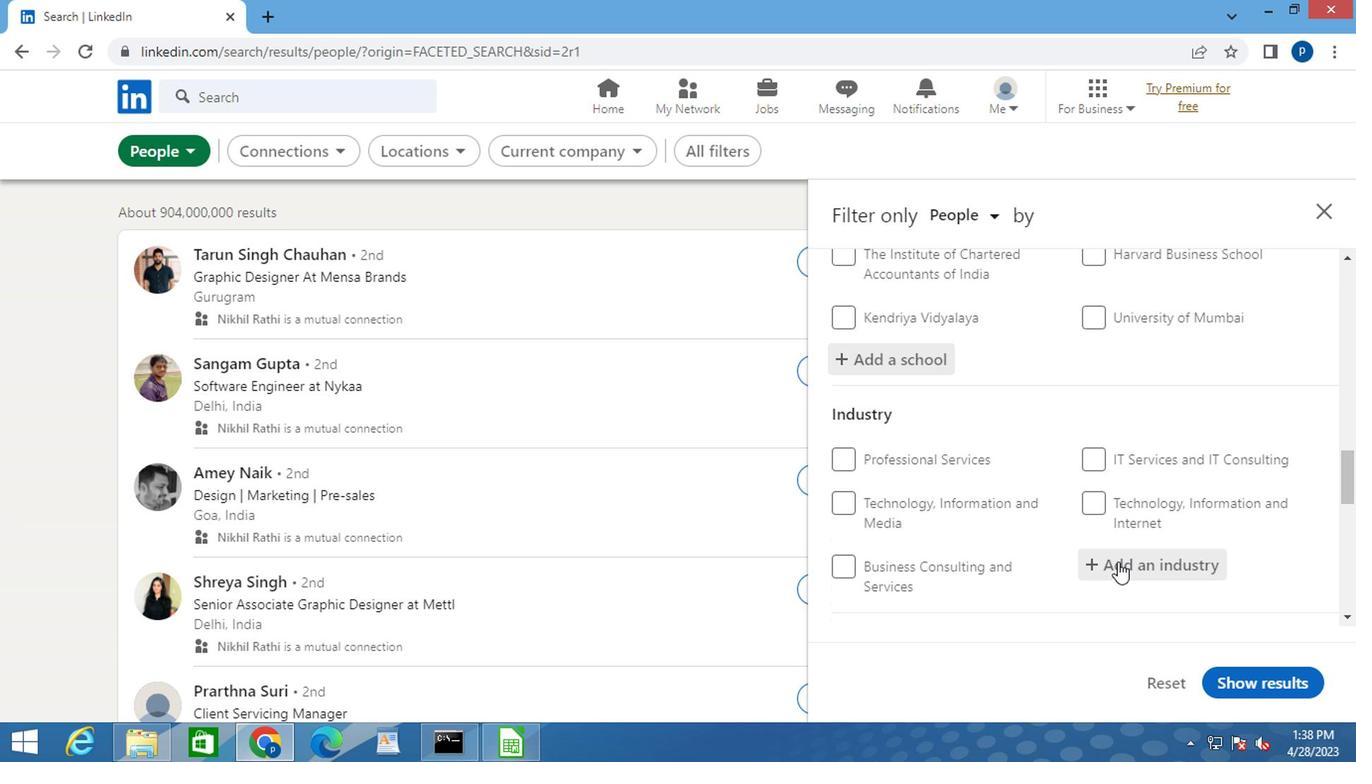 
Action: Mouse moved to (1103, 560)
Screenshot: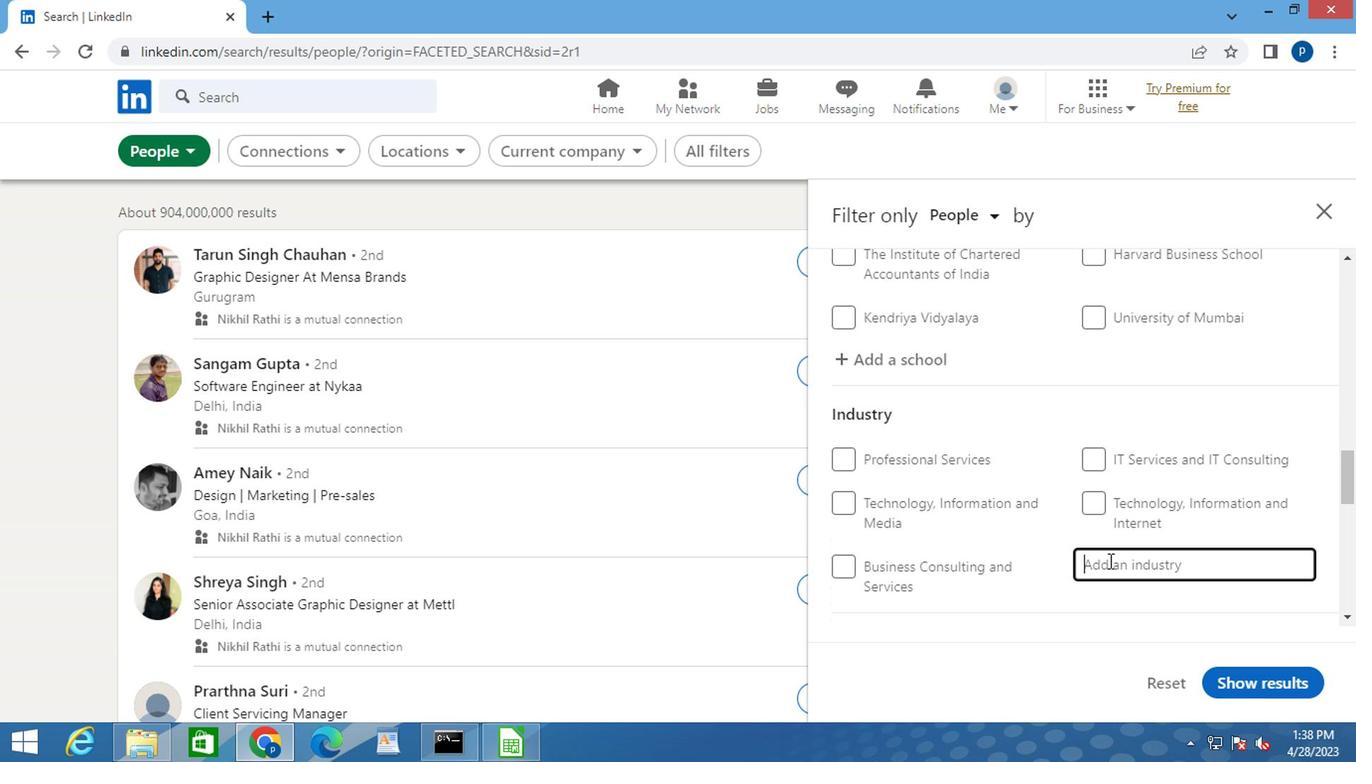 
Action: Key pressed <Key.caps_lock>C<Key.caps_lock>ONSERVATION
Screenshot: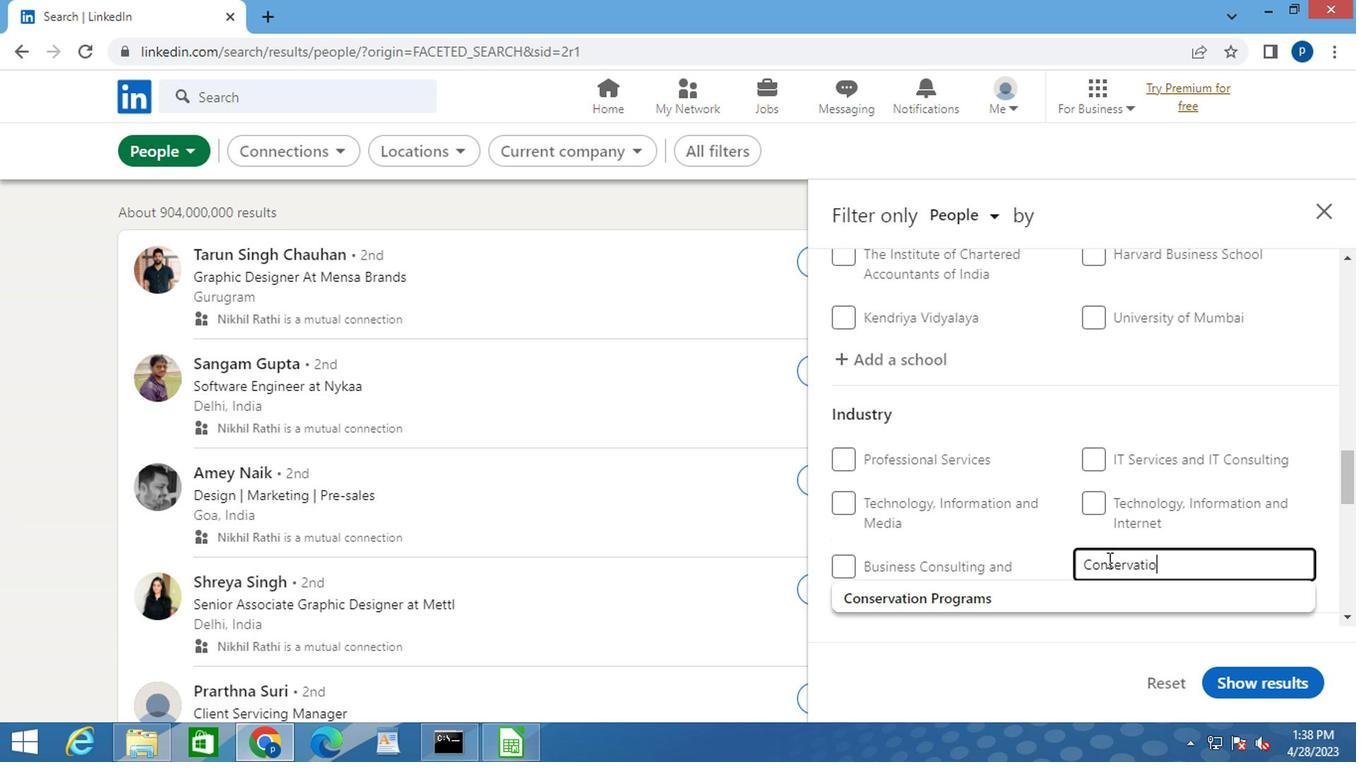 
Action: Mouse moved to (1023, 596)
Screenshot: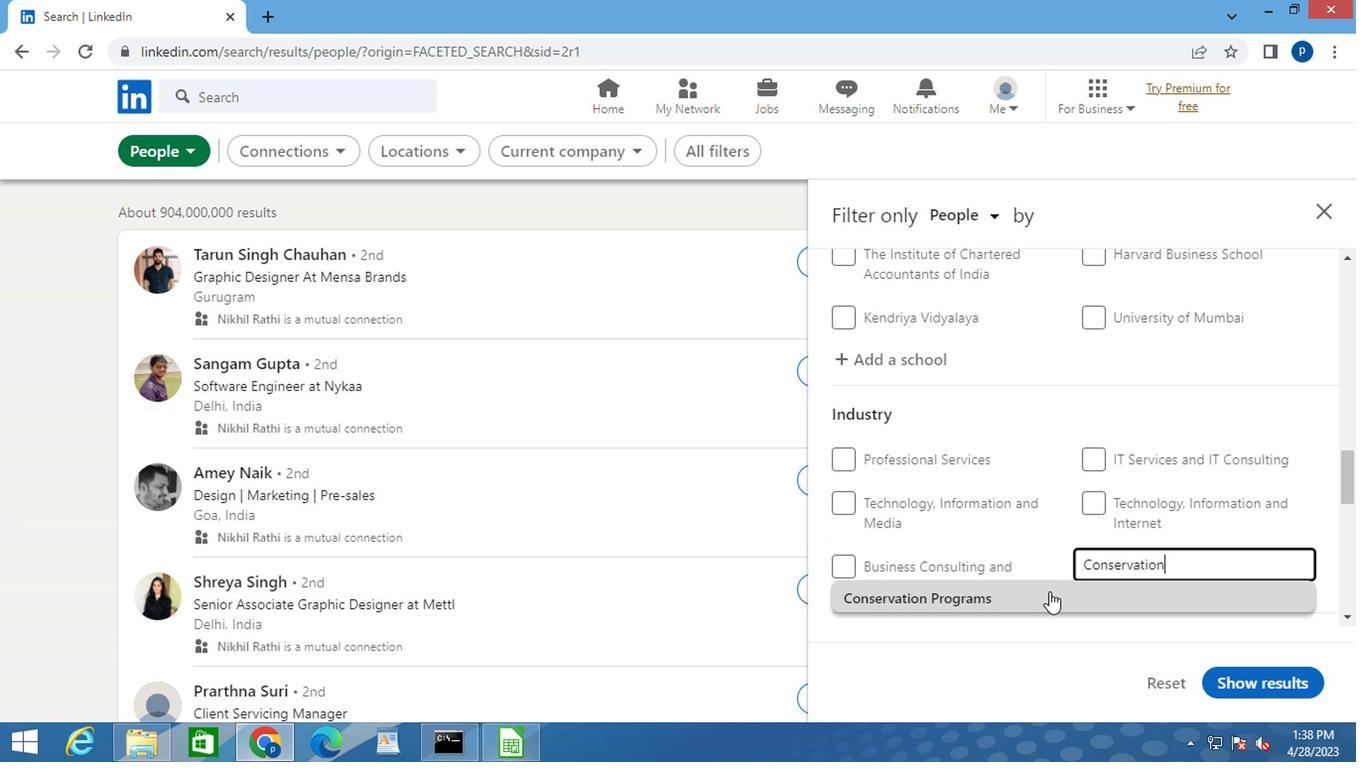 
Action: Mouse pressed left at (1023, 596)
Screenshot: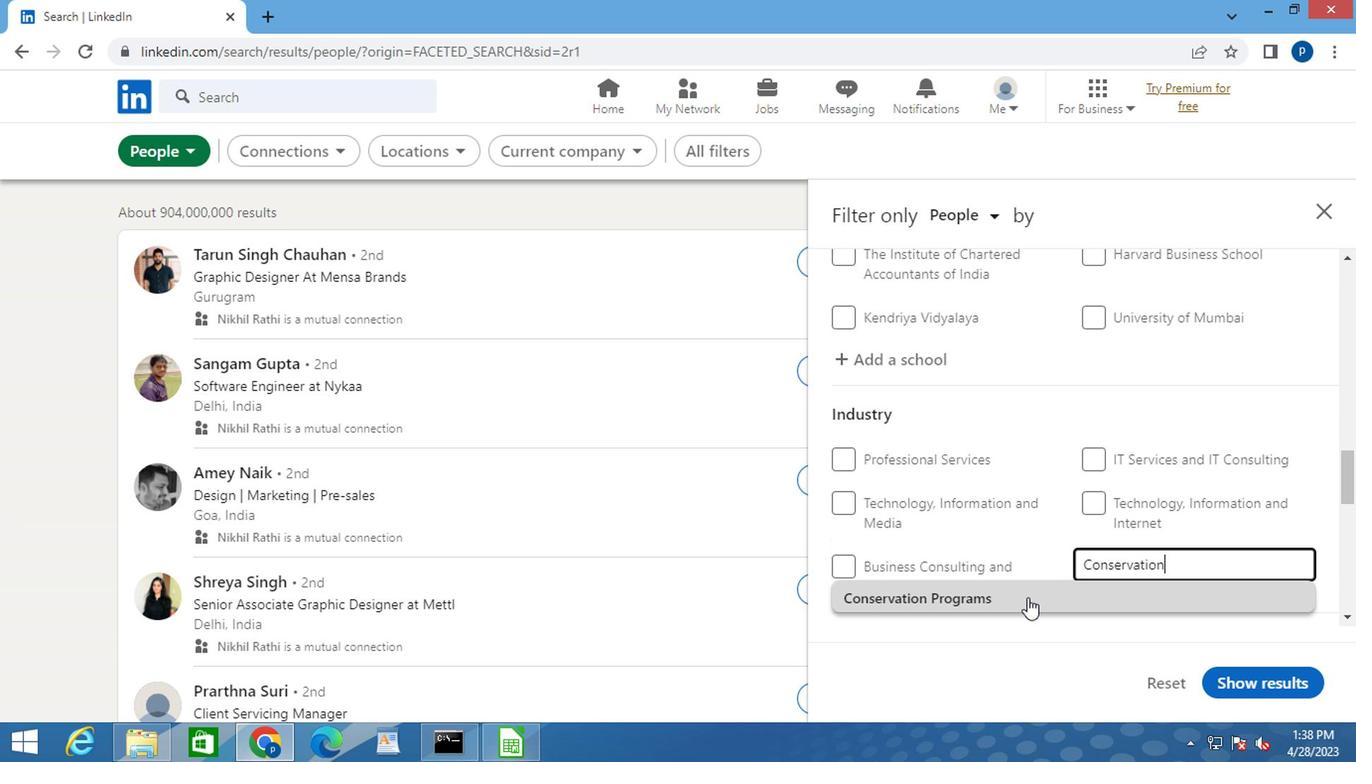 
Action: Mouse moved to (1002, 578)
Screenshot: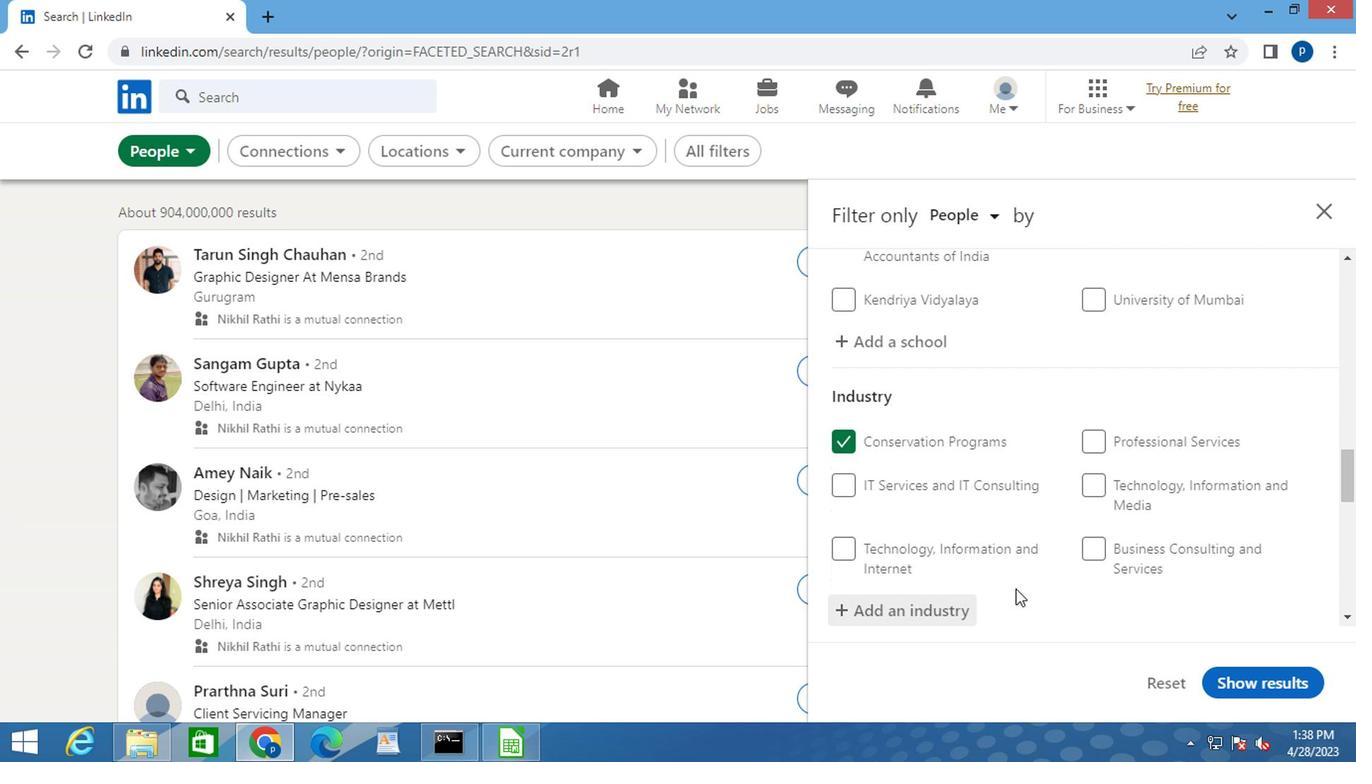 
Action: Mouse scrolled (1002, 577) with delta (0, 0)
Screenshot: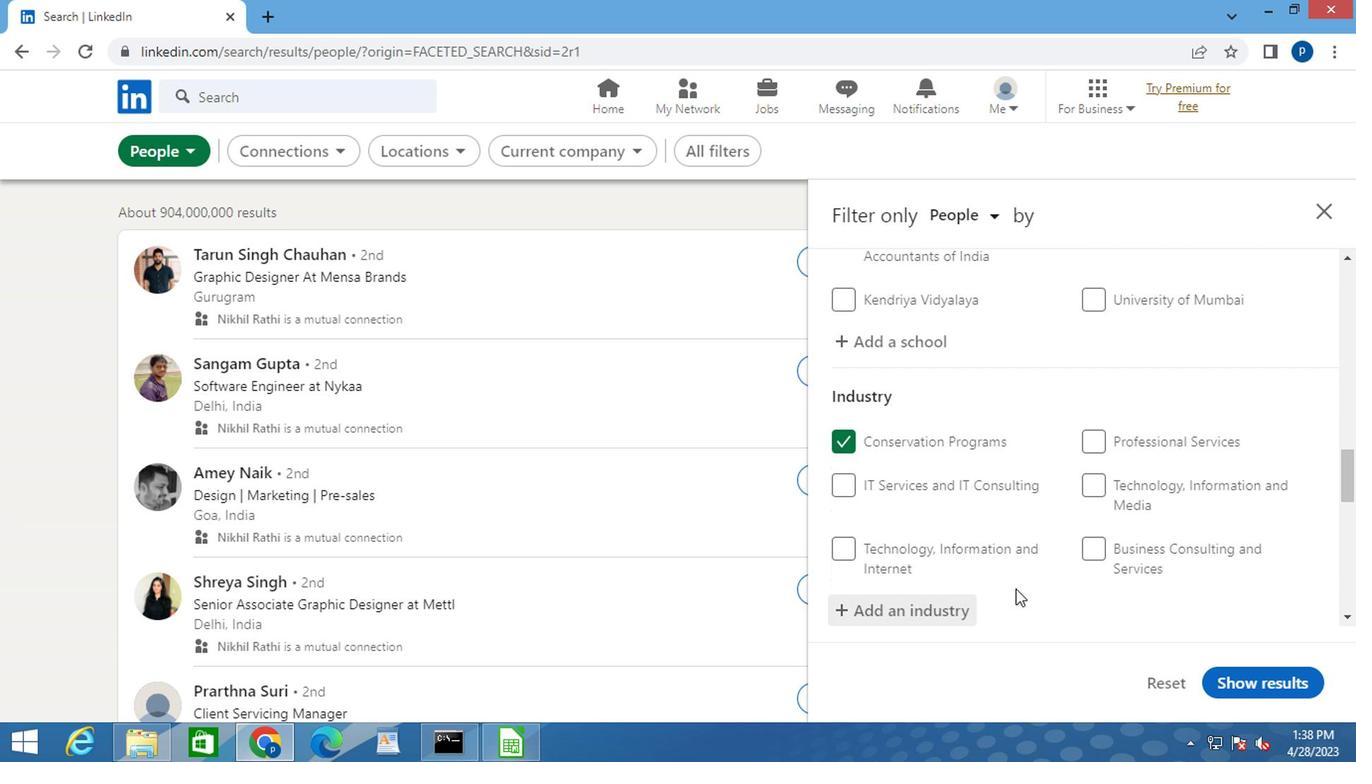 
Action: Mouse moved to (1001, 578)
Screenshot: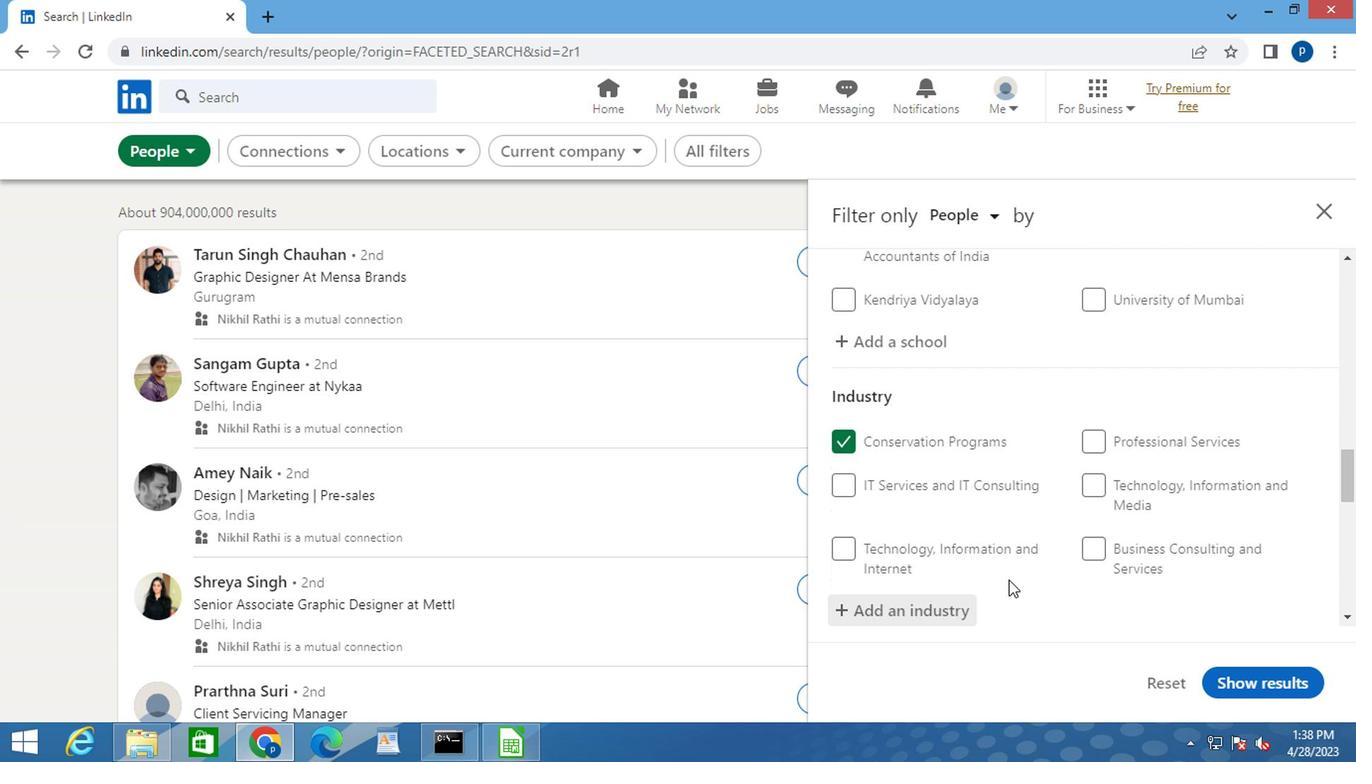 
Action: Mouse scrolled (1001, 577) with delta (0, 0)
Screenshot: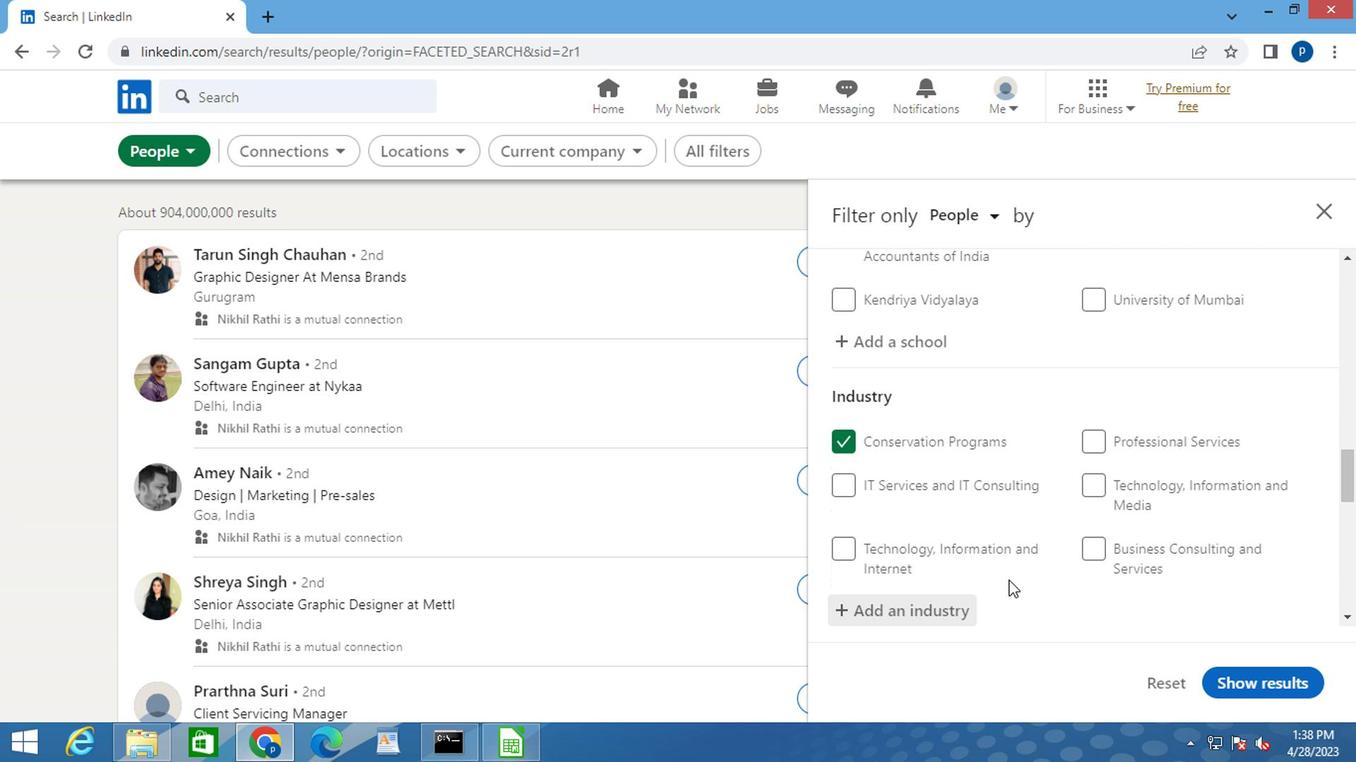
Action: Mouse moved to (1000, 578)
Screenshot: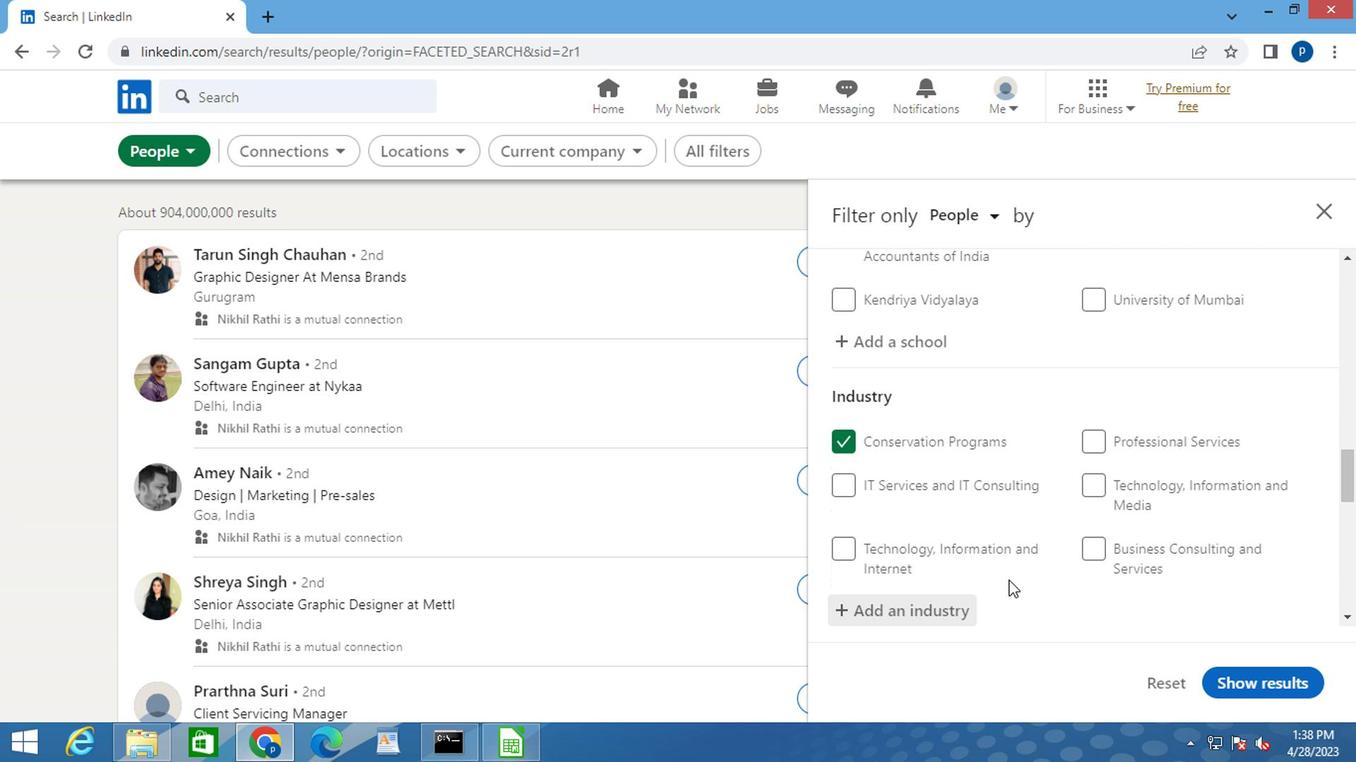 
Action: Mouse scrolled (1000, 577) with delta (0, 0)
Screenshot: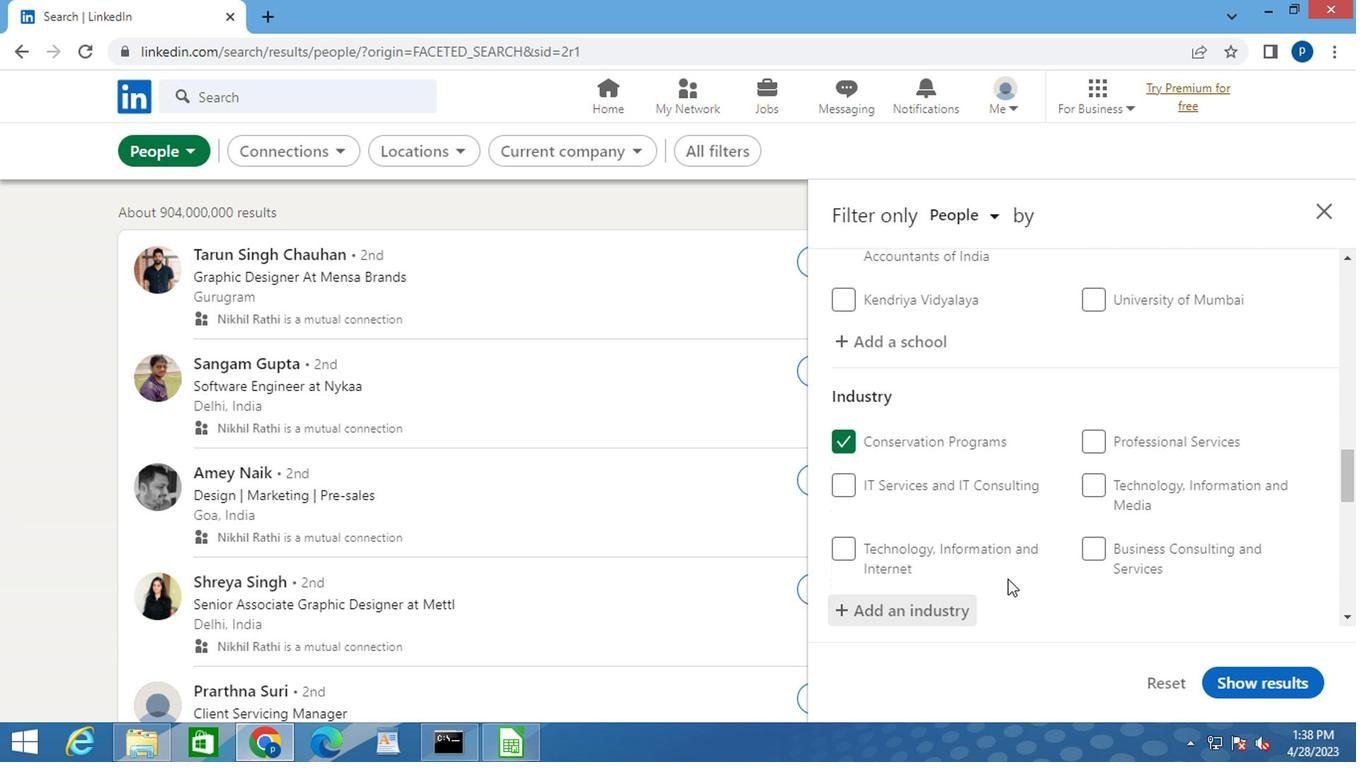
Action: Mouse moved to (1043, 558)
Screenshot: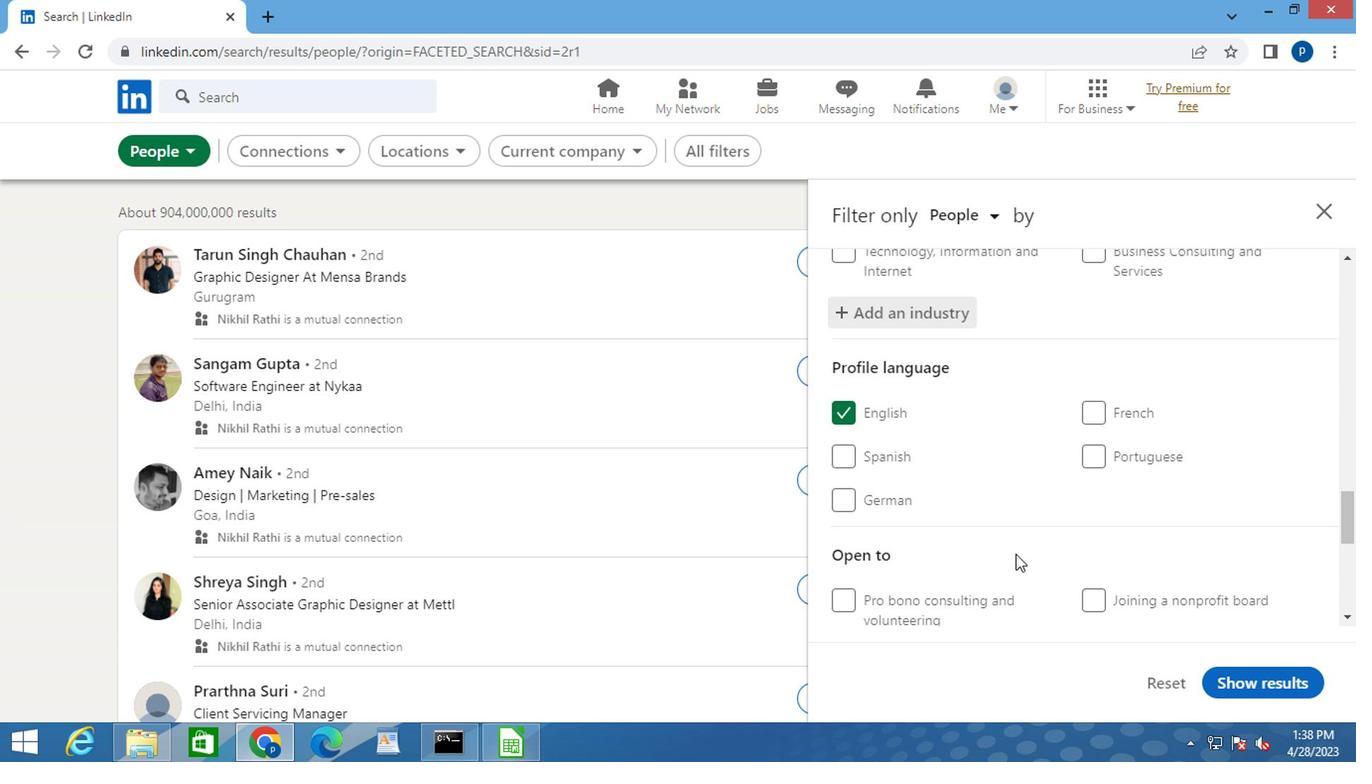 
Action: Mouse scrolled (1043, 557) with delta (0, 0)
Screenshot: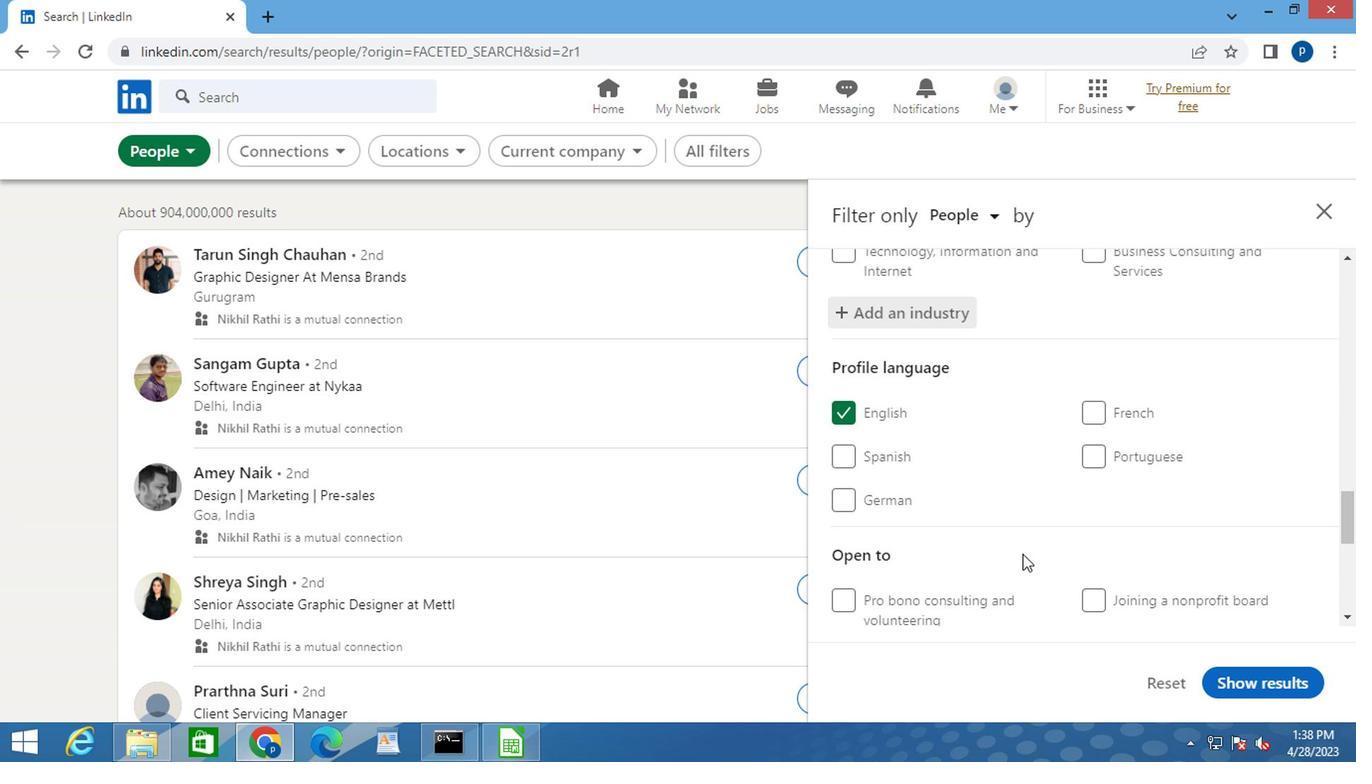 
Action: Mouse moved to (1042, 556)
Screenshot: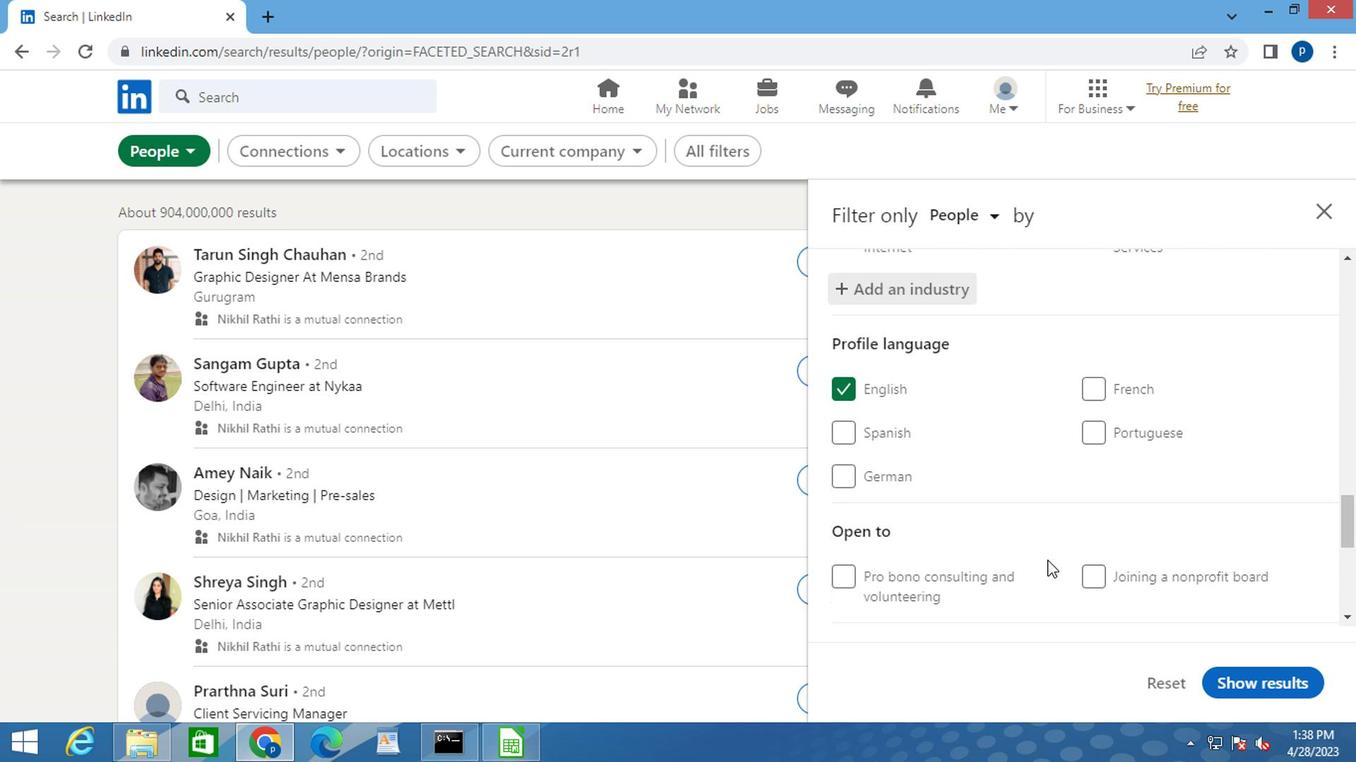 
Action: Mouse scrolled (1042, 555) with delta (0, 0)
Screenshot: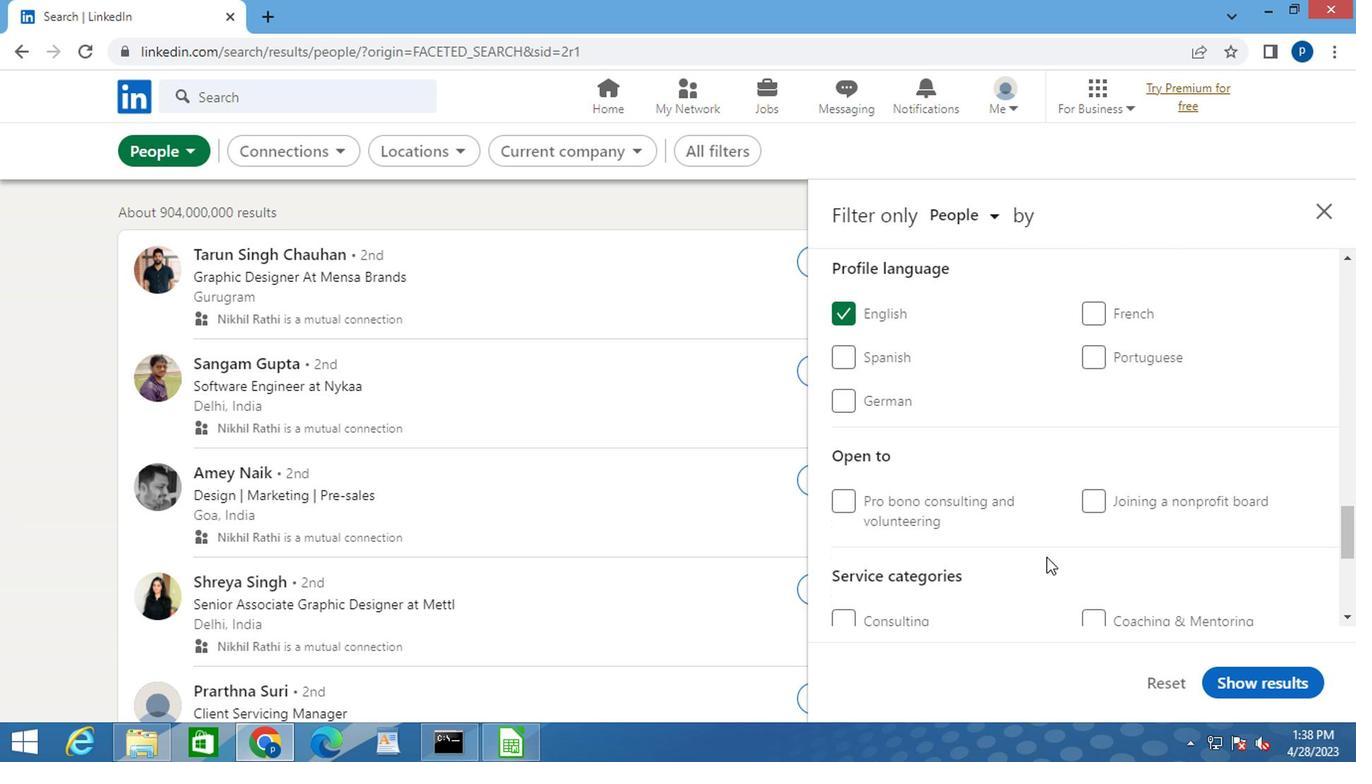 
Action: Mouse moved to (1096, 606)
Screenshot: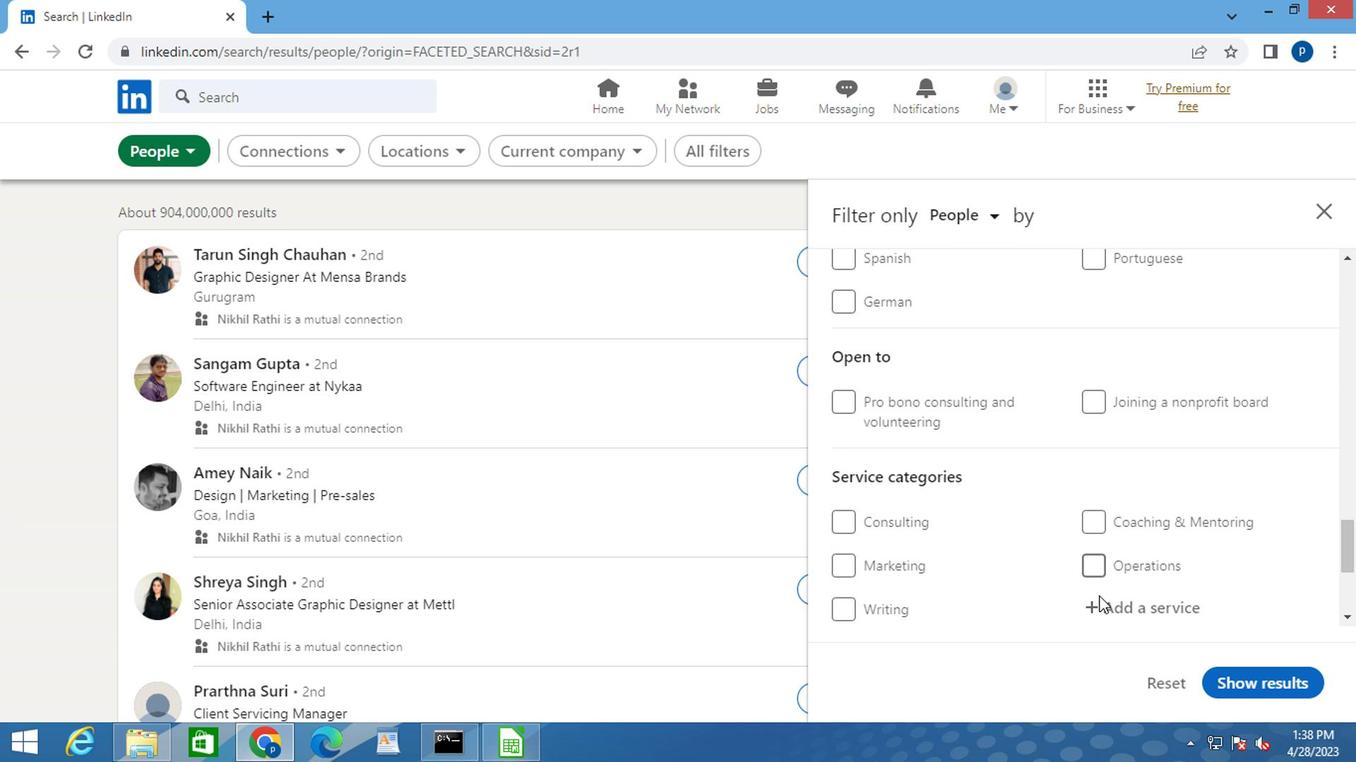 
Action: Mouse pressed left at (1096, 606)
Screenshot: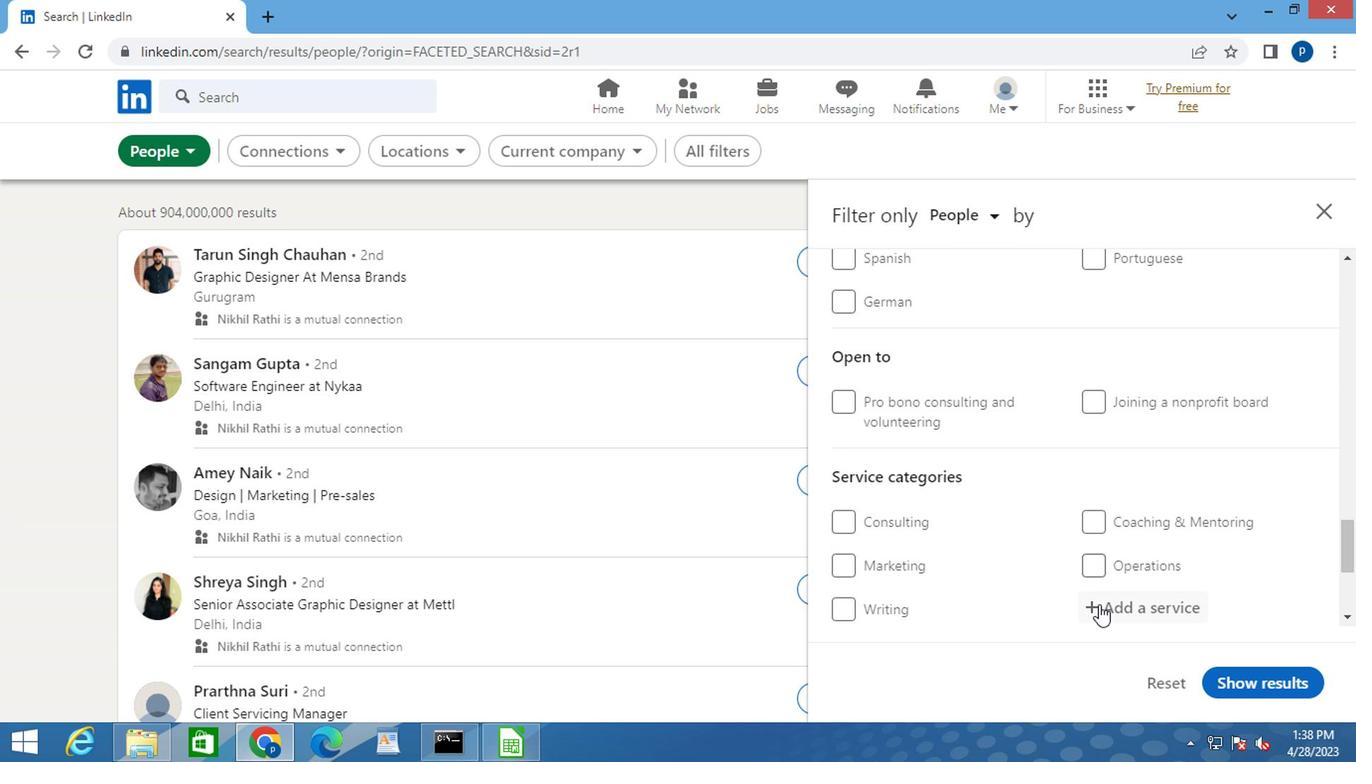 
Action: Mouse moved to (1096, 605)
Screenshot: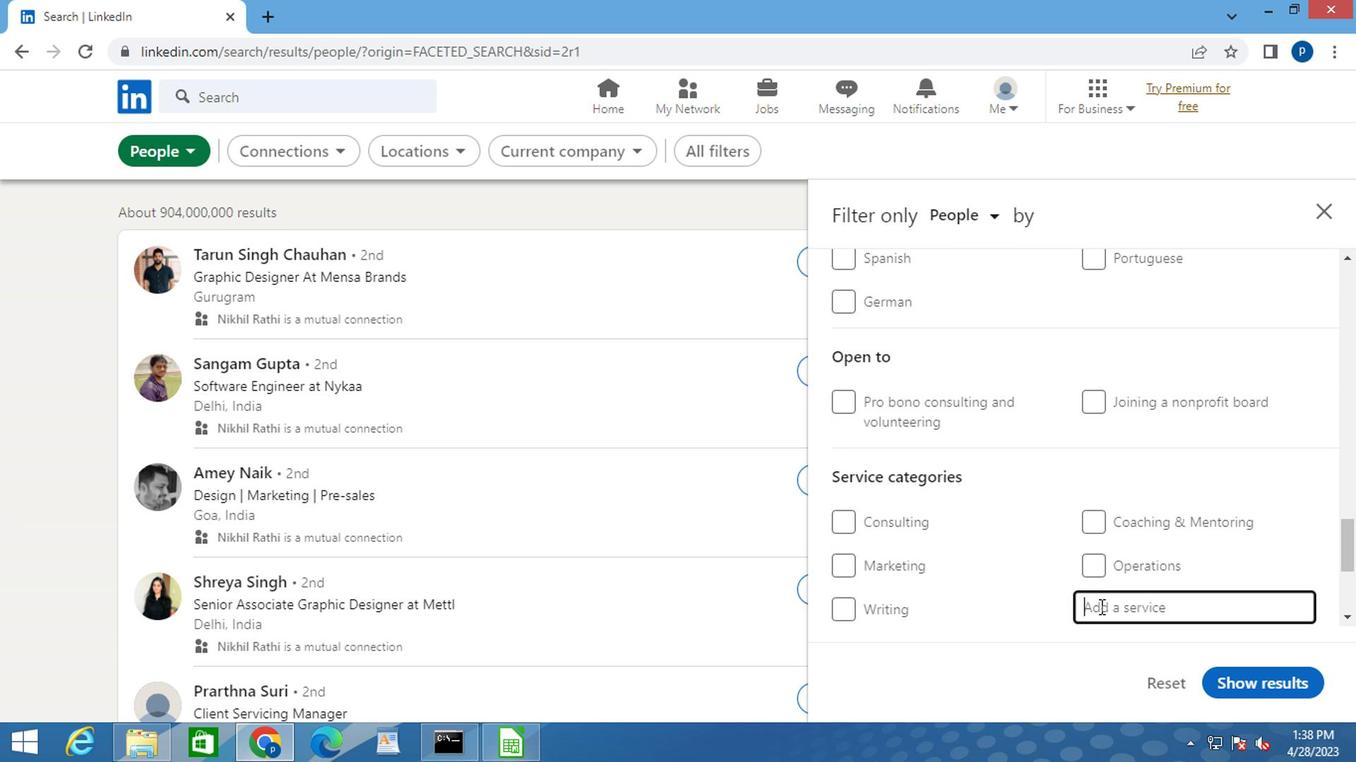 
Action: Key pressed <Key.caps_lock>G<Key.caps_lock>ROWTH
Screenshot: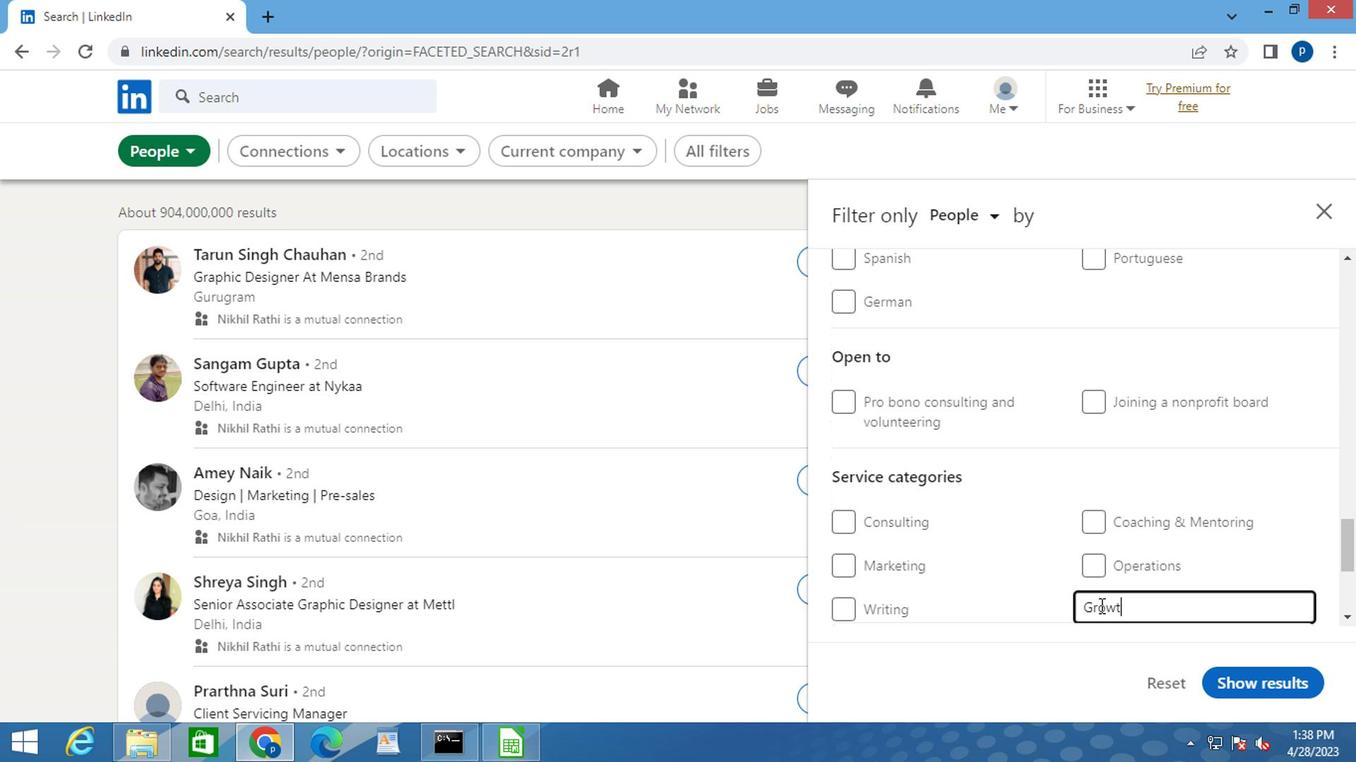 
Action: Mouse scrolled (1096, 603) with delta (0, -1)
Screenshot: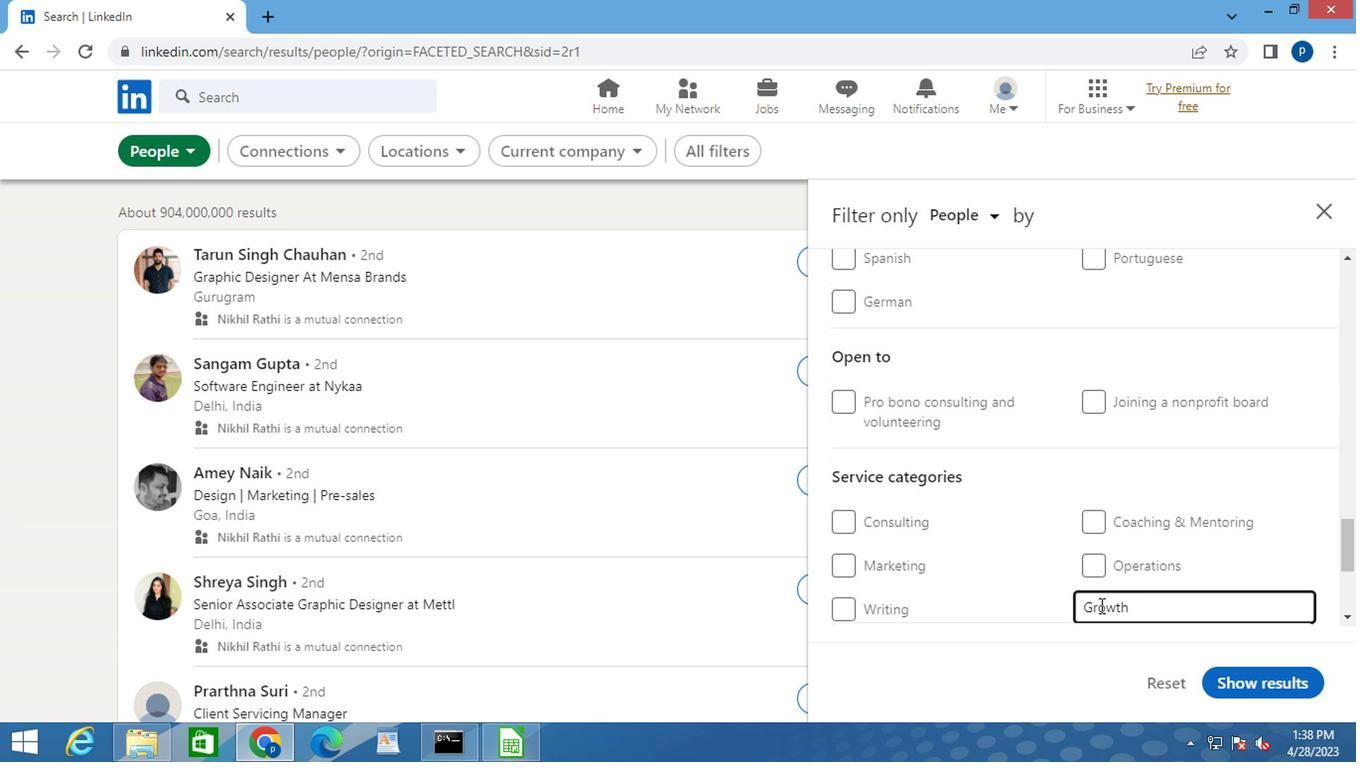 
Action: Mouse scrolled (1096, 603) with delta (0, -1)
Screenshot: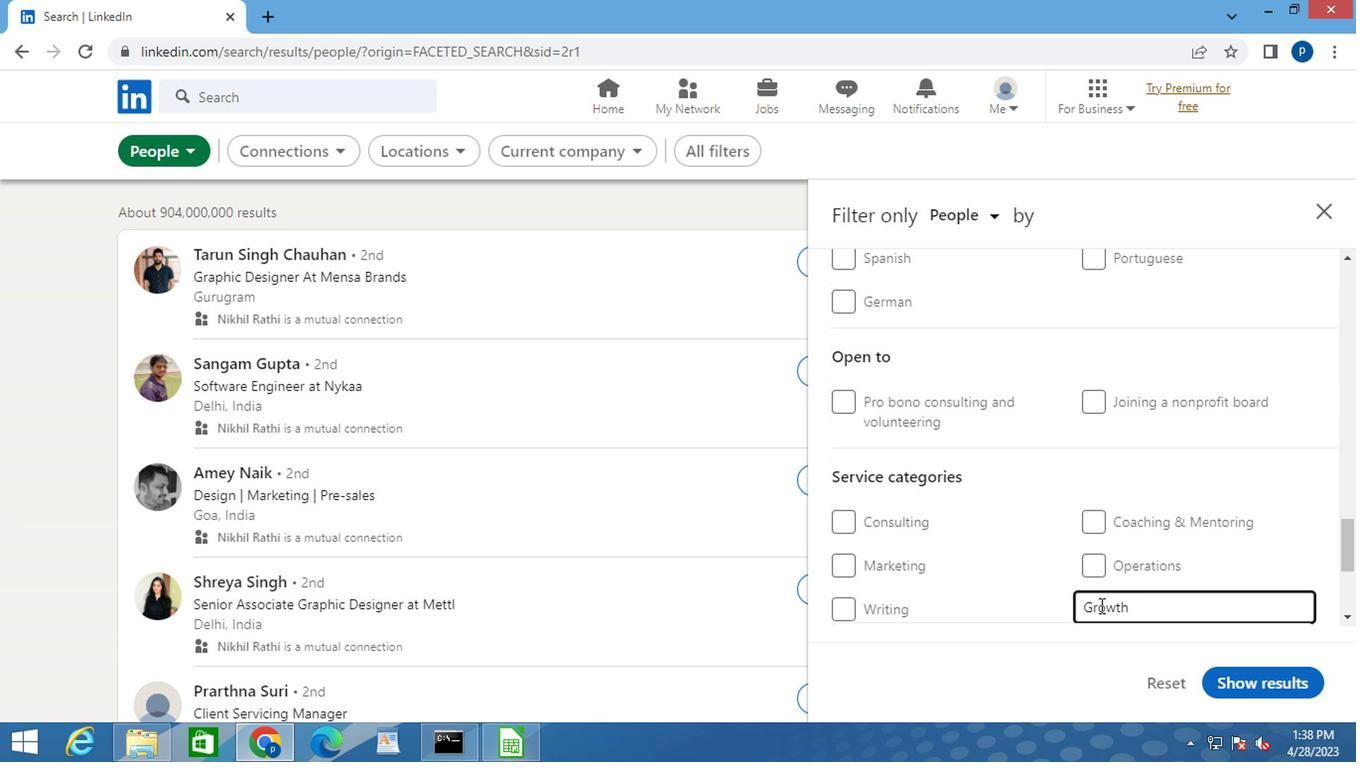 
Action: Mouse moved to (928, 447)
Screenshot: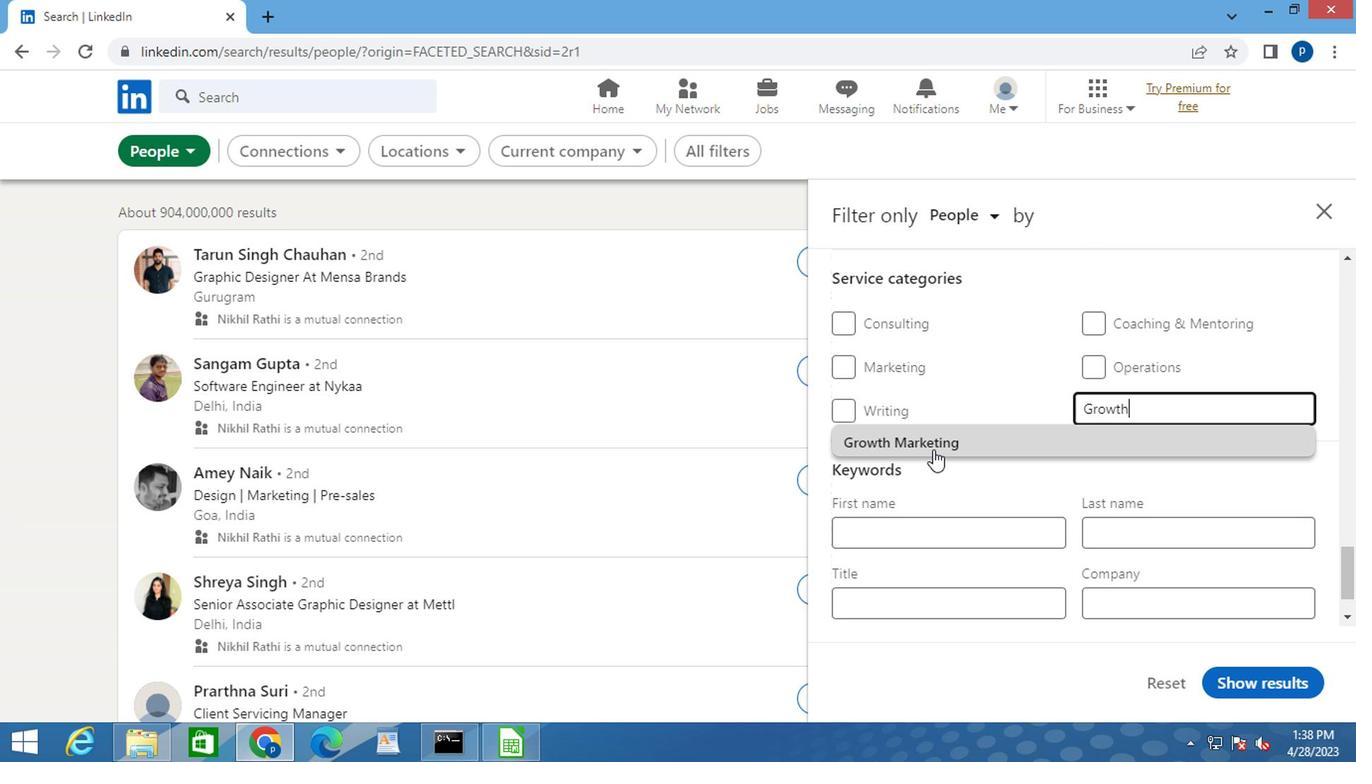 
Action: Mouse pressed left at (928, 447)
Screenshot: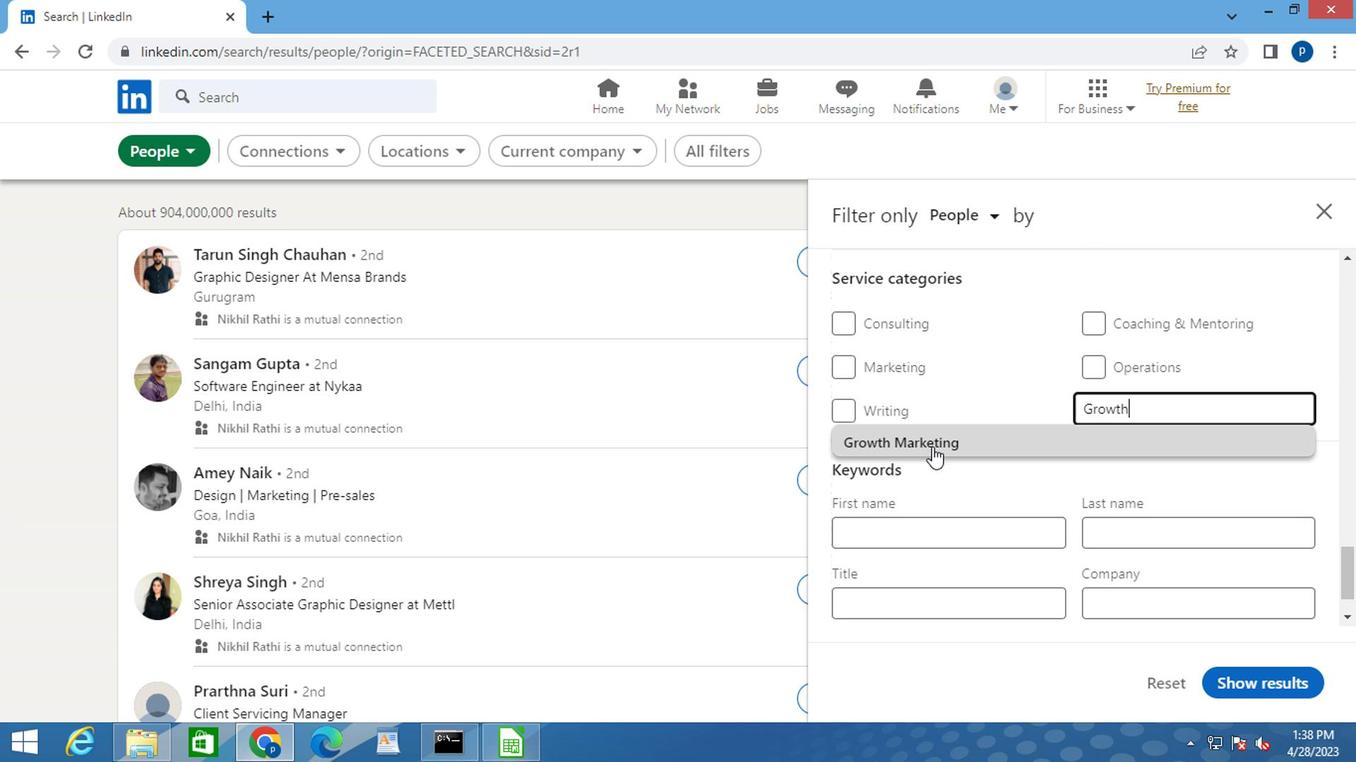 
Action: Mouse moved to (988, 504)
Screenshot: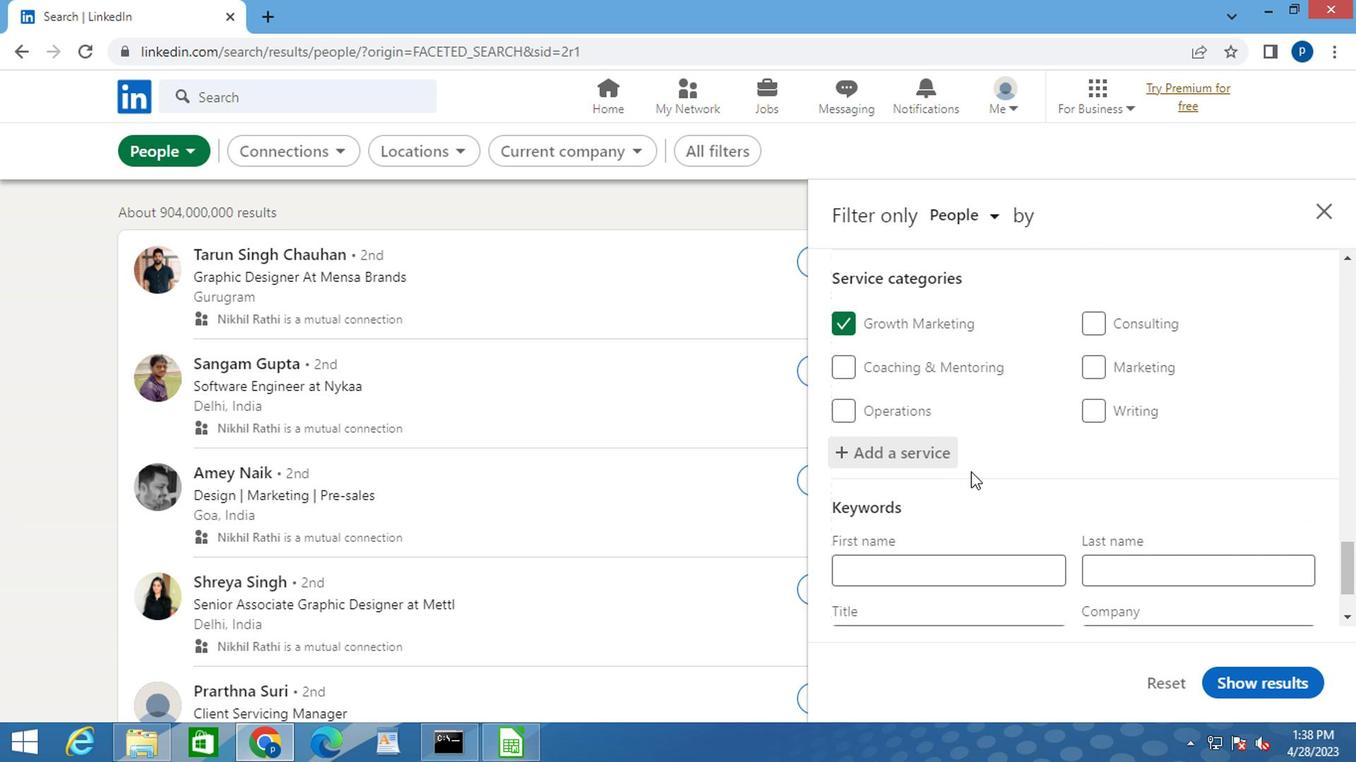 
Action: Mouse scrolled (988, 503) with delta (0, 0)
Screenshot: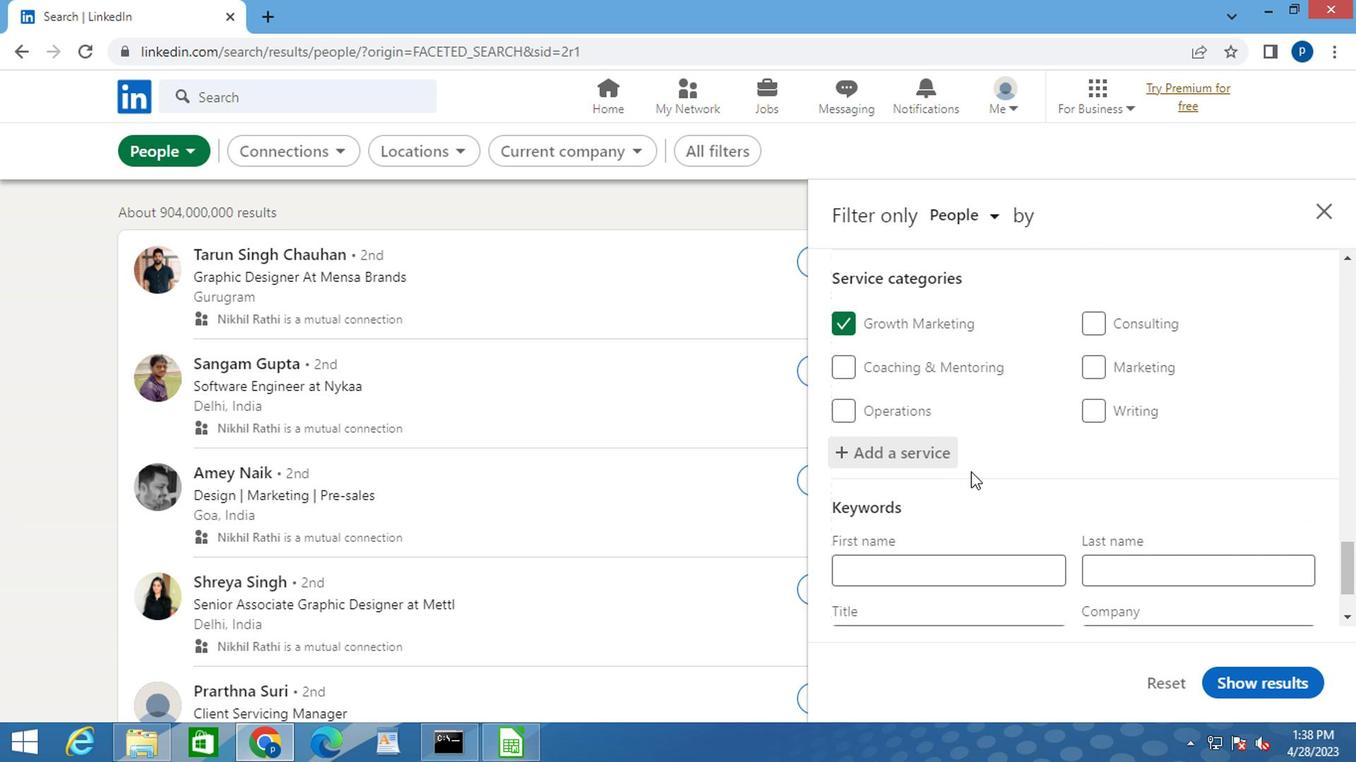
Action: Mouse moved to (988, 508)
Screenshot: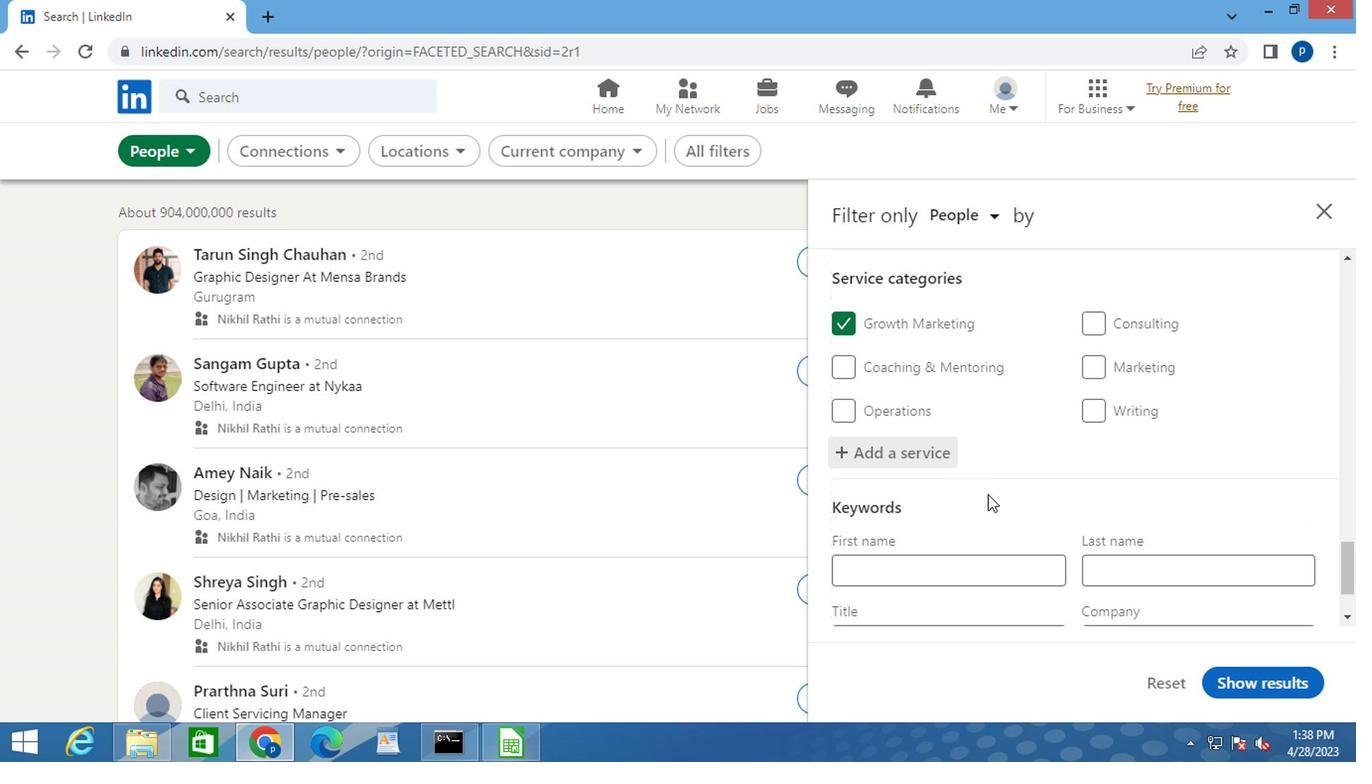 
Action: Mouse scrolled (988, 507) with delta (0, 0)
Screenshot: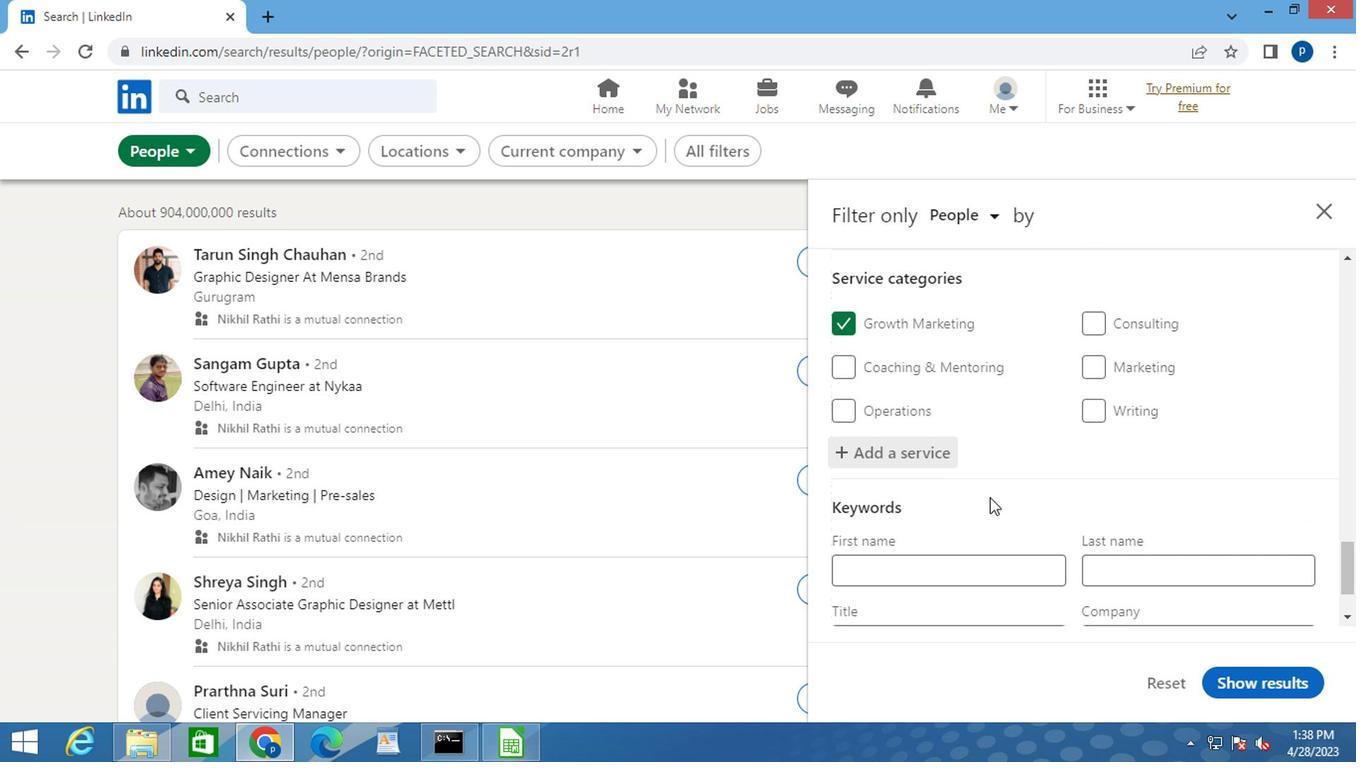 
Action: Mouse moved to (988, 509)
Screenshot: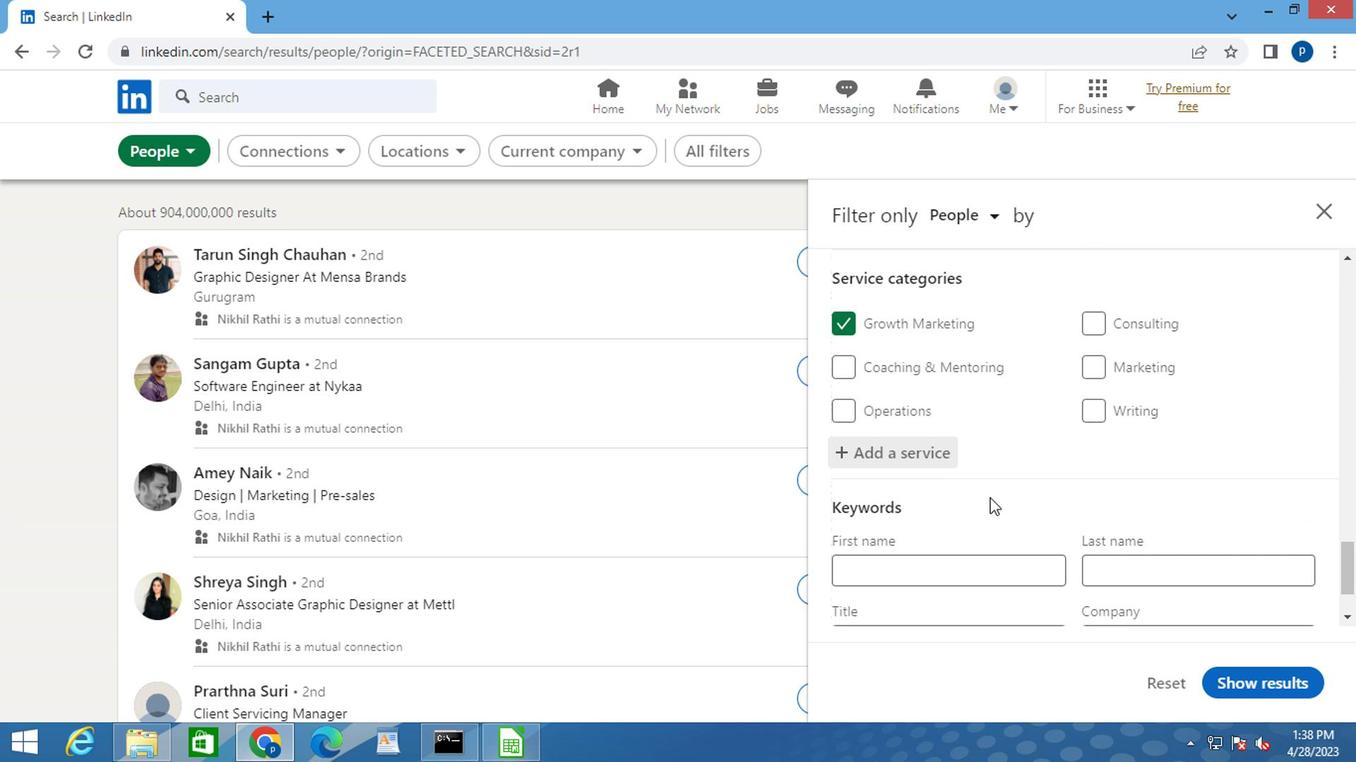 
Action: Mouse scrolled (988, 508) with delta (0, 0)
Screenshot: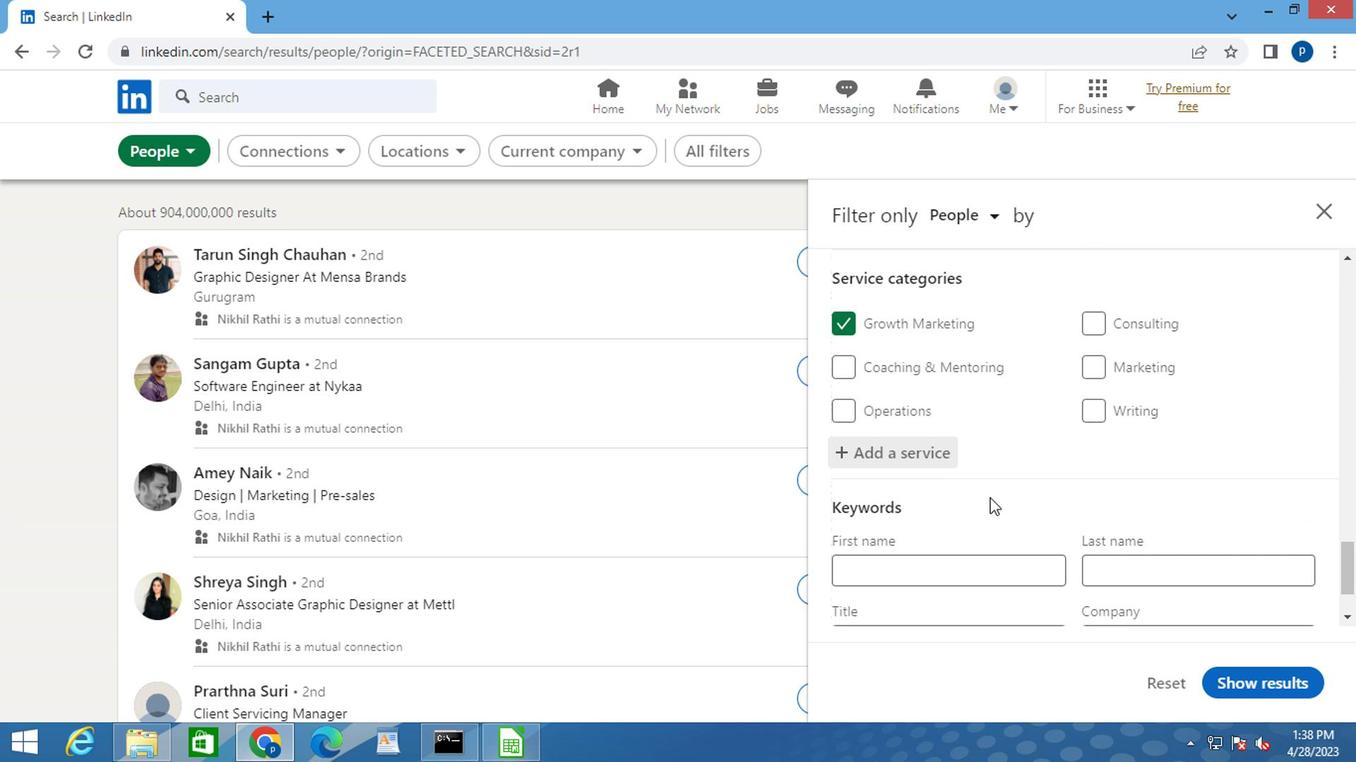 
Action: Mouse moved to (927, 545)
Screenshot: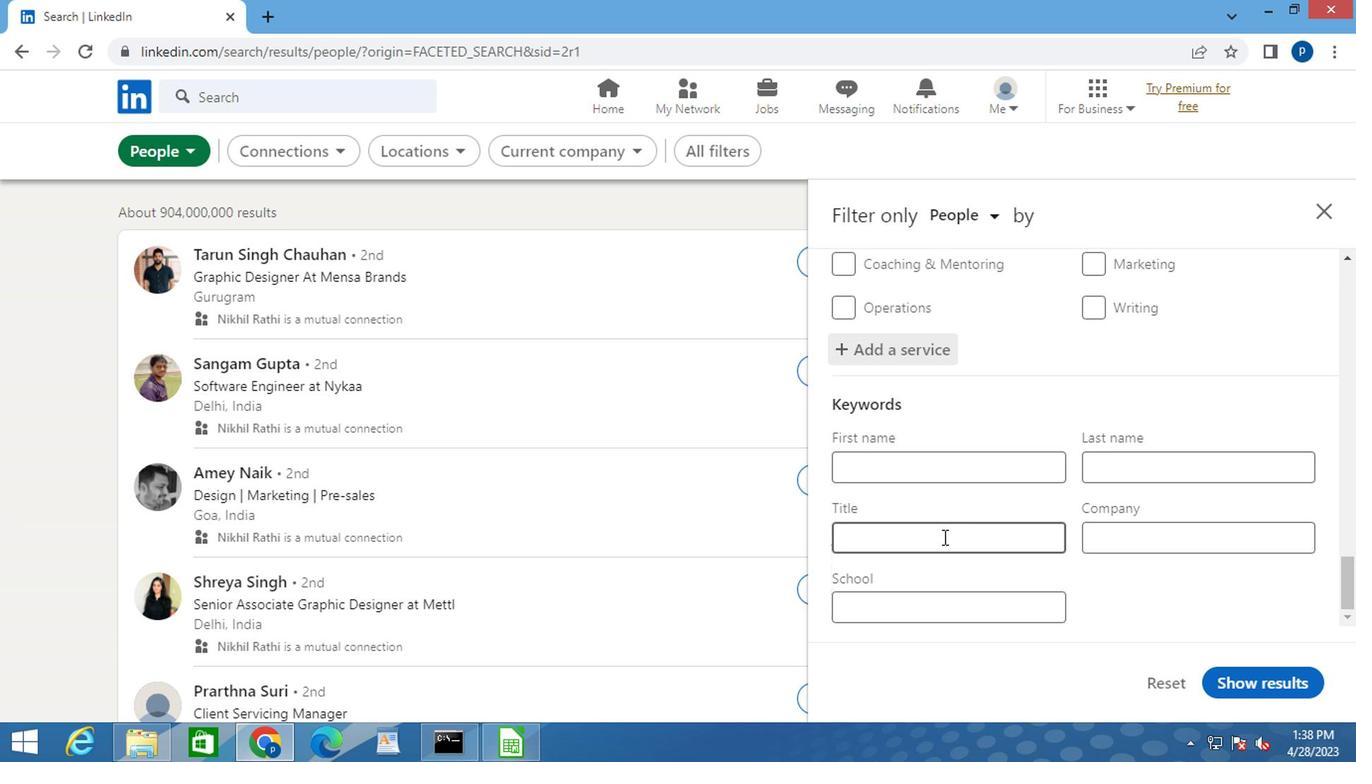 
Action: Mouse pressed left at (927, 545)
Screenshot: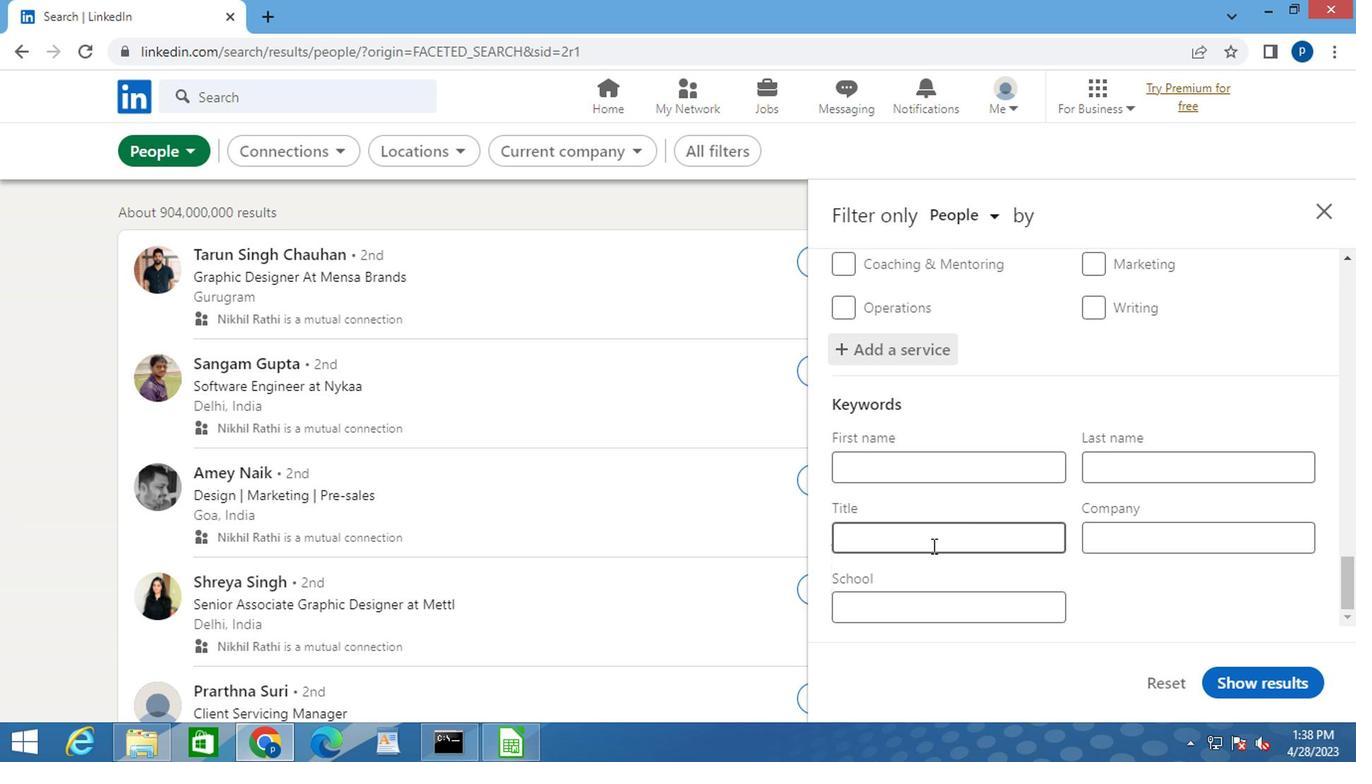 
Action: Key pressed <Key.caps_lock>M<Key.caps_lock>ARKETING<Key.space><Key.caps_lock>R<Key.caps_lock>ESEARCH<Key.space><Key.caps_lock>A<Key.caps_lock>NALYST<Key.space>
Screenshot: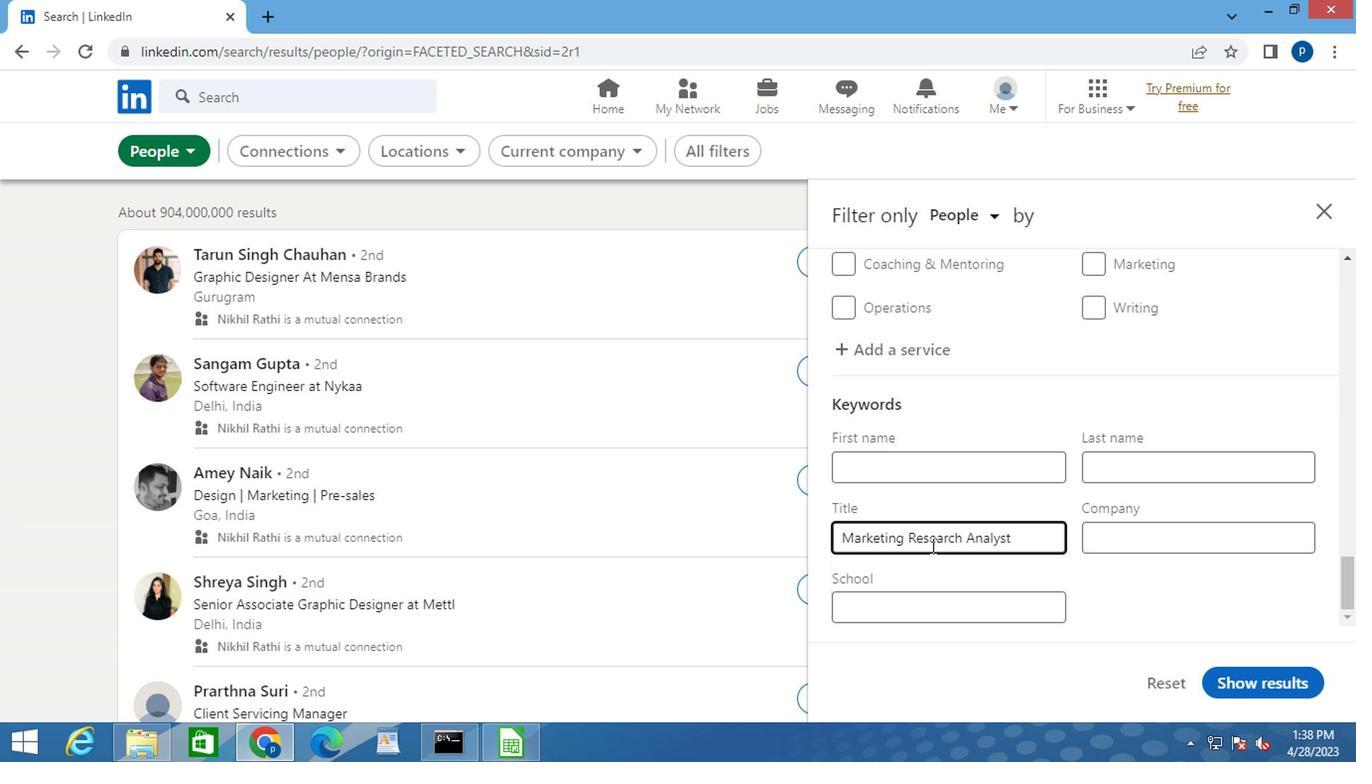 
Action: Mouse moved to (1239, 673)
Screenshot: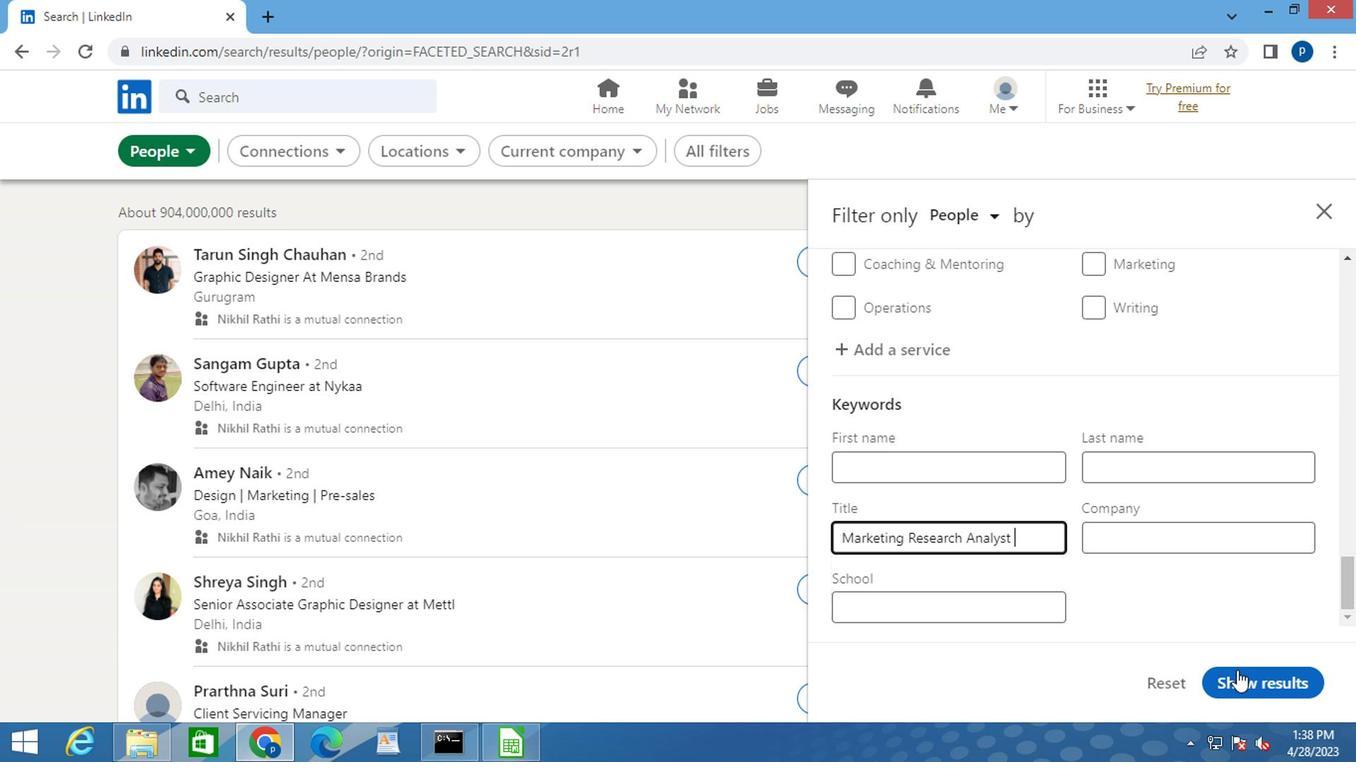 
Action: Mouse pressed left at (1239, 673)
Screenshot: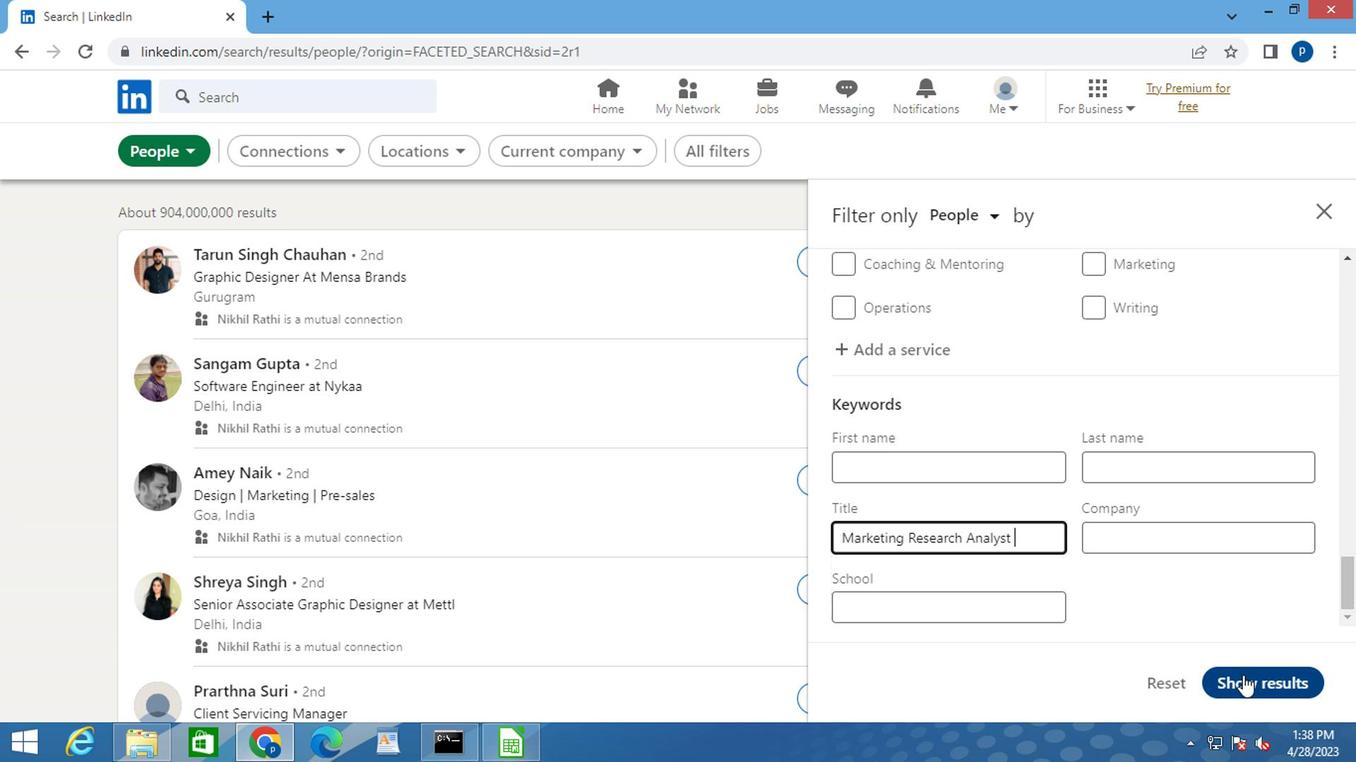 
